 Task: Search one way flight ticket for 5 adults, 2 children, 1 infant in seat and 1 infant on lap in economy from Washington, D.c./arlington: Ronald Reagan Washington National Airport to Indianapolis: Indianapolis International Airport on 8-5-2023. Choice of flights is Emirates. Number of bags: 1 carry on bag. Price is upto 98000. Outbound departure time preference is 6:00.
Action: Mouse moved to (413, 374)
Screenshot: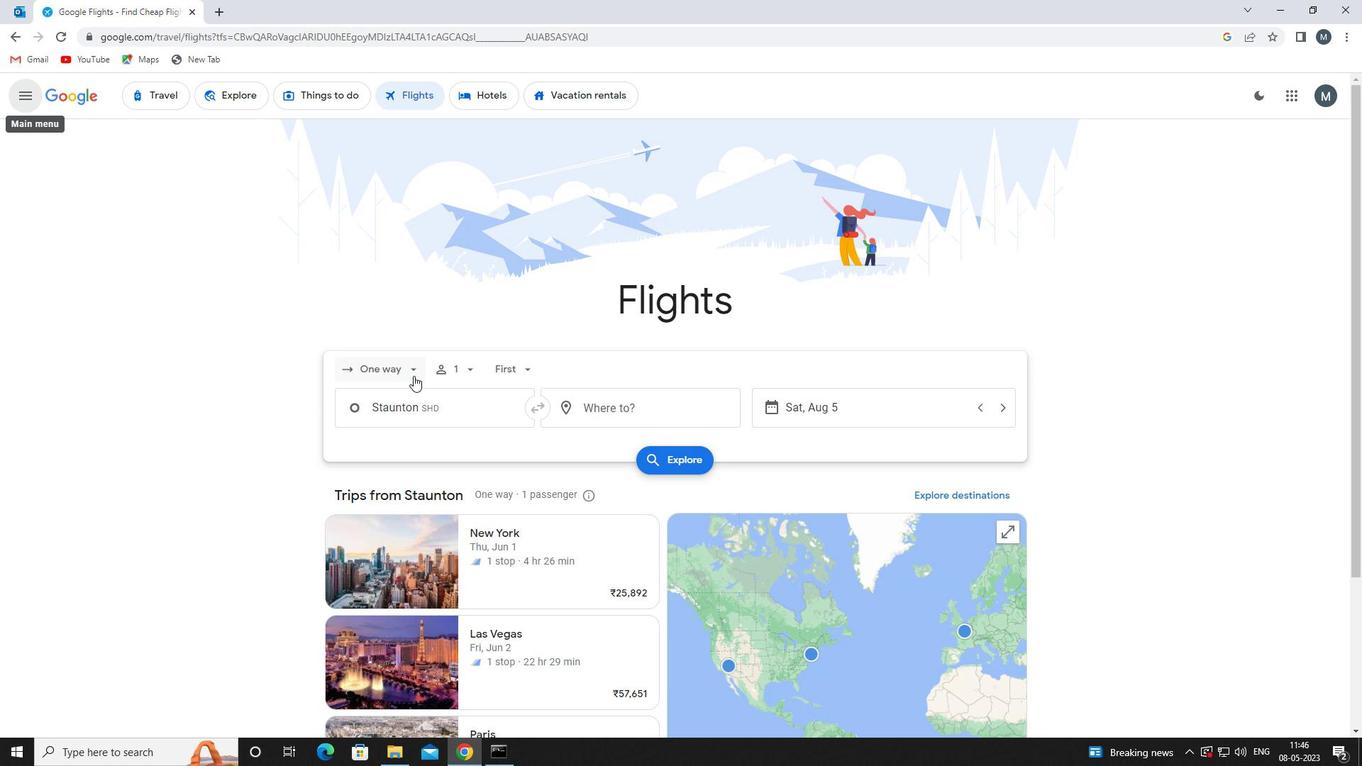 
Action: Mouse pressed left at (413, 374)
Screenshot: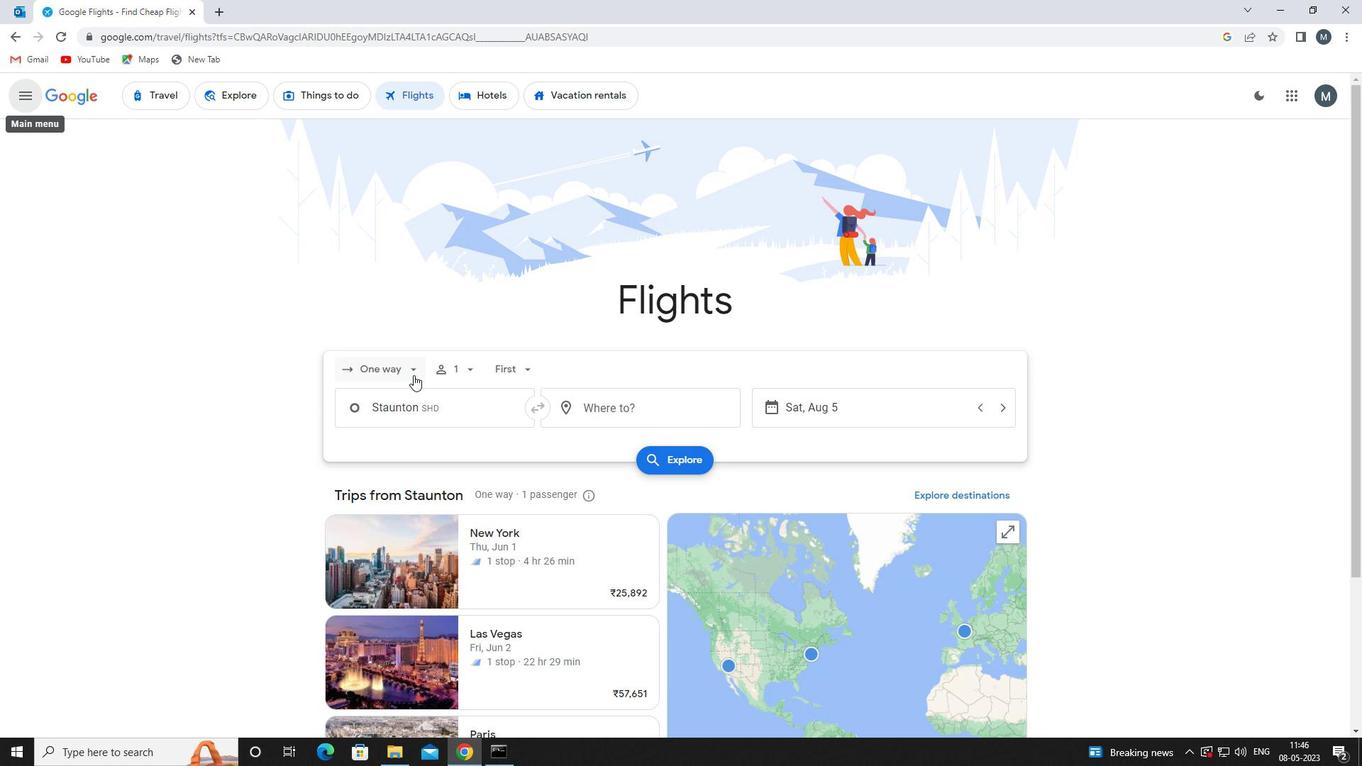 
Action: Mouse moved to (410, 436)
Screenshot: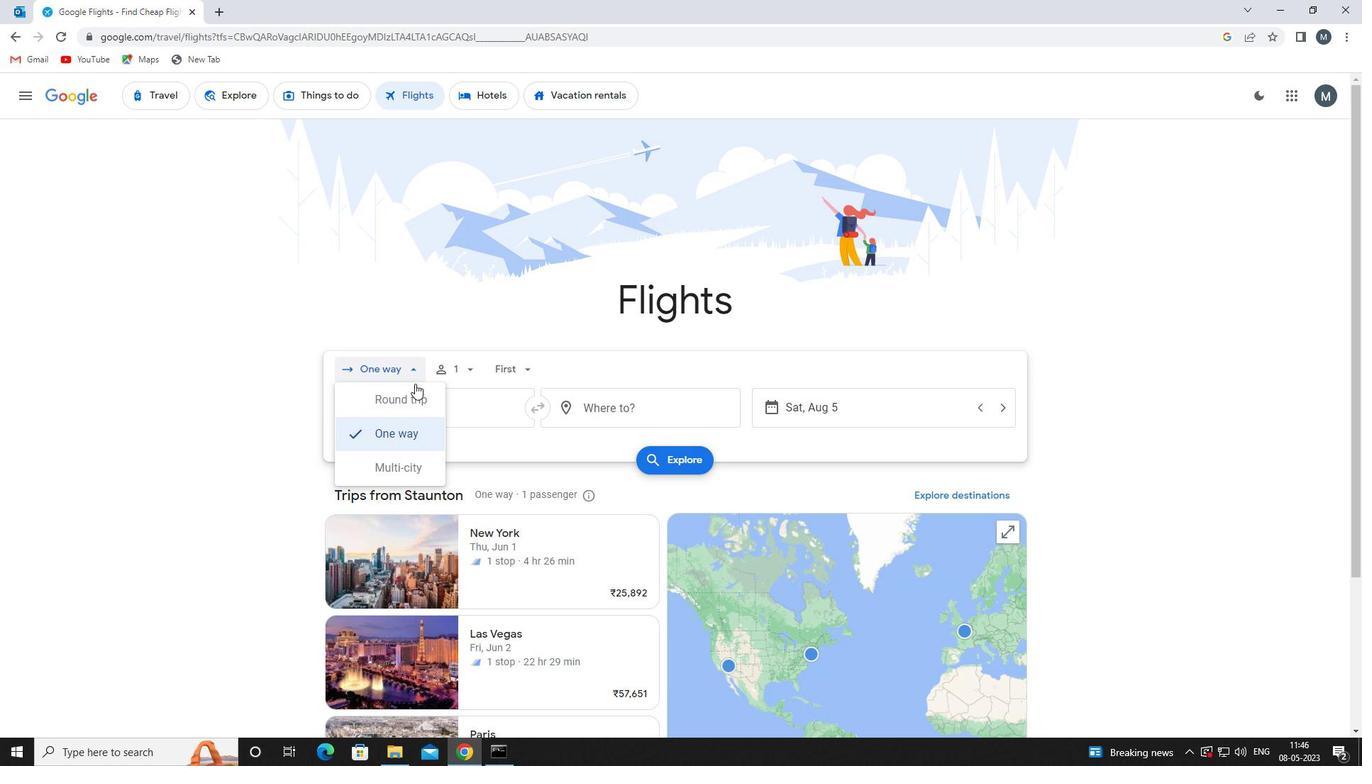 
Action: Mouse pressed left at (410, 436)
Screenshot: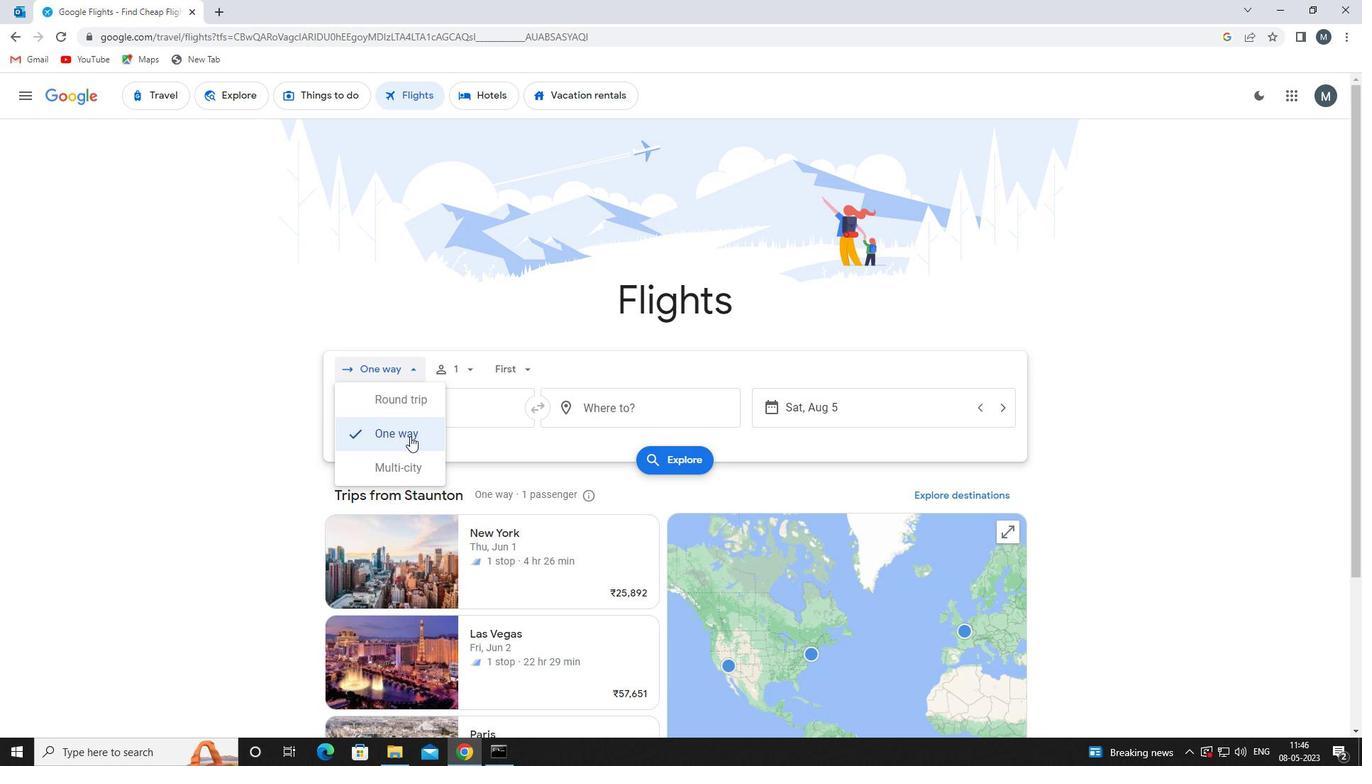 
Action: Mouse moved to (464, 365)
Screenshot: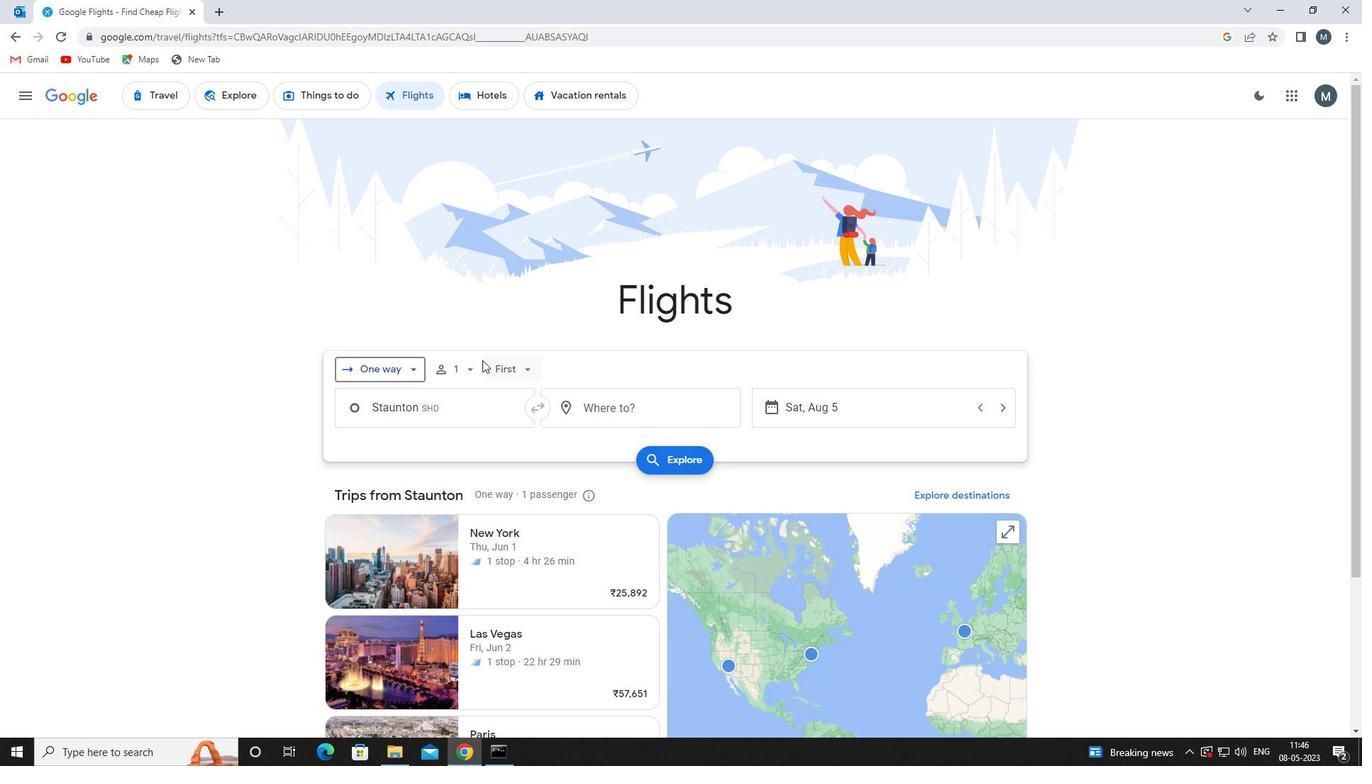
Action: Mouse pressed left at (464, 365)
Screenshot: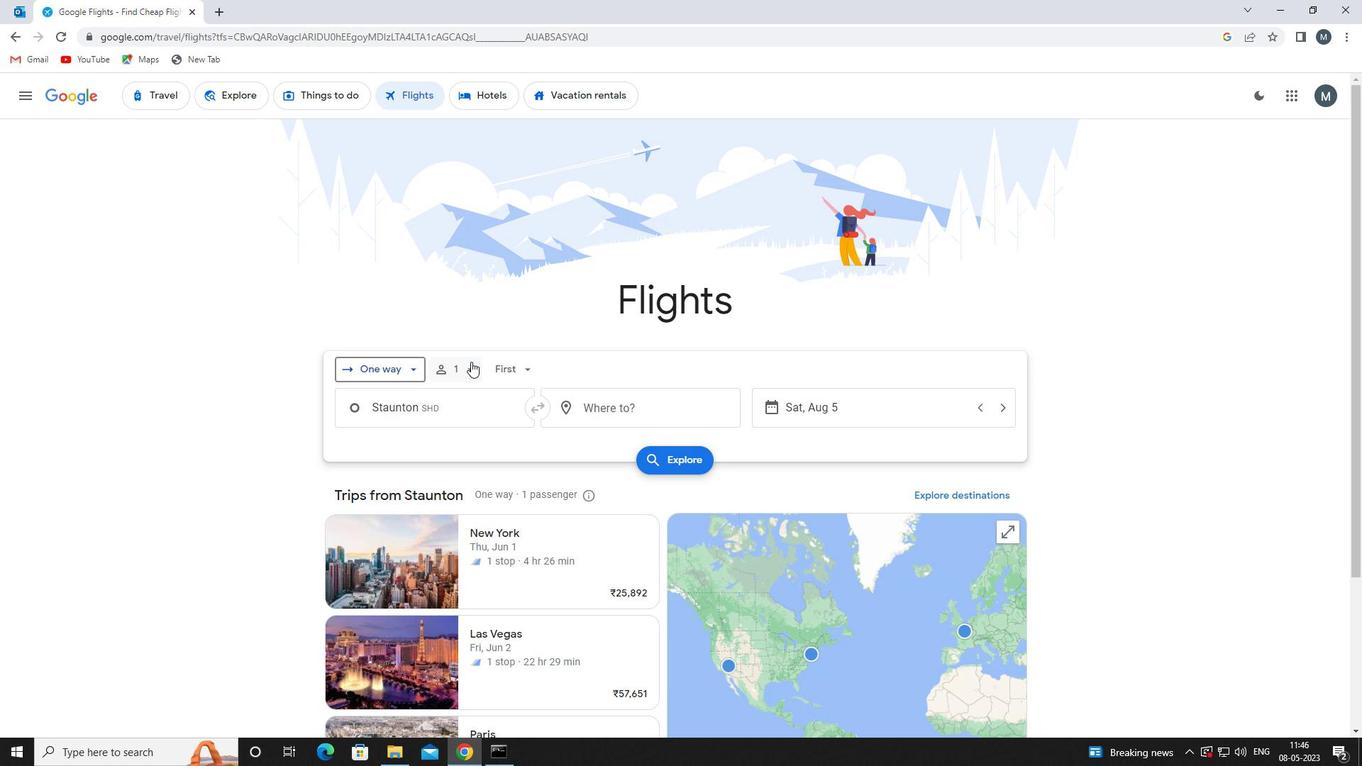 
Action: Mouse moved to (584, 408)
Screenshot: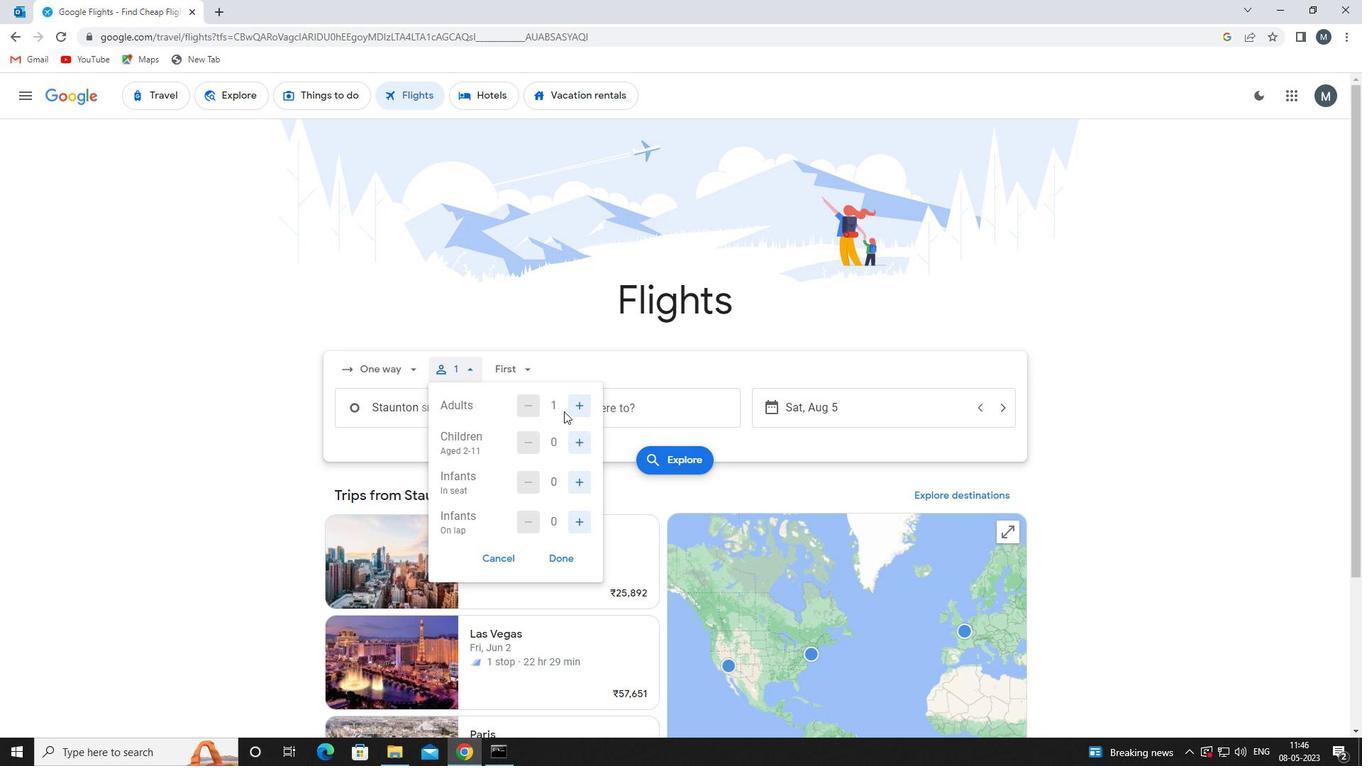 
Action: Mouse pressed left at (584, 408)
Screenshot: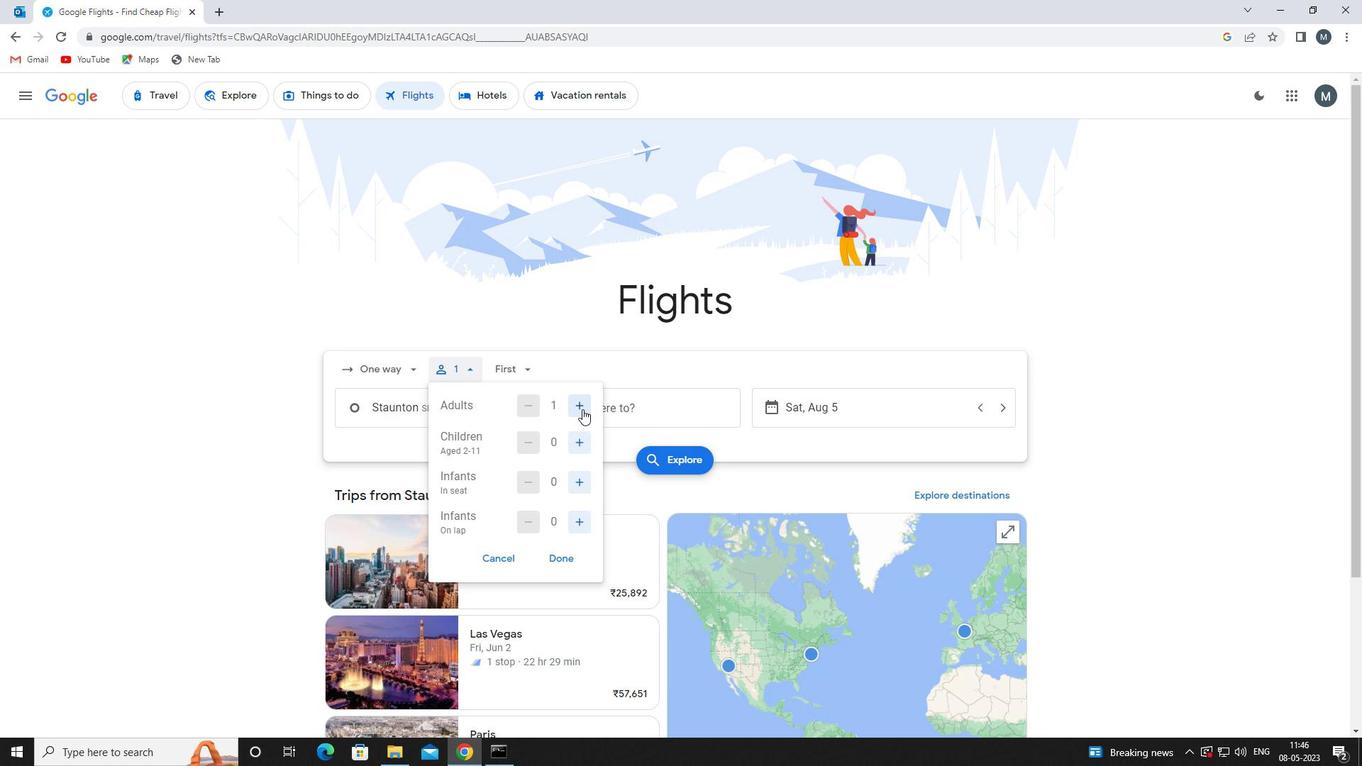 
Action: Mouse pressed left at (584, 408)
Screenshot: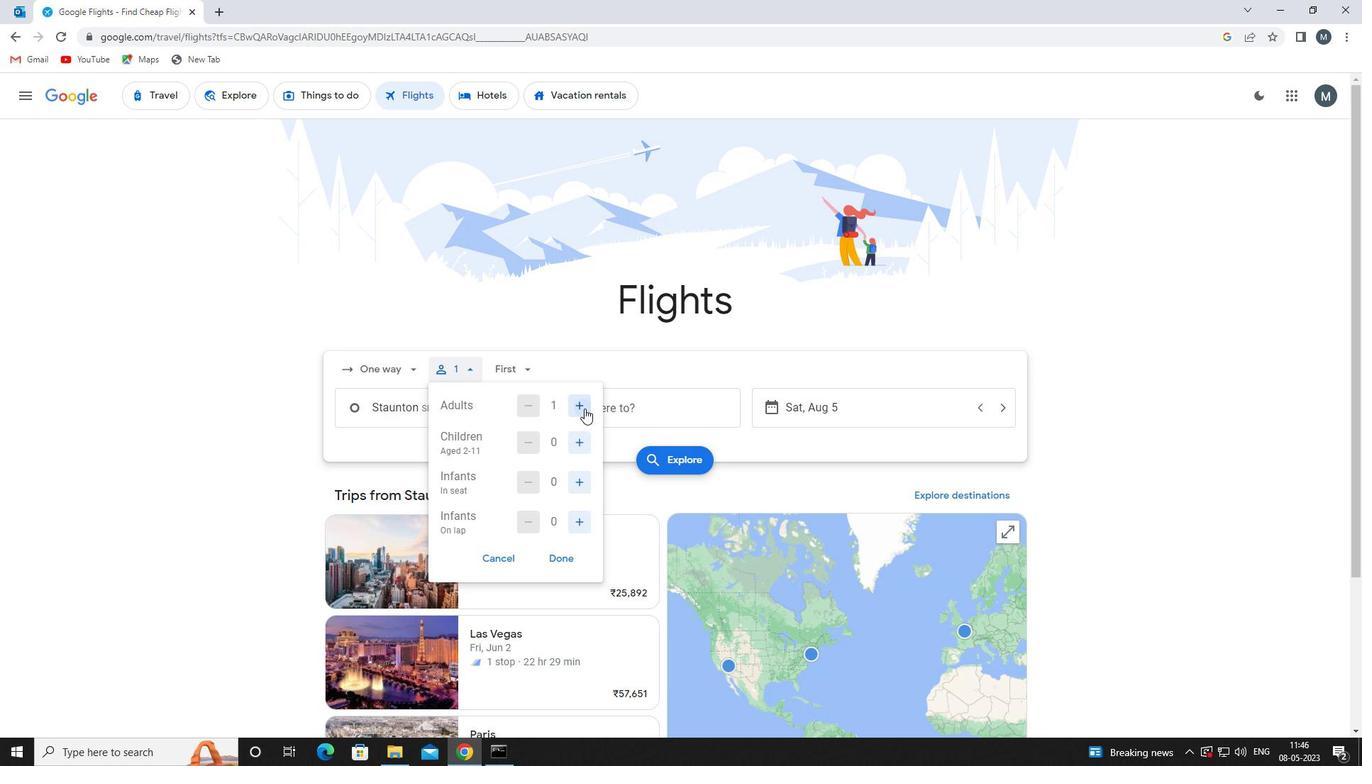 
Action: Mouse pressed left at (584, 408)
Screenshot: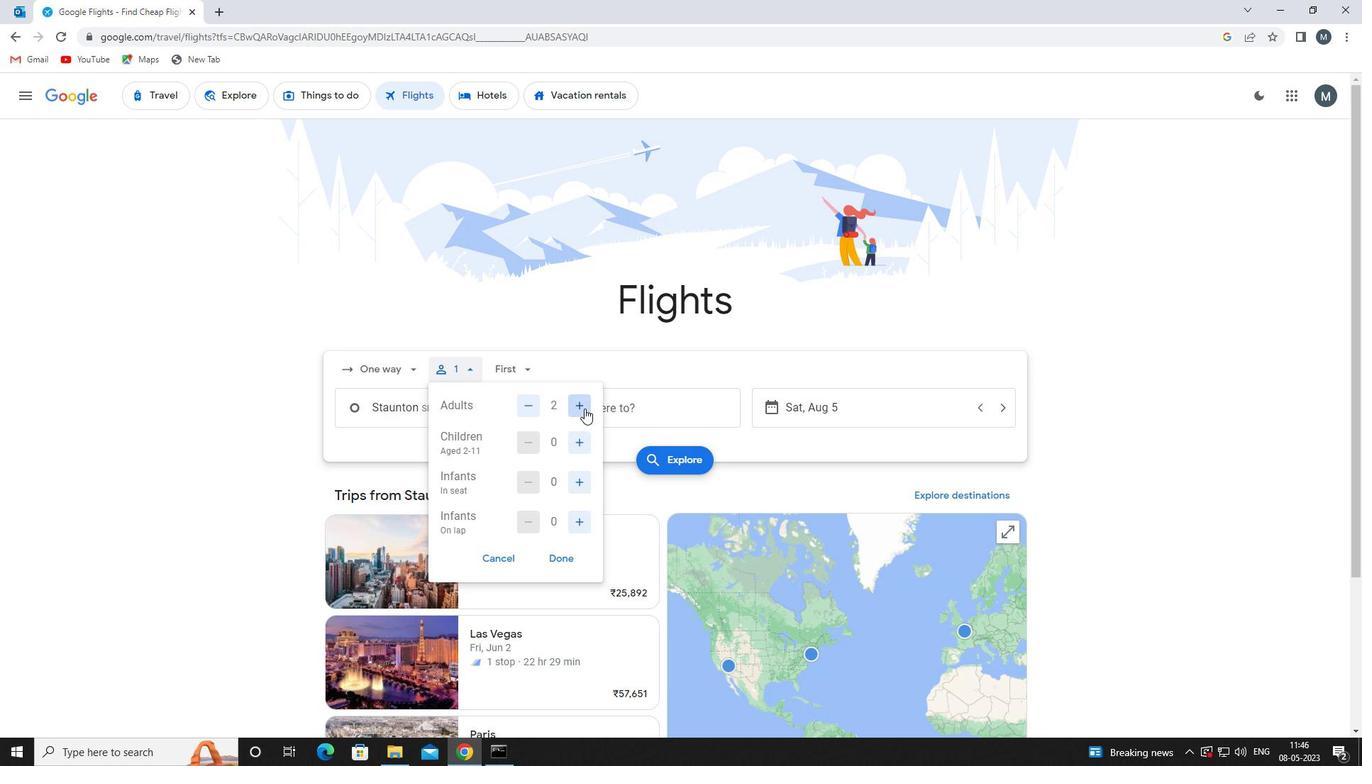 
Action: Mouse moved to (585, 408)
Screenshot: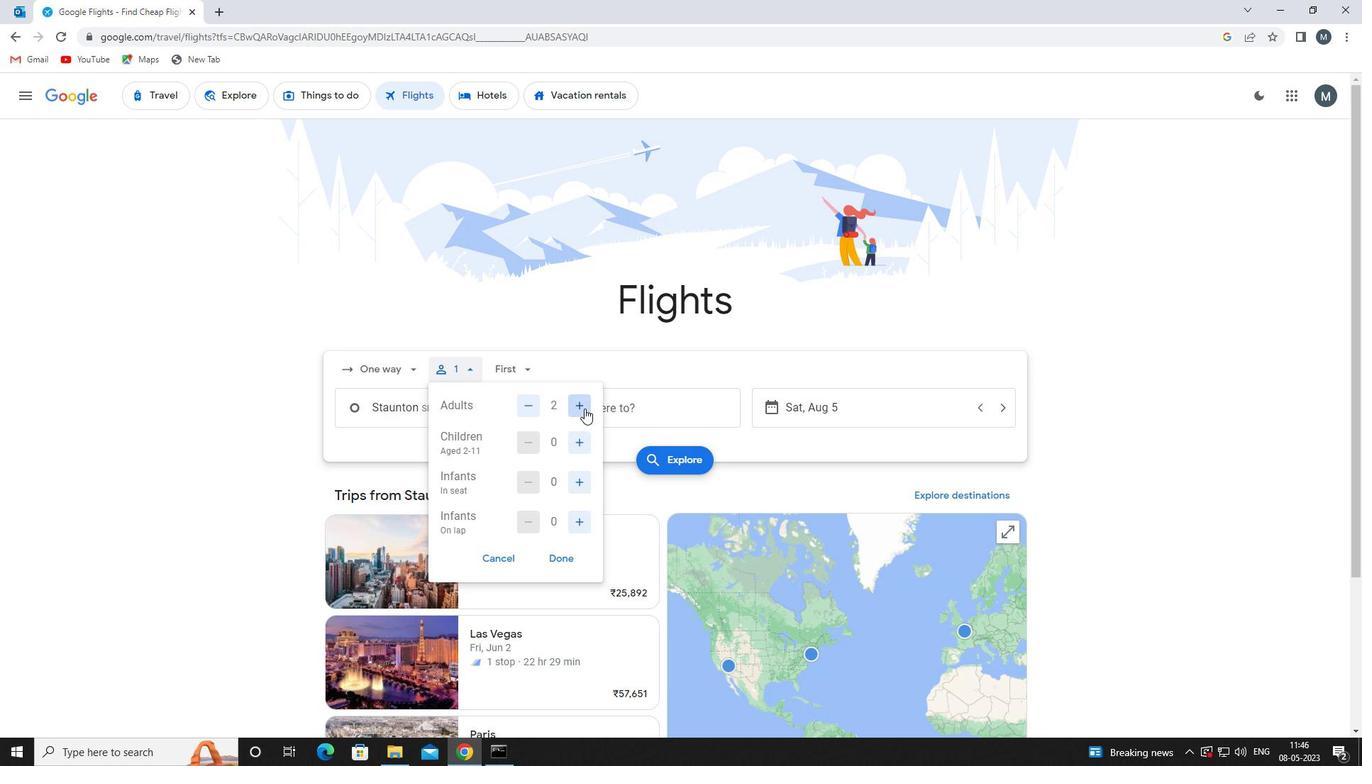 
Action: Mouse pressed left at (585, 408)
Screenshot: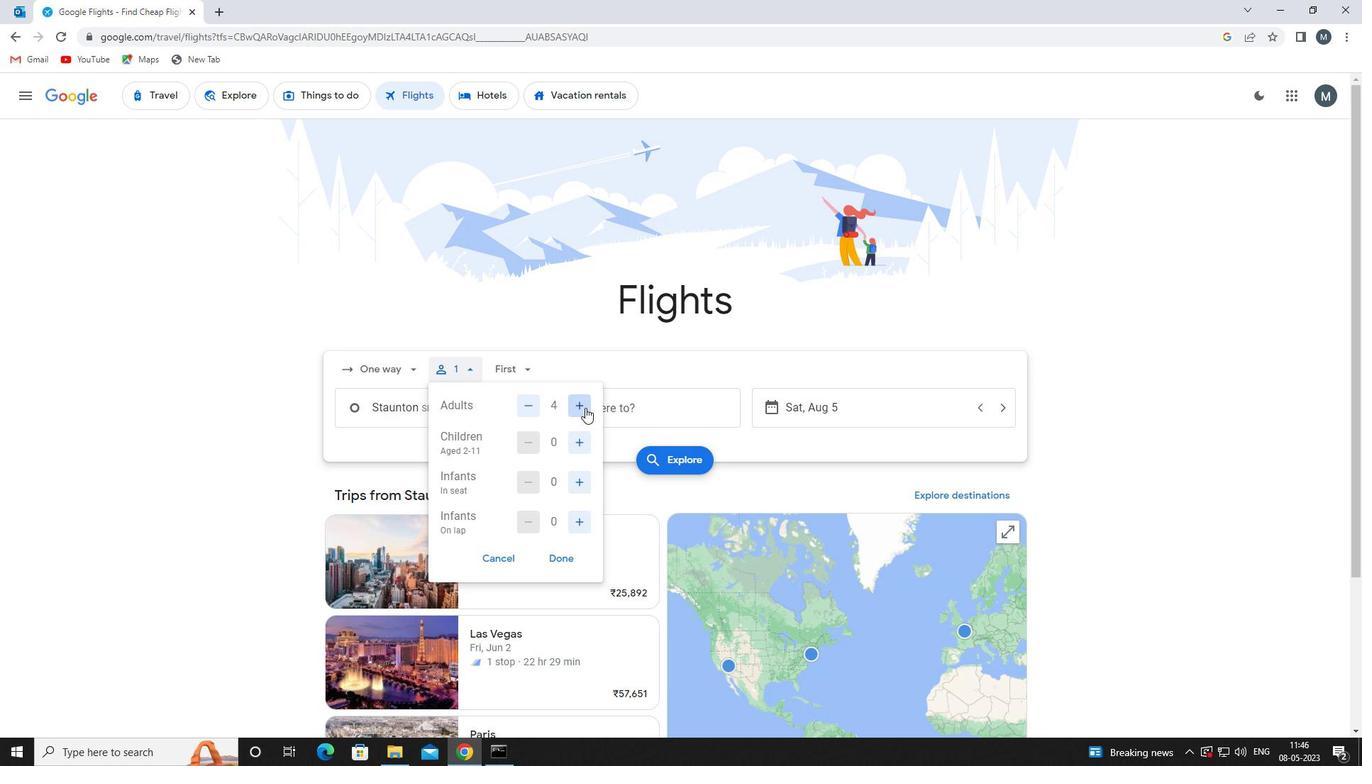 
Action: Mouse moved to (581, 440)
Screenshot: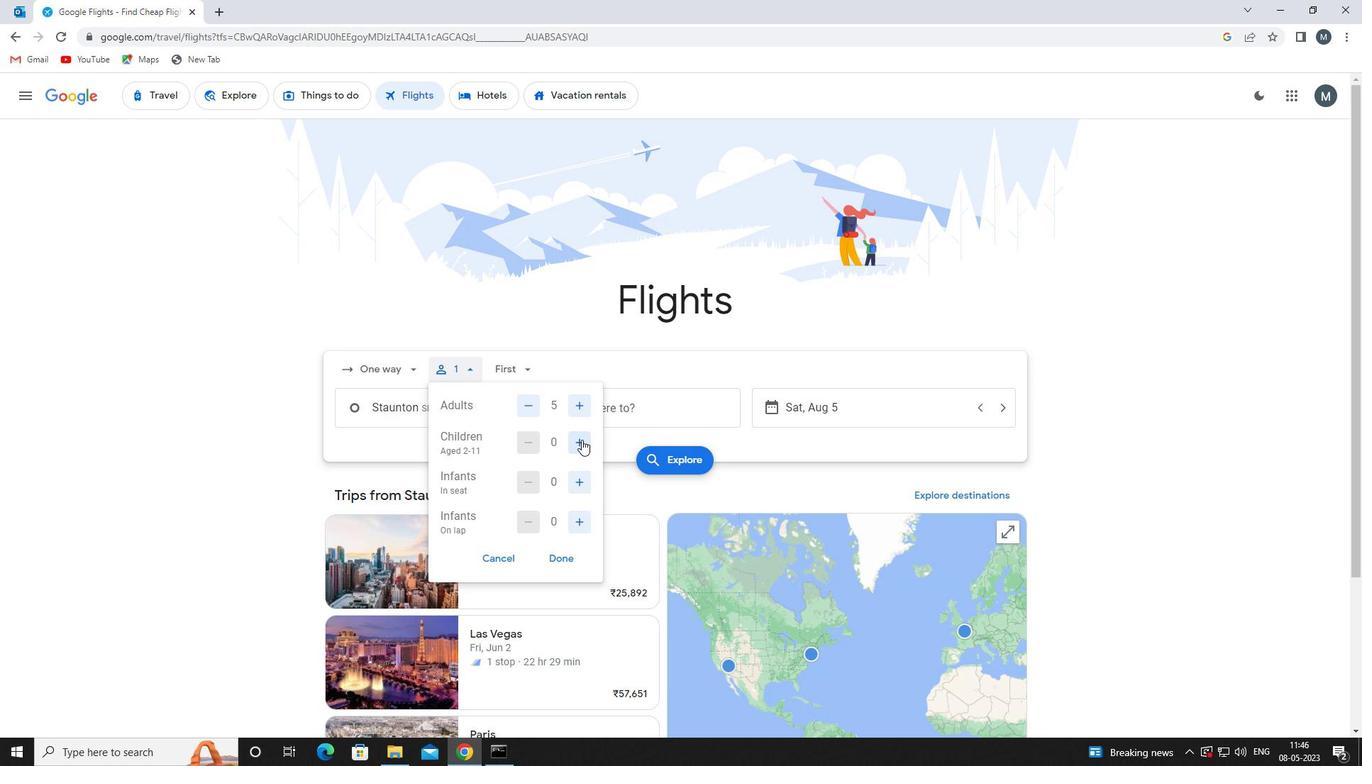 
Action: Mouse pressed left at (581, 440)
Screenshot: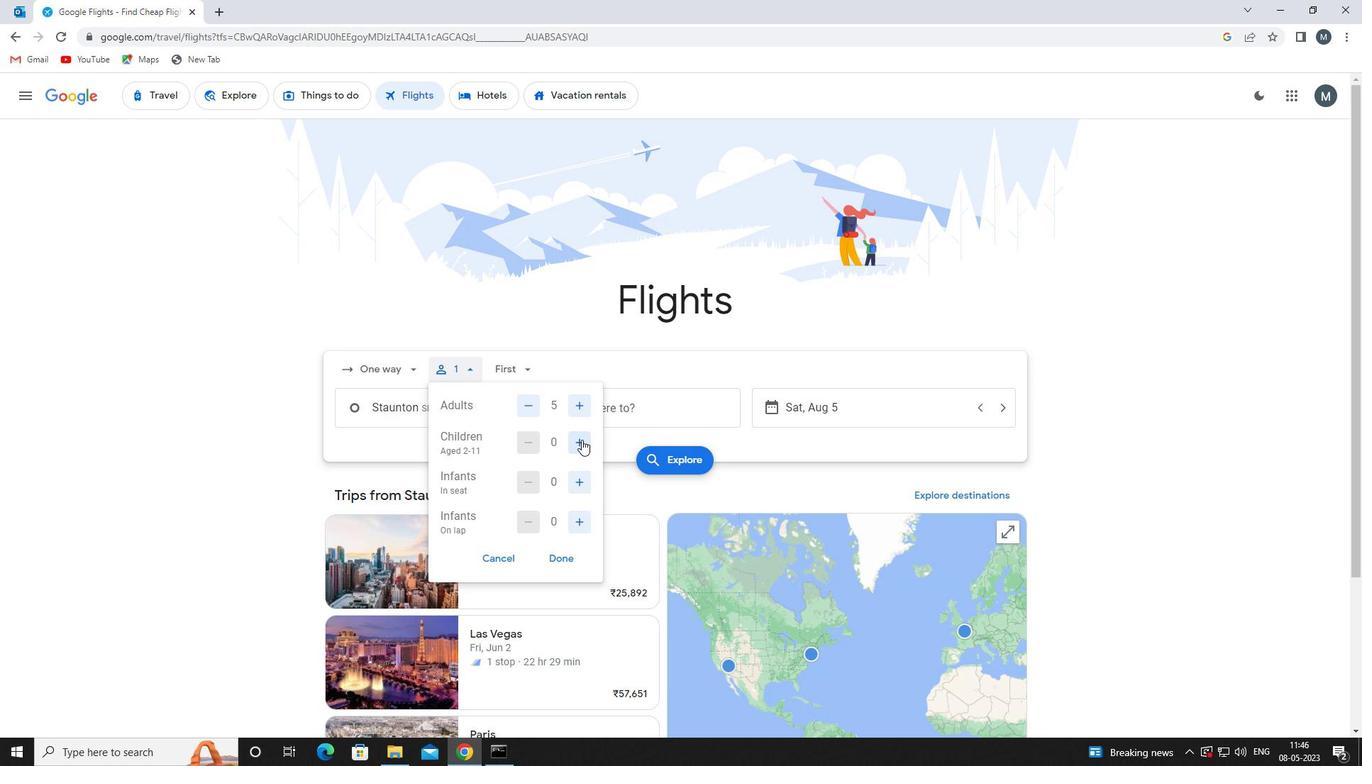 
Action: Mouse pressed left at (581, 440)
Screenshot: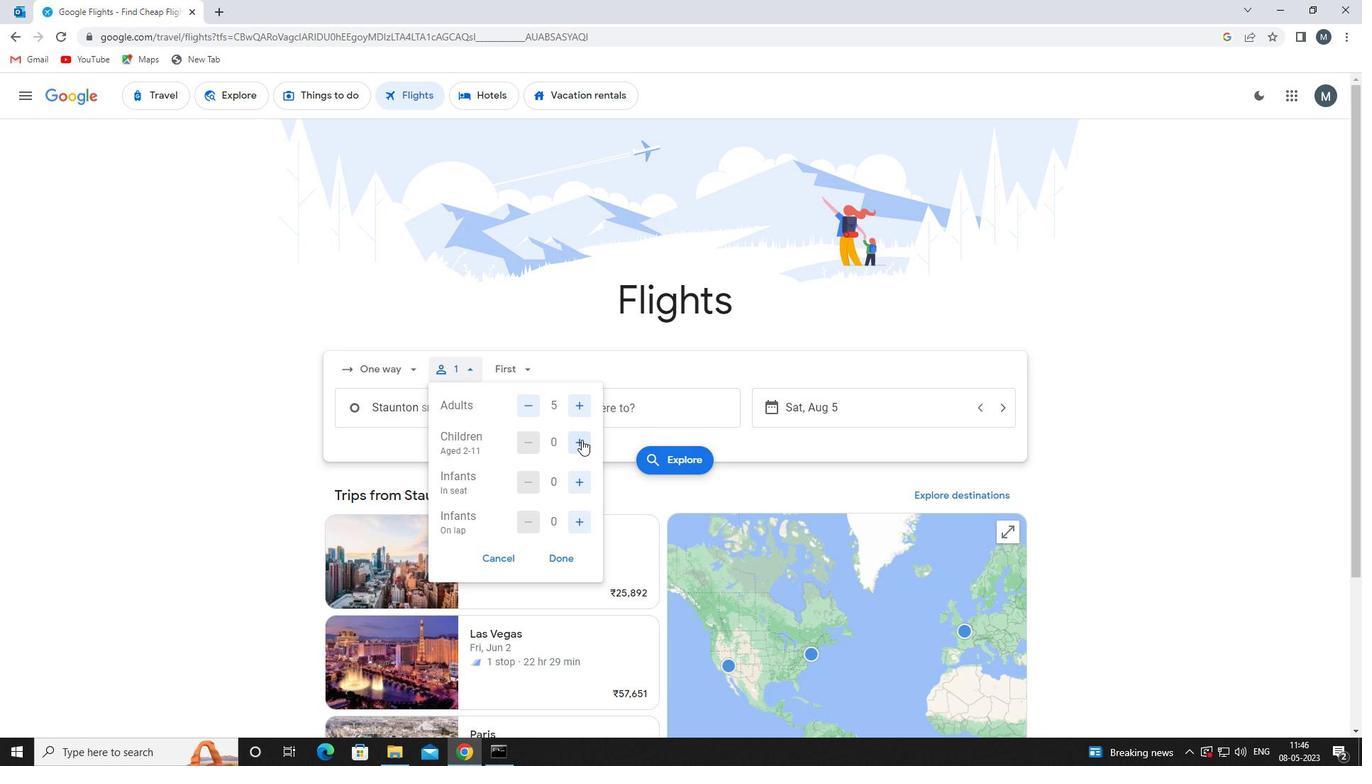 
Action: Mouse moved to (584, 479)
Screenshot: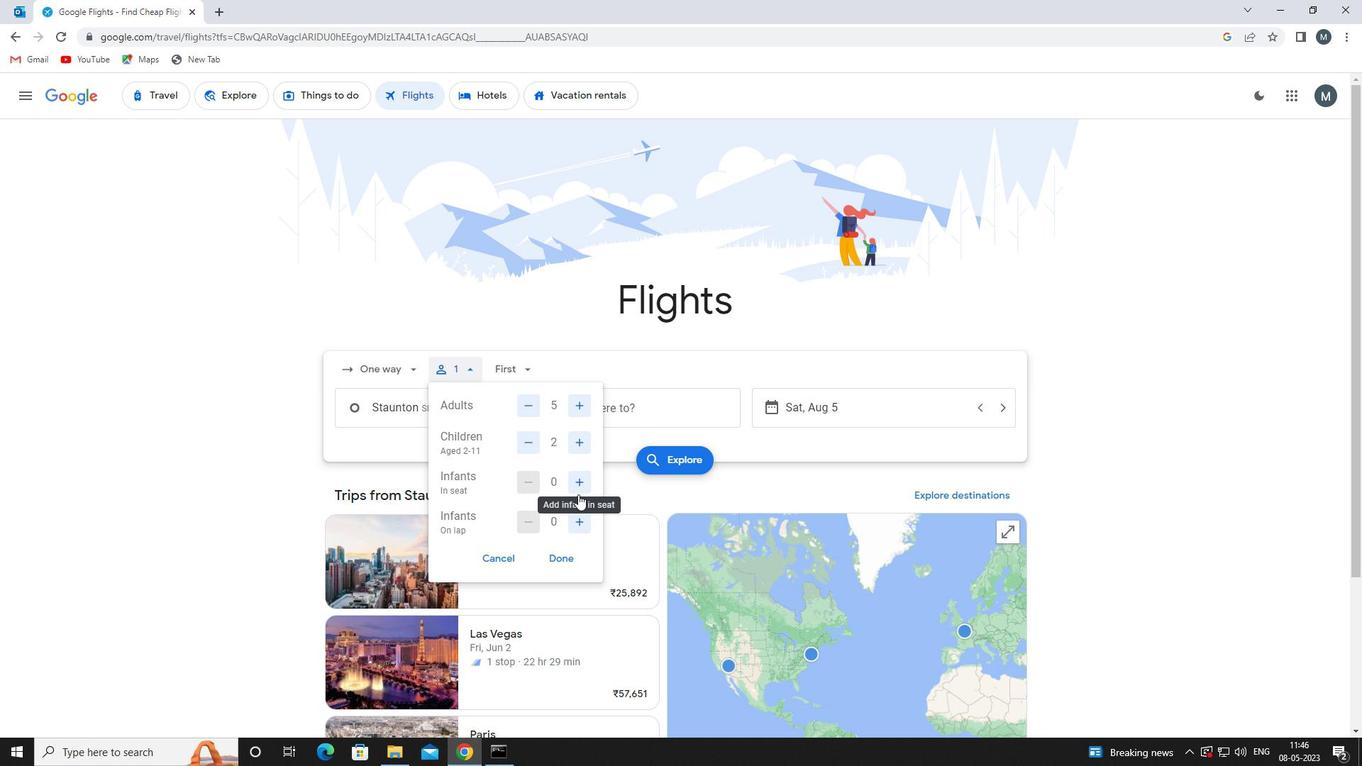 
Action: Mouse pressed left at (584, 479)
Screenshot: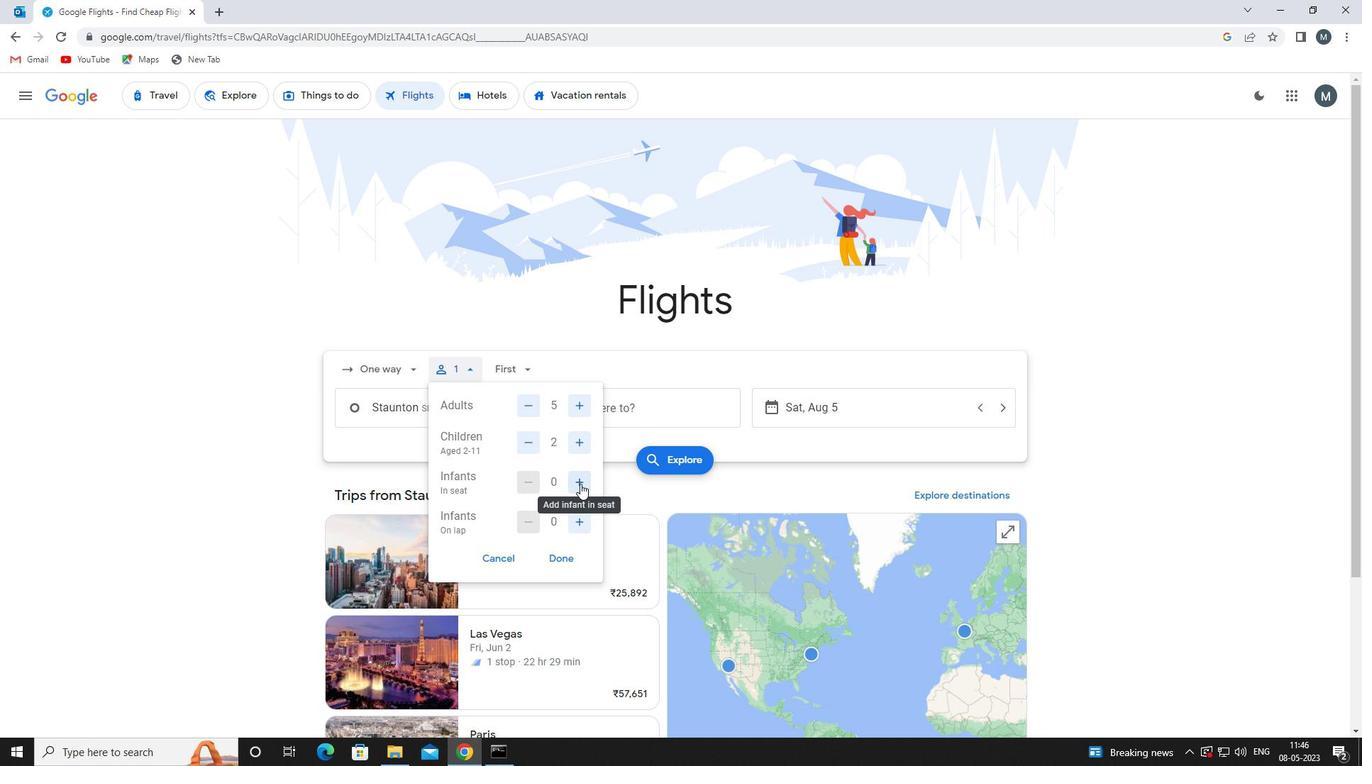 
Action: Mouse moved to (579, 528)
Screenshot: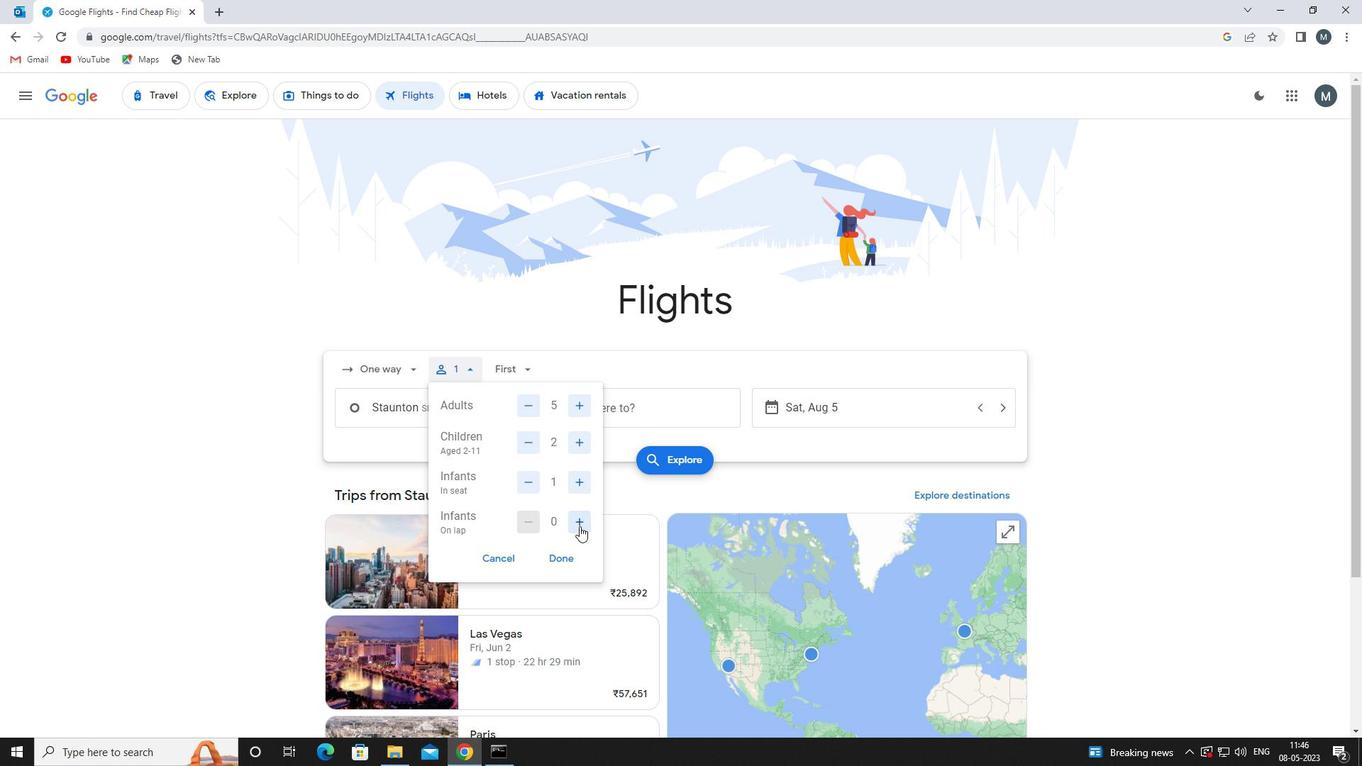 
Action: Mouse pressed left at (579, 528)
Screenshot: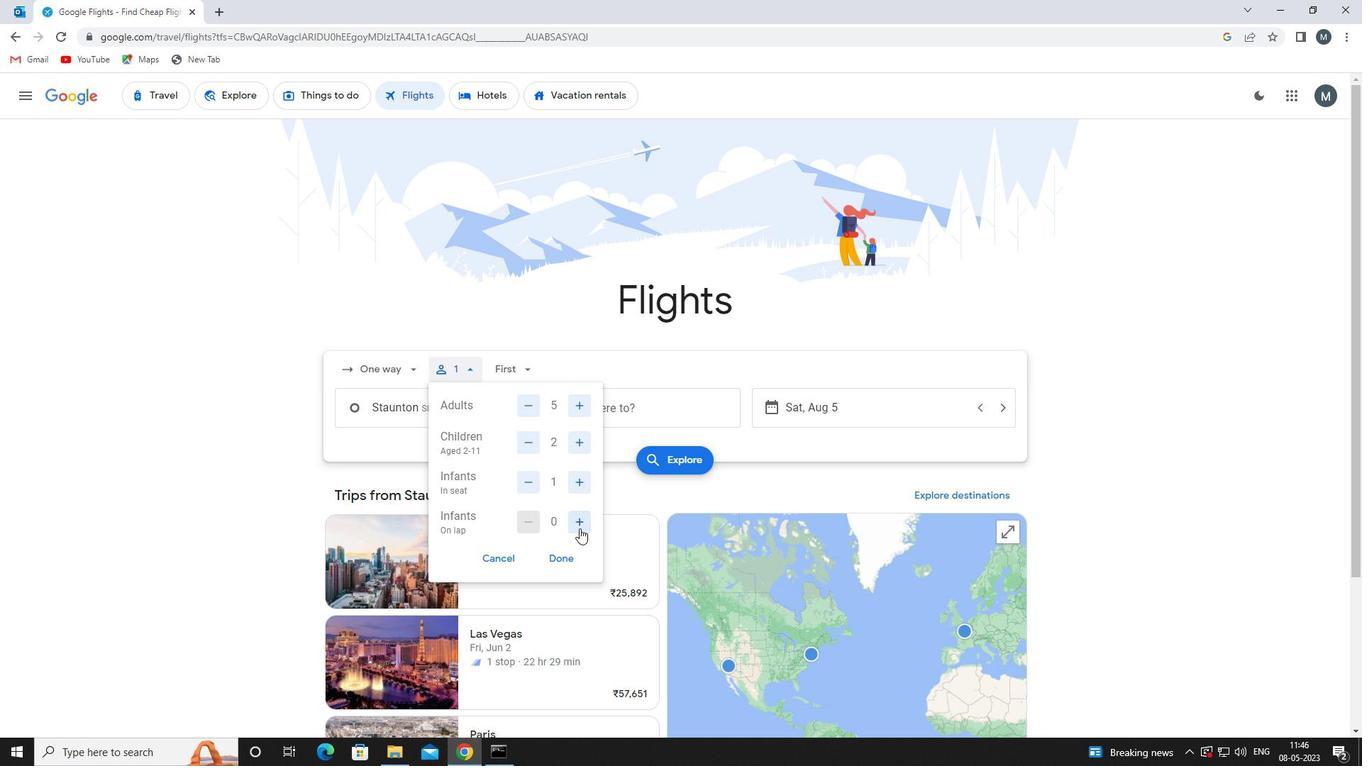
Action: Mouse moved to (558, 558)
Screenshot: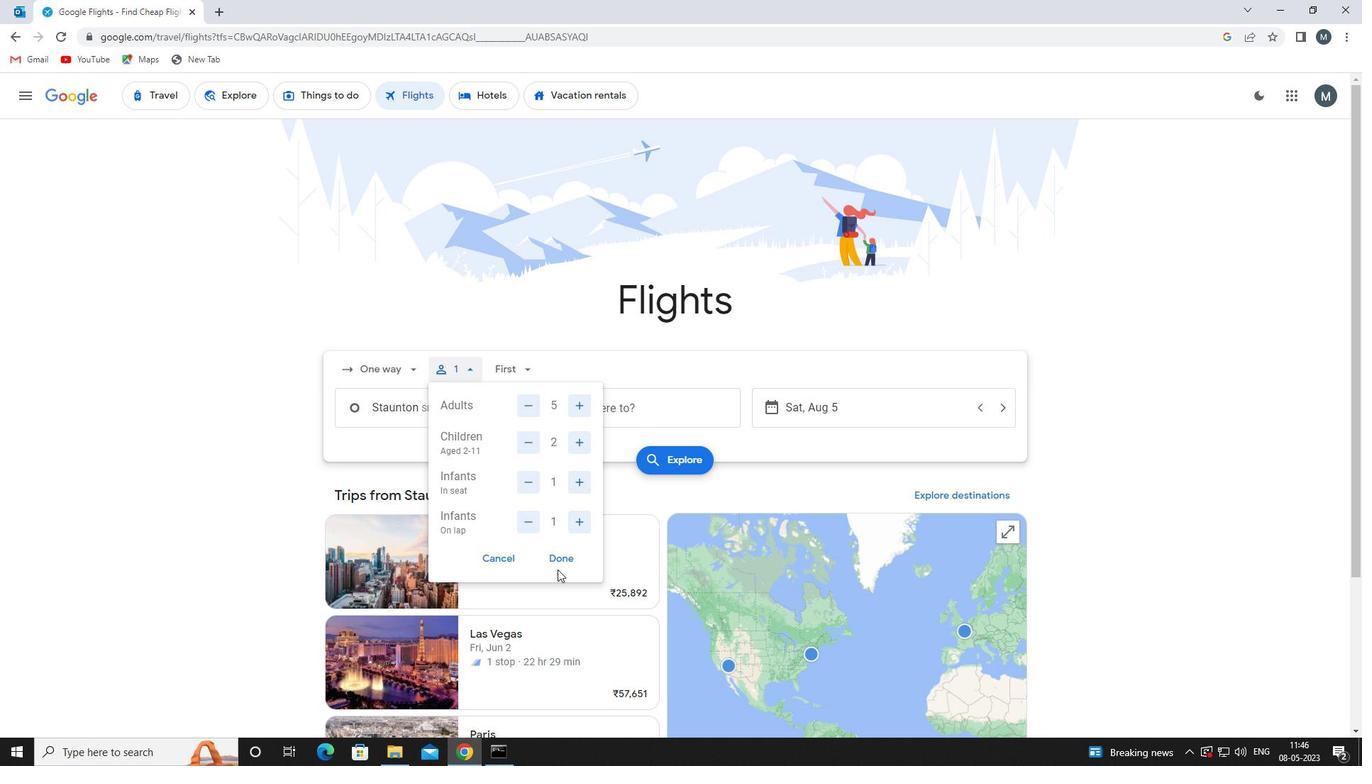 
Action: Mouse pressed left at (558, 558)
Screenshot: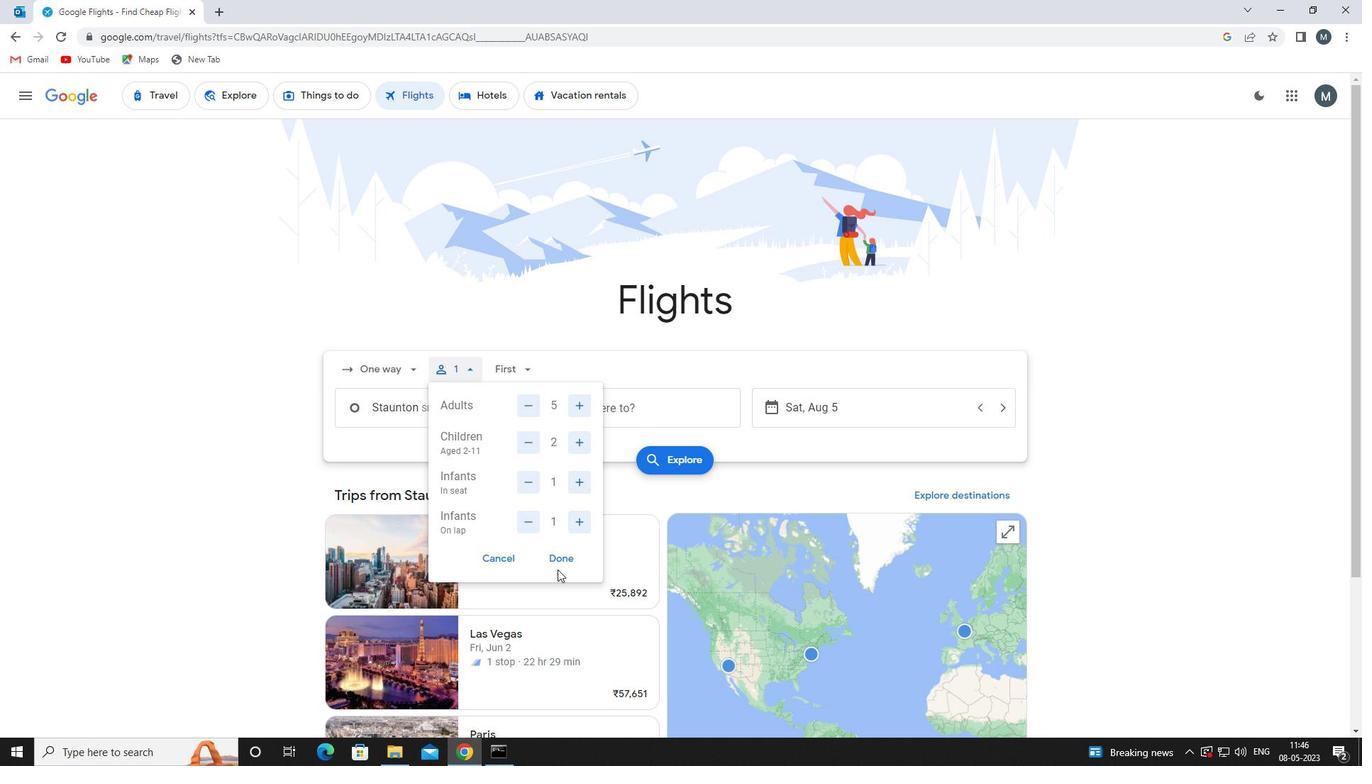 
Action: Mouse moved to (515, 375)
Screenshot: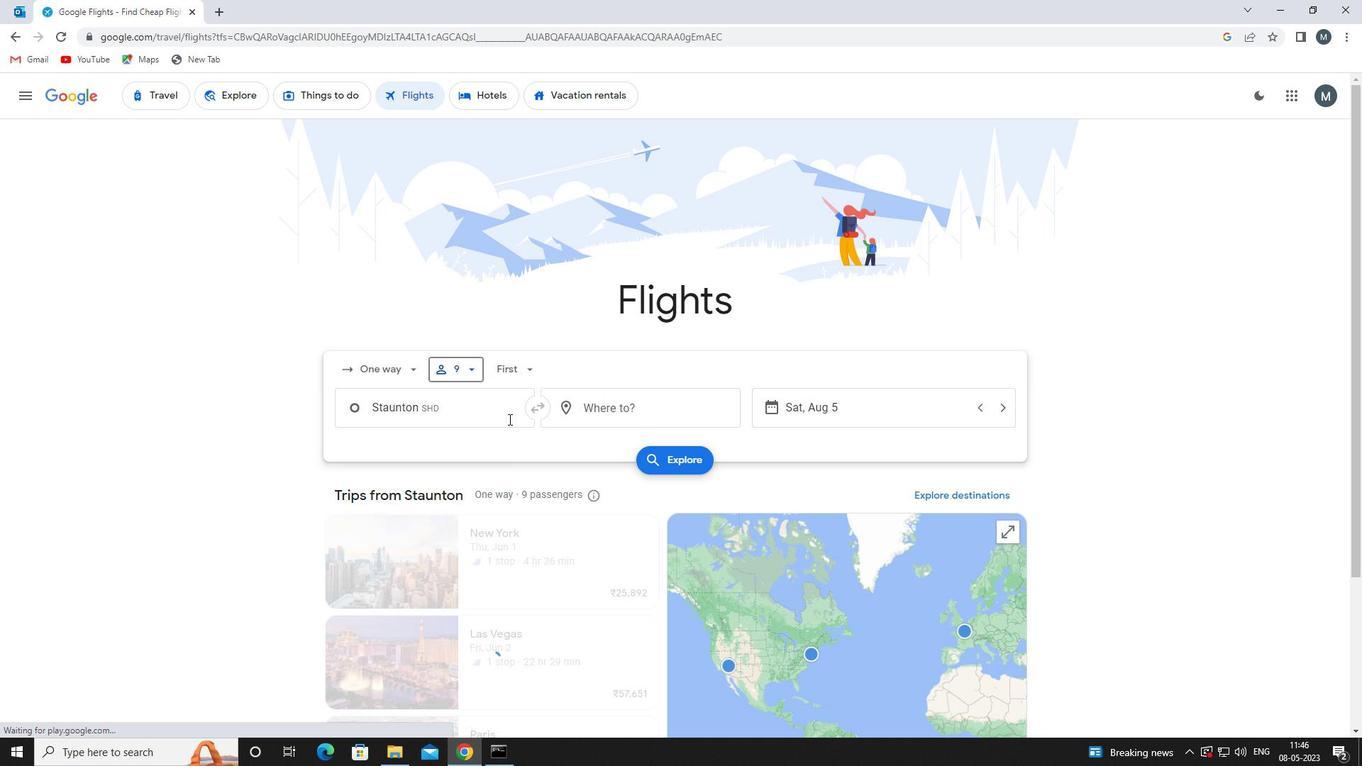 
Action: Mouse pressed left at (515, 375)
Screenshot: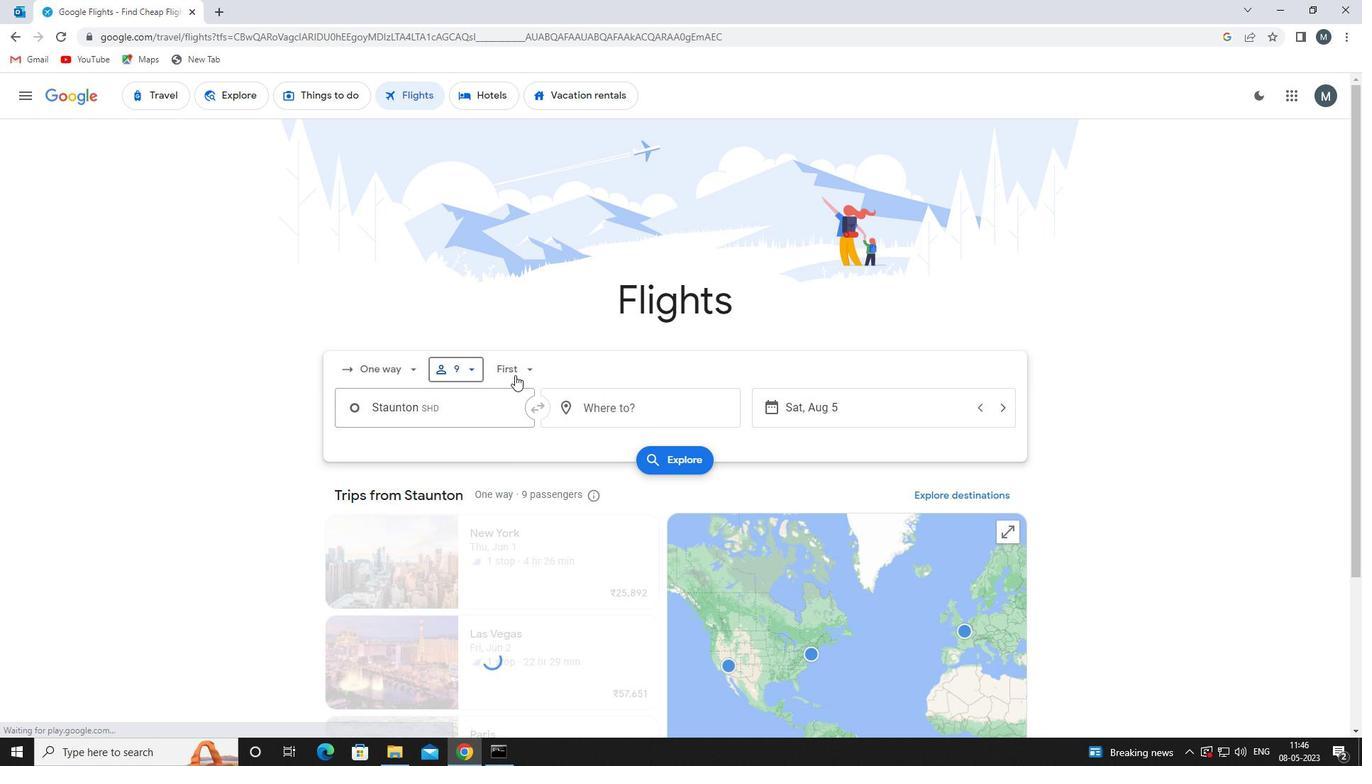 
Action: Mouse moved to (547, 399)
Screenshot: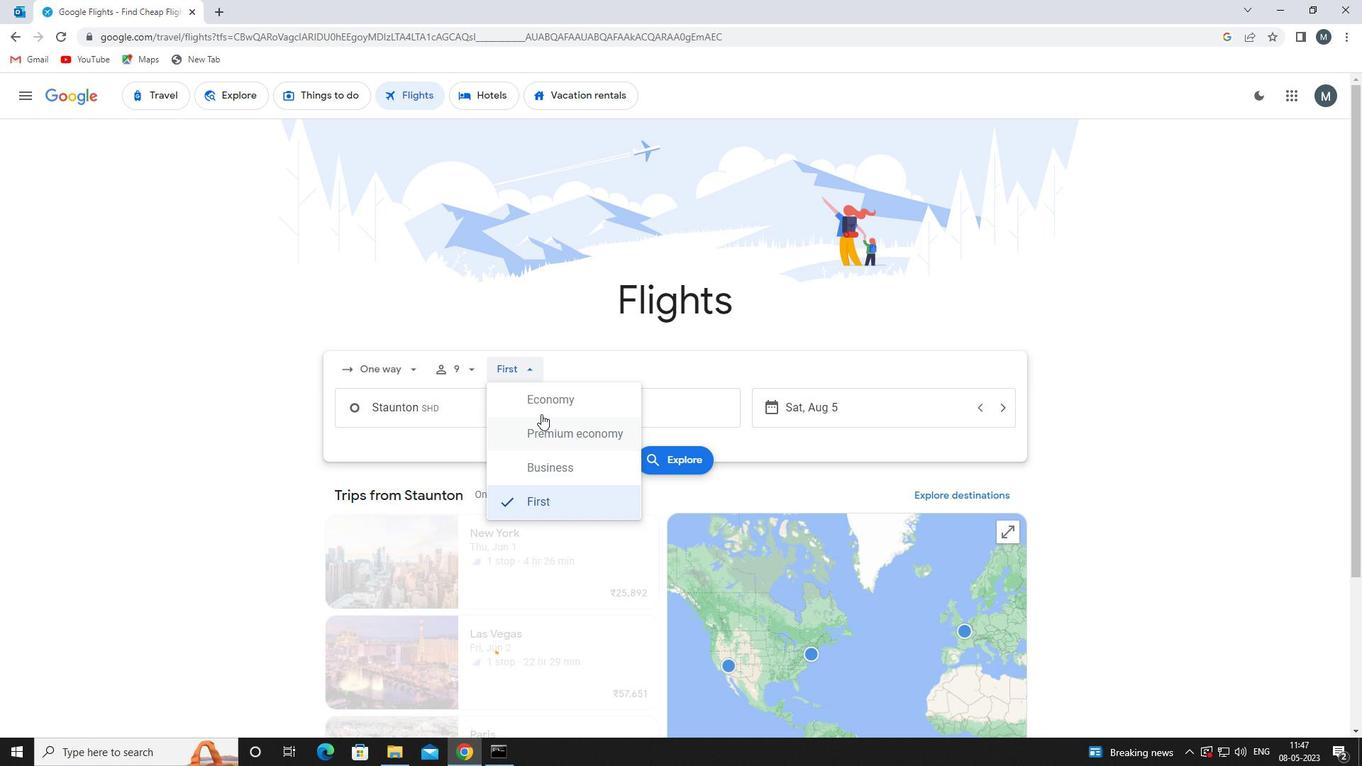 
Action: Mouse pressed left at (547, 399)
Screenshot: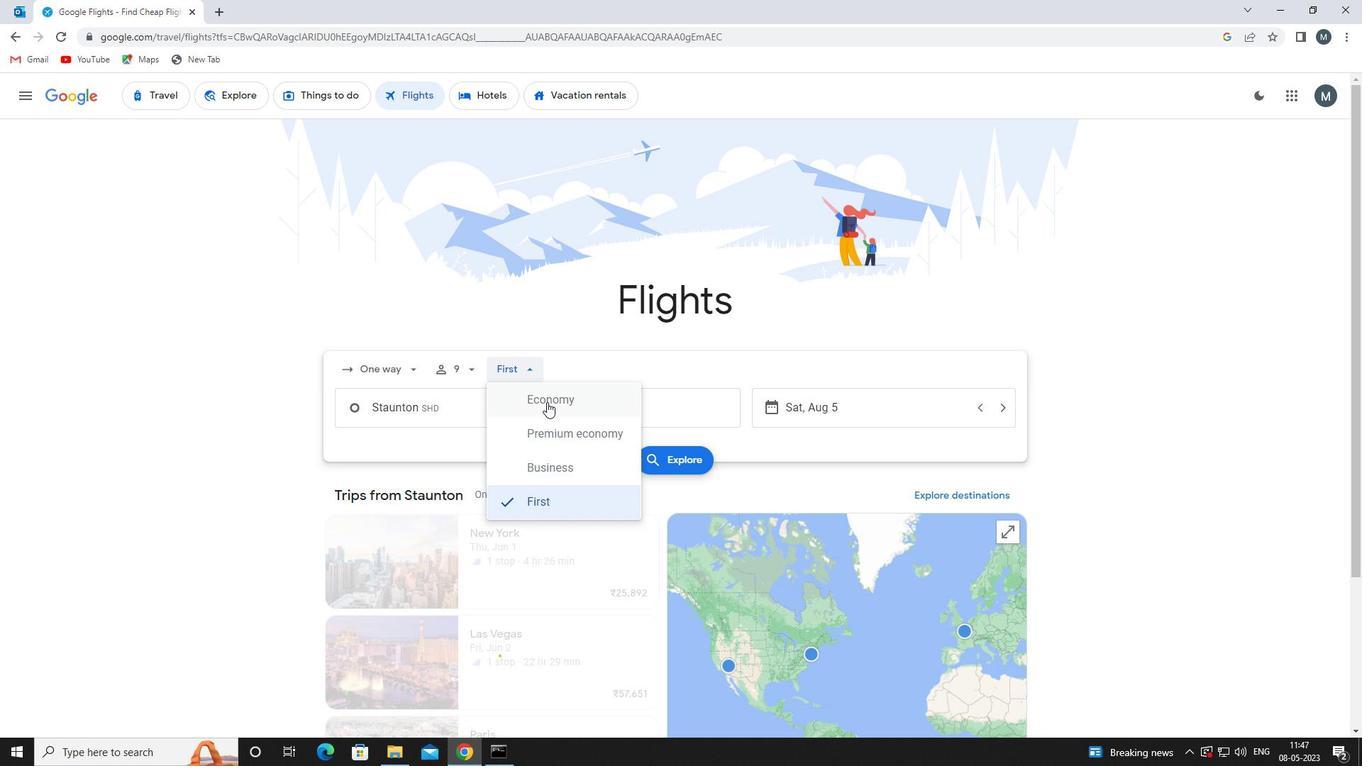 
Action: Mouse moved to (408, 409)
Screenshot: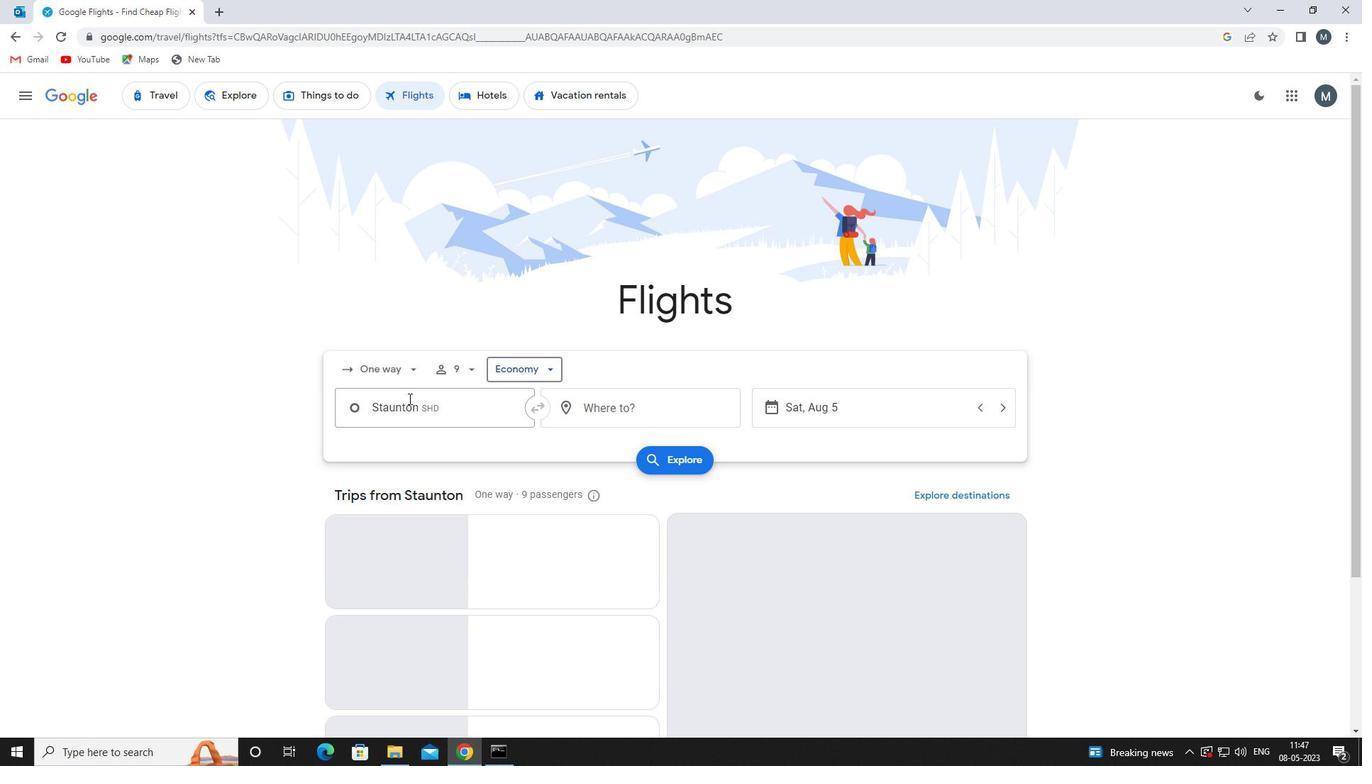
Action: Mouse pressed left at (408, 409)
Screenshot: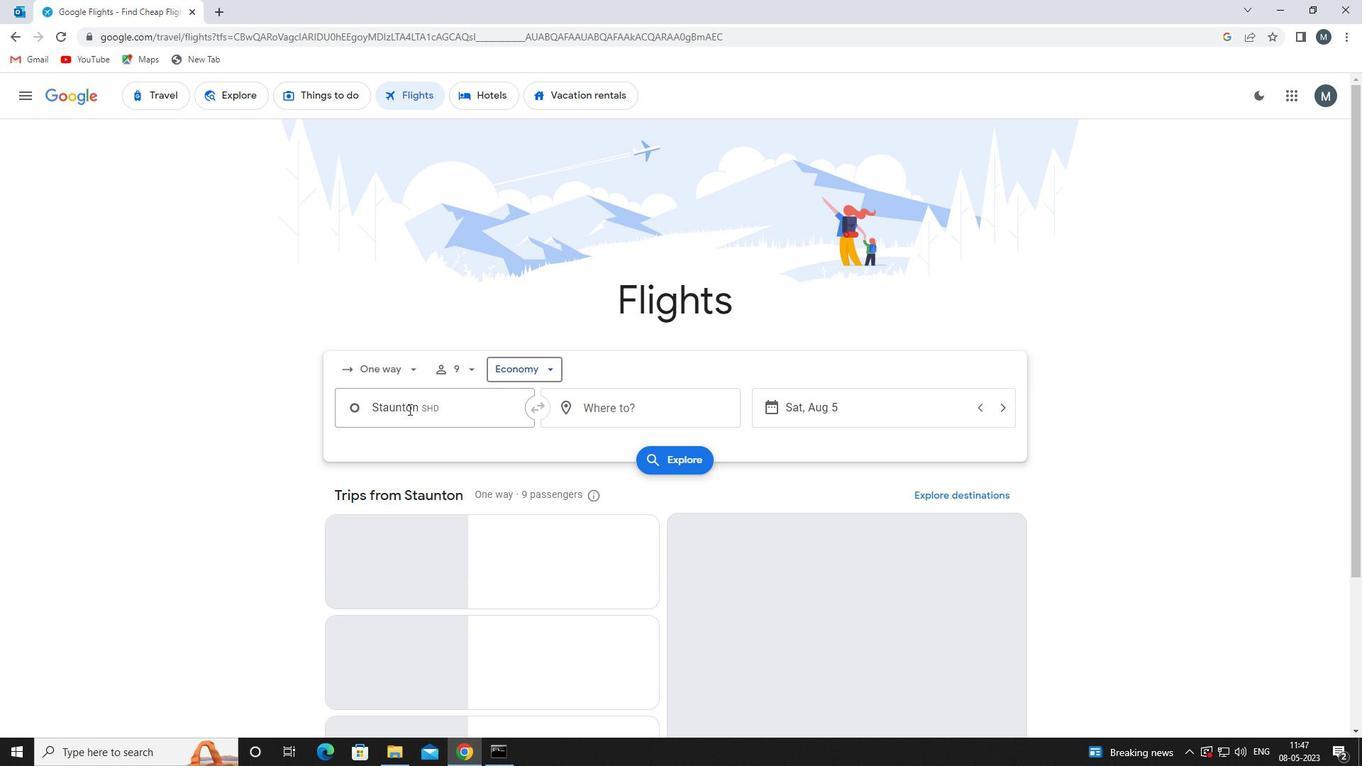 
Action: Key pressed ronald<Key.space>reg<Key.backspace>
Screenshot: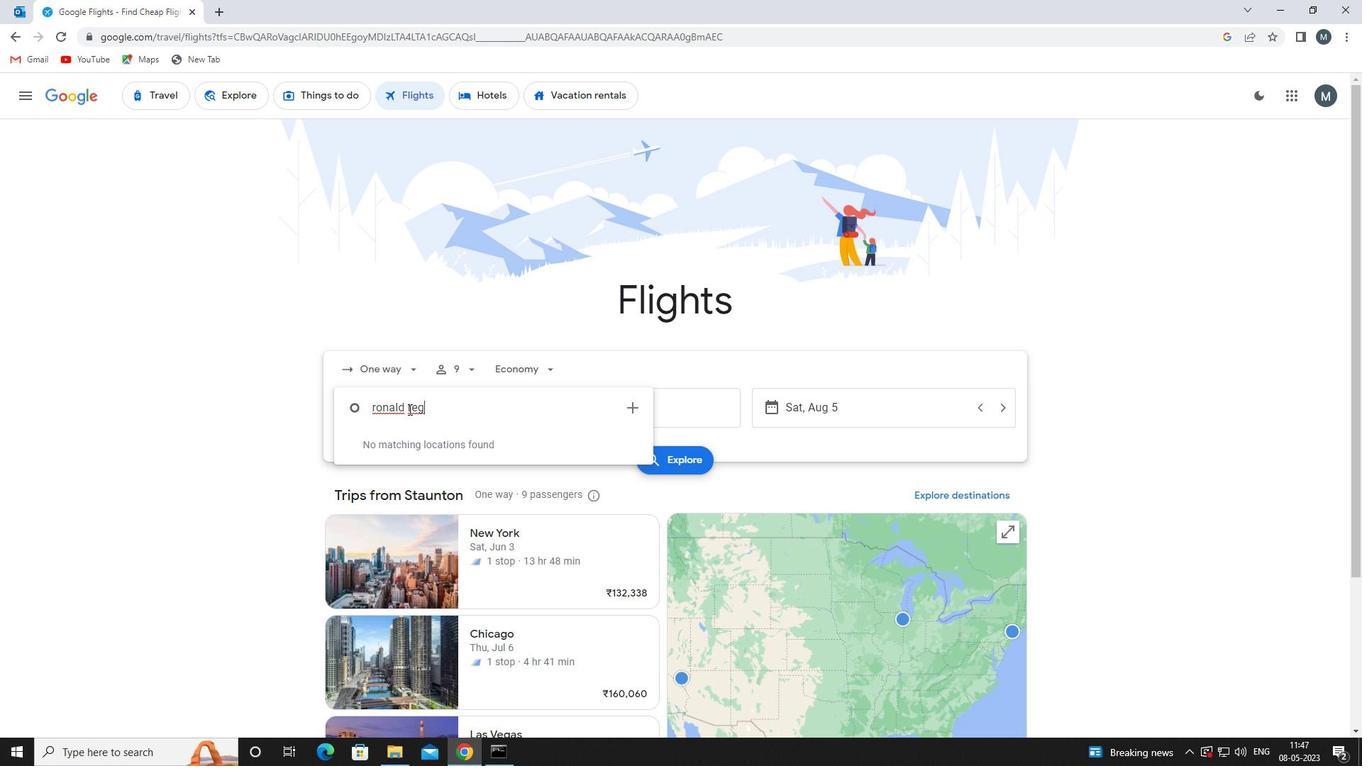 
Action: Mouse moved to (472, 454)
Screenshot: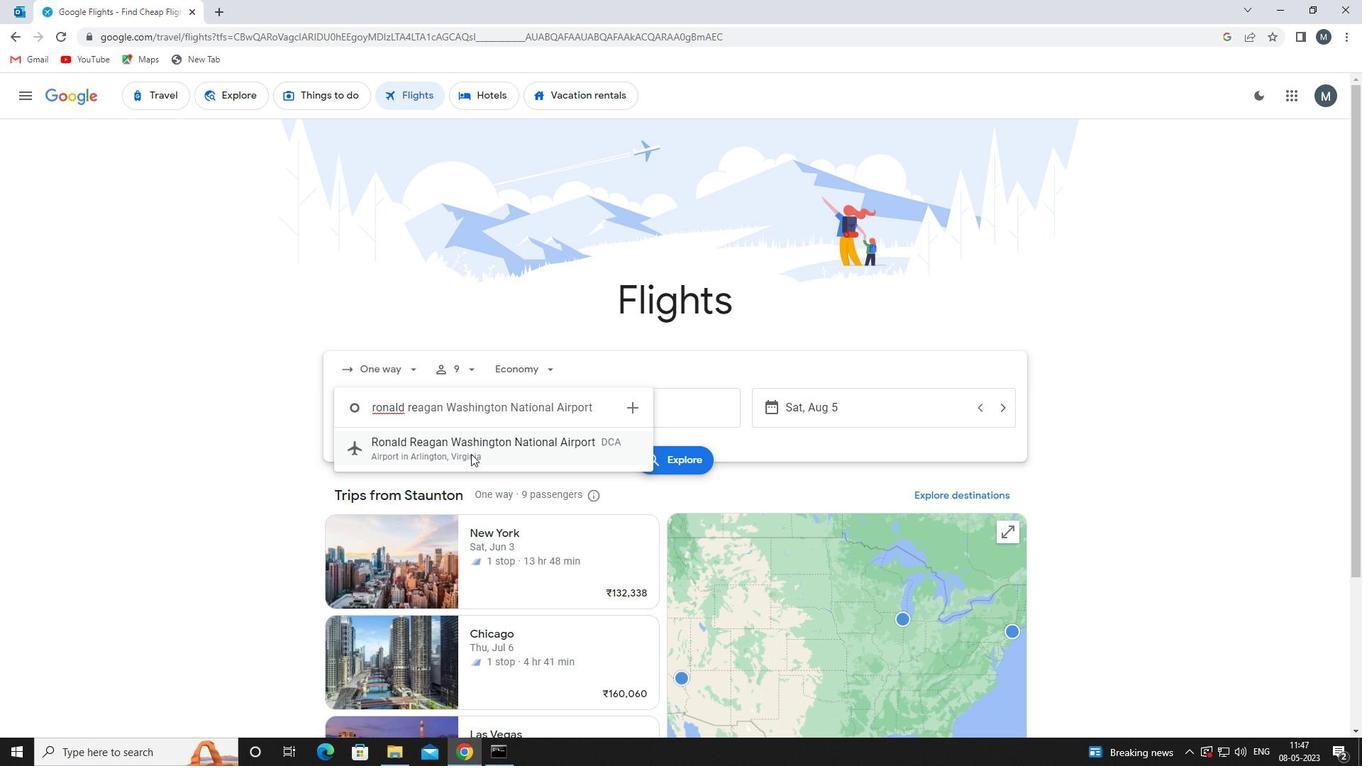 
Action: Mouse pressed left at (472, 454)
Screenshot: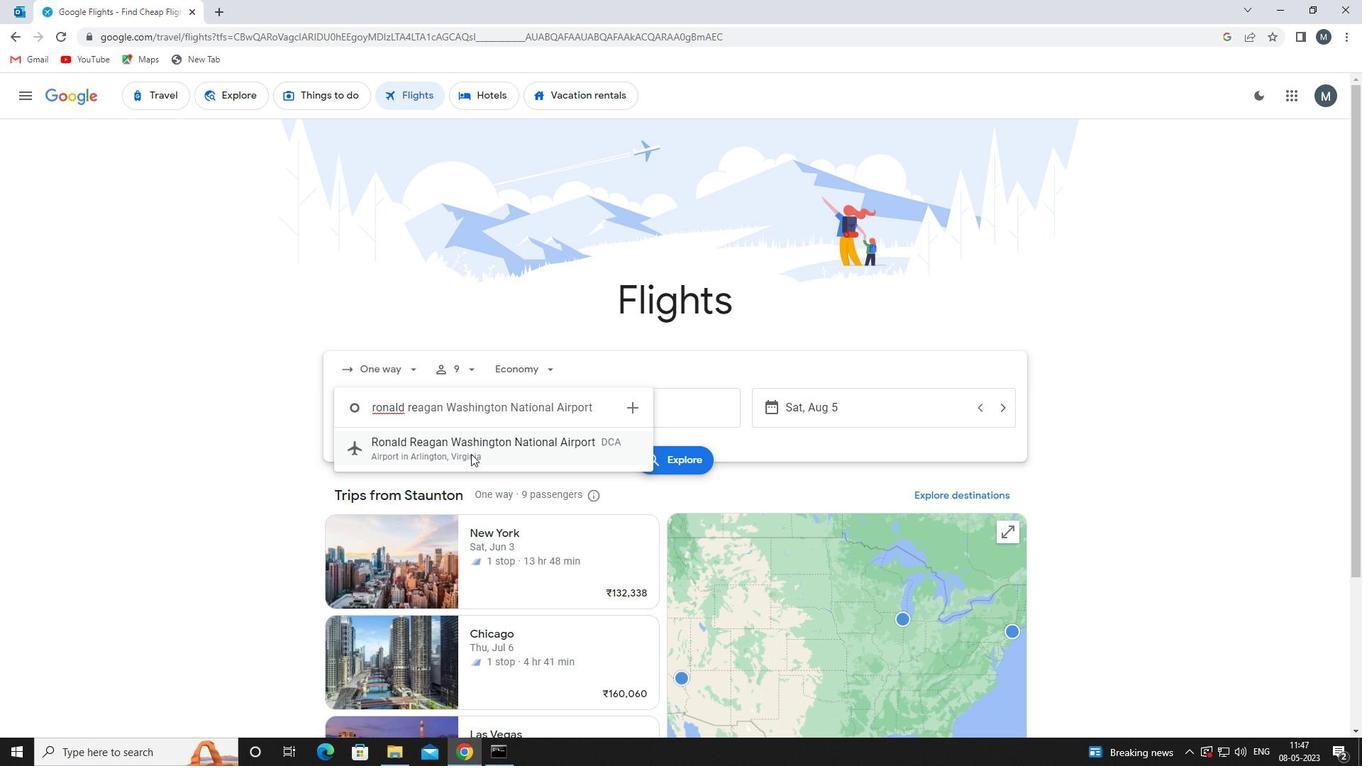 
Action: Mouse moved to (620, 413)
Screenshot: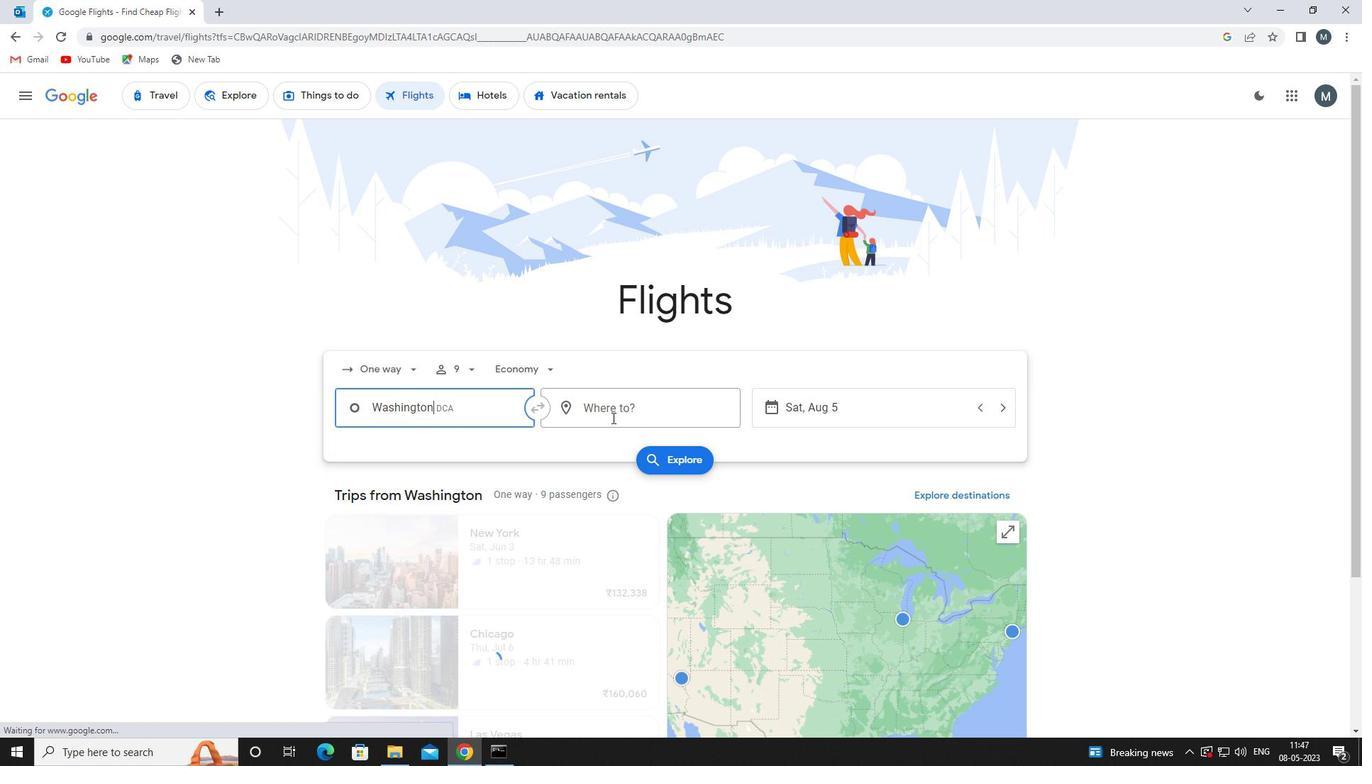 
Action: Mouse pressed left at (620, 413)
Screenshot: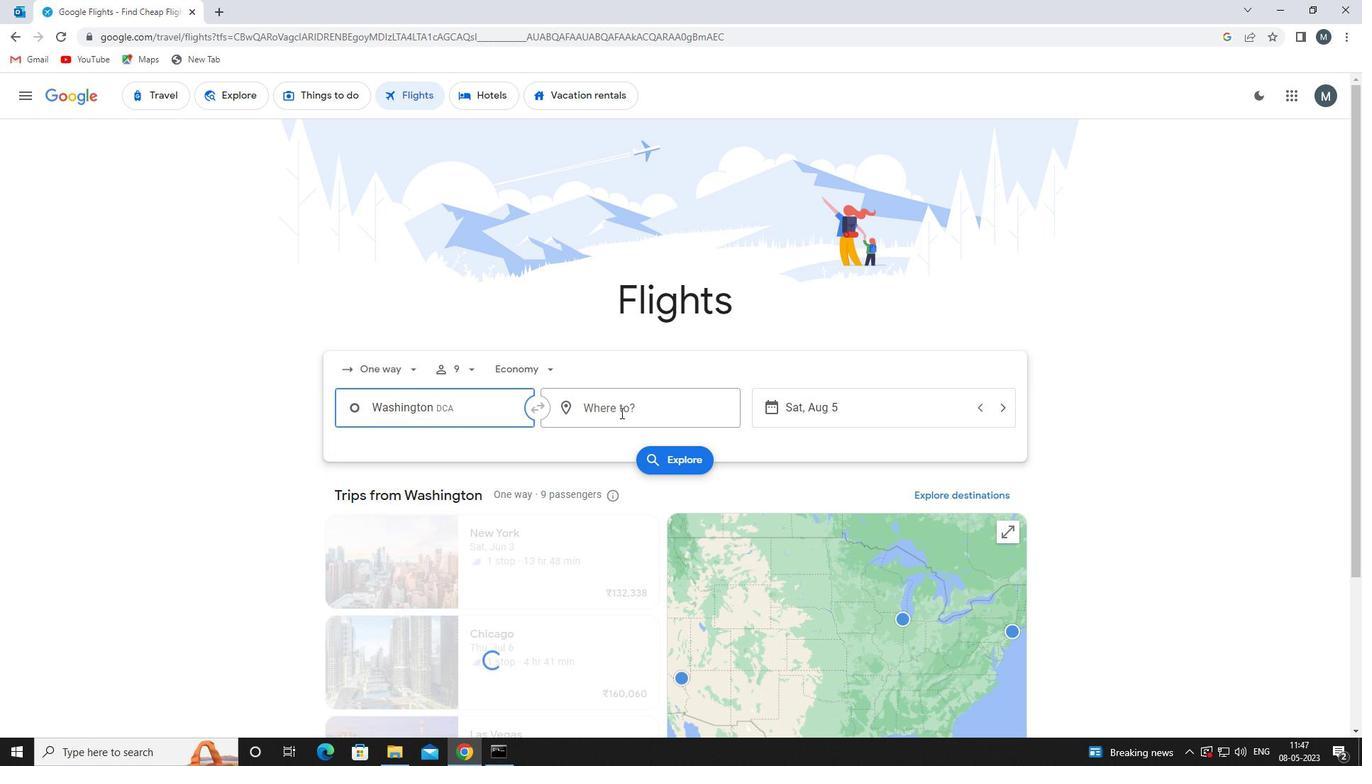 
Action: Mouse moved to (621, 413)
Screenshot: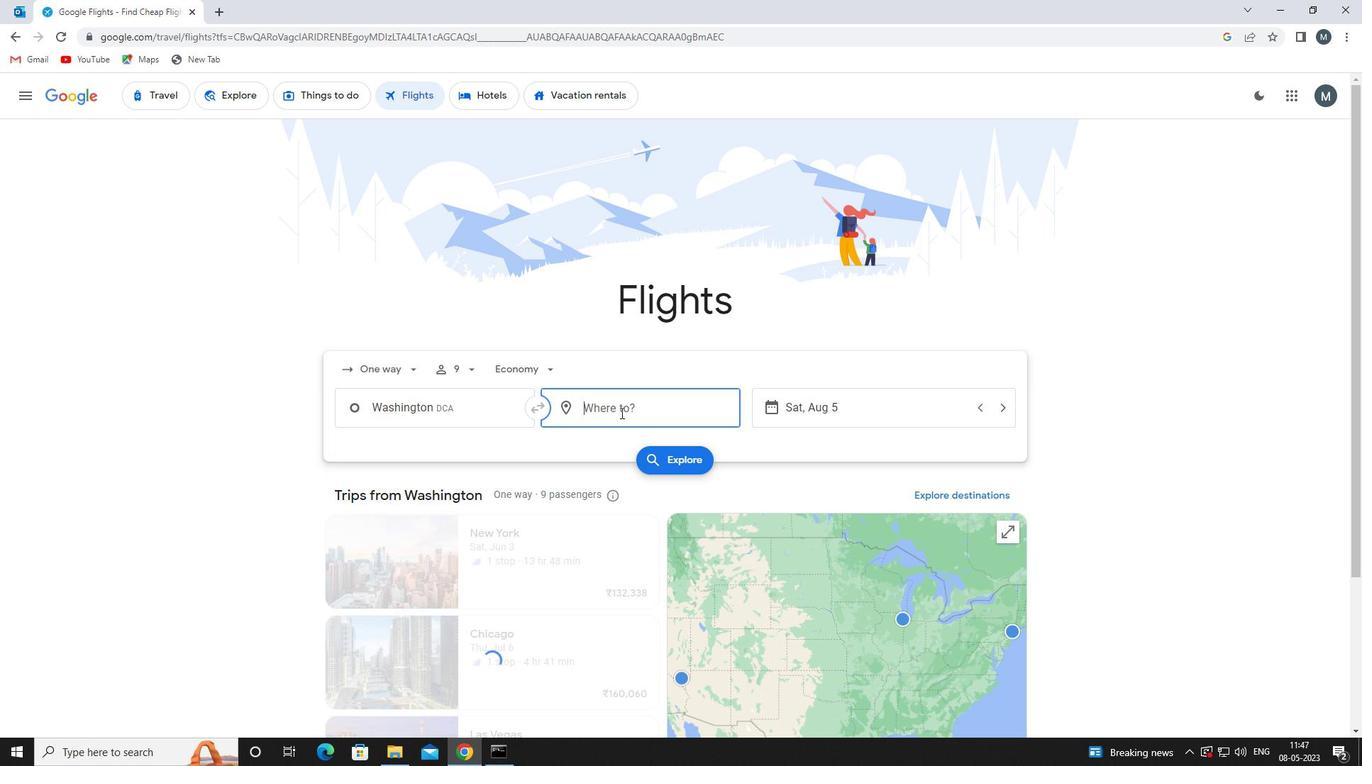 
Action: Key pressed ind
Screenshot: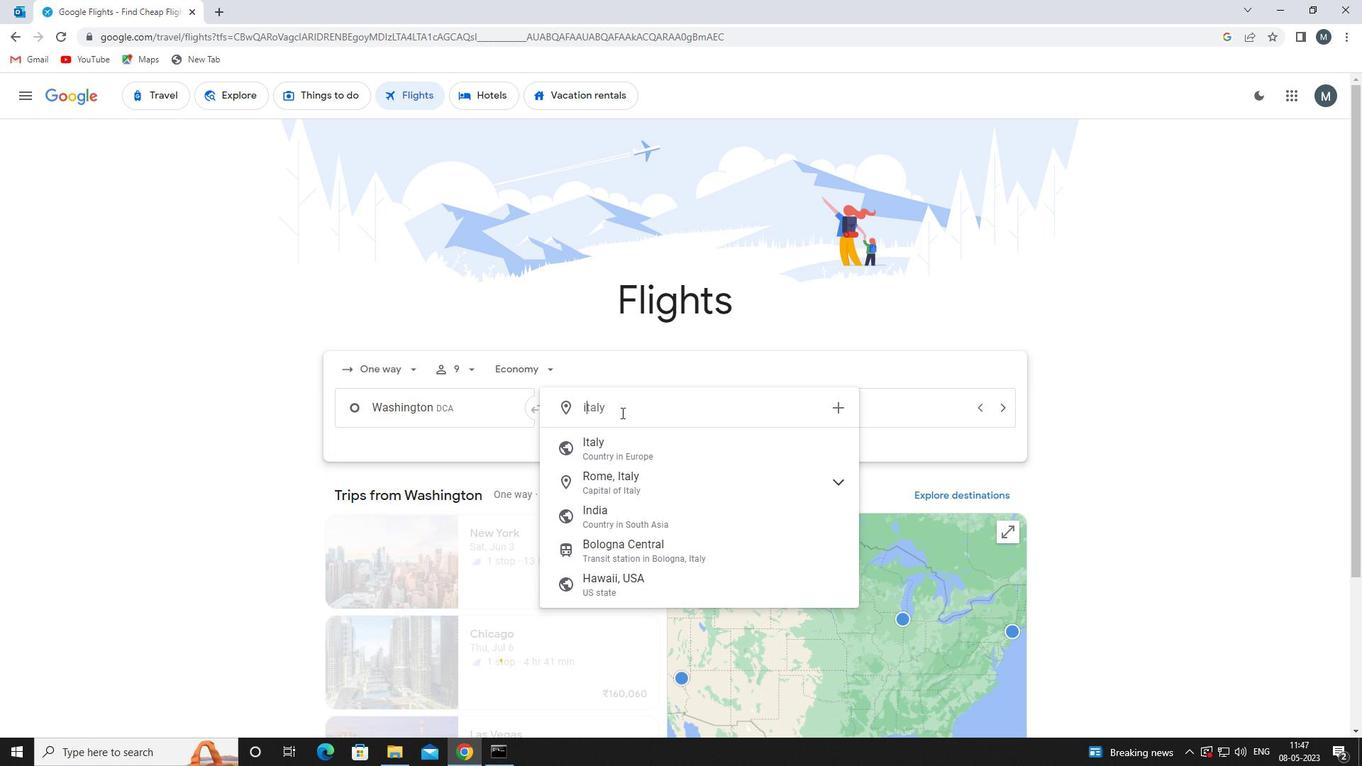 
Action: Mouse moved to (630, 462)
Screenshot: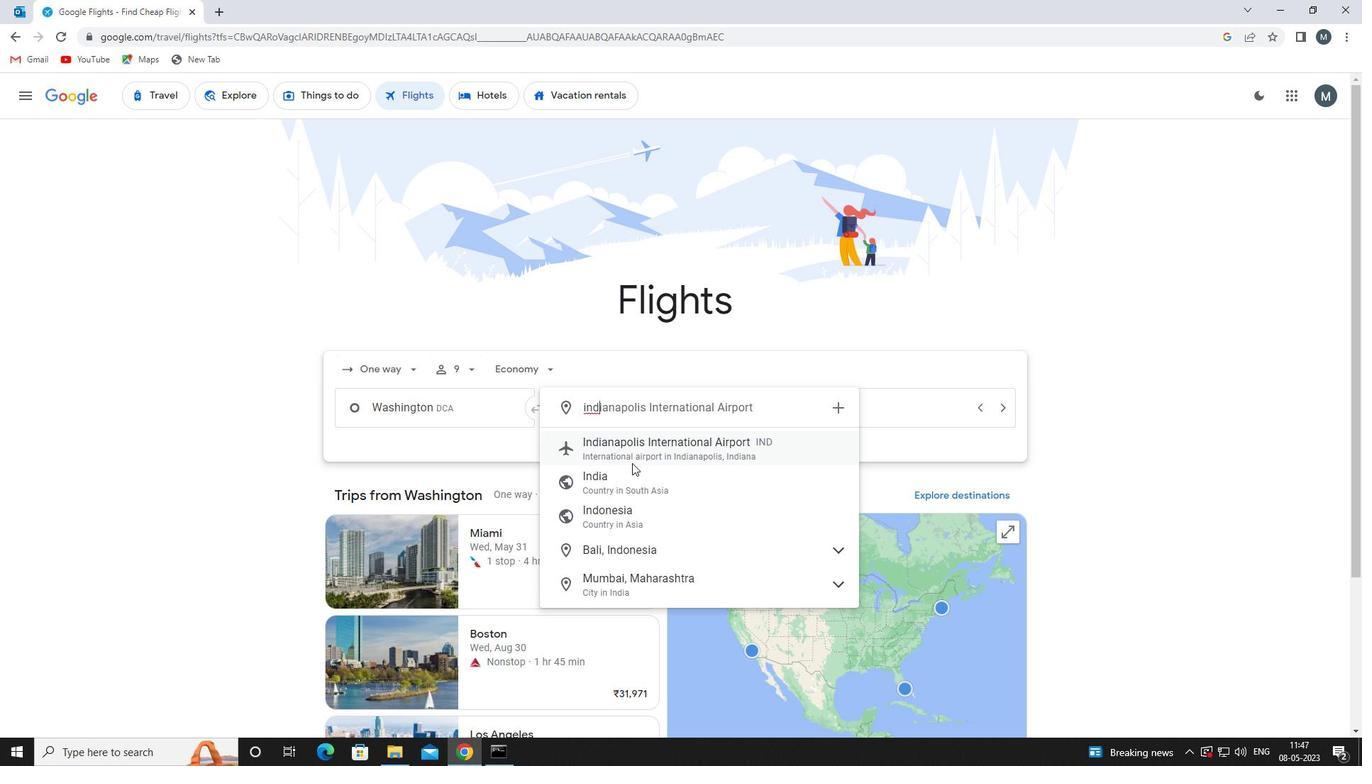 
Action: Mouse pressed left at (630, 462)
Screenshot: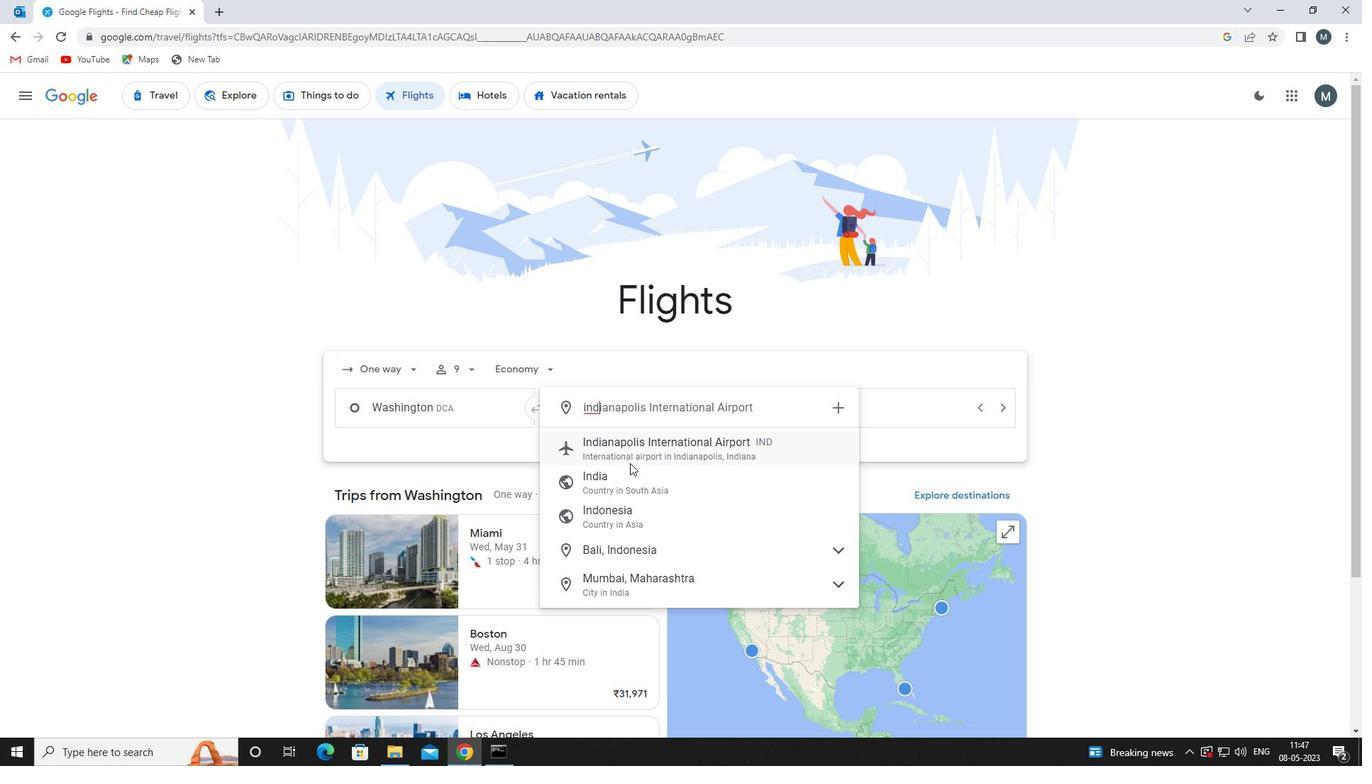 
Action: Mouse moved to (807, 398)
Screenshot: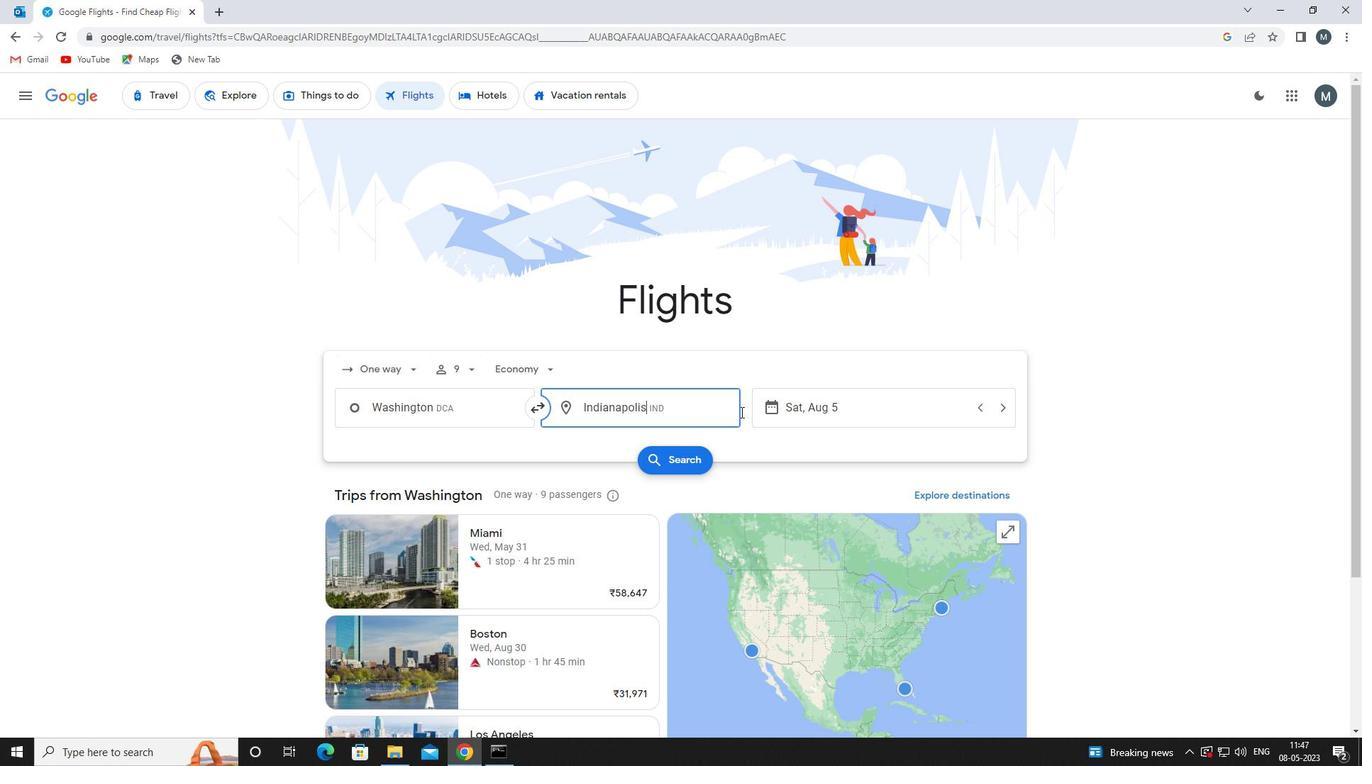 
Action: Mouse pressed left at (807, 398)
Screenshot: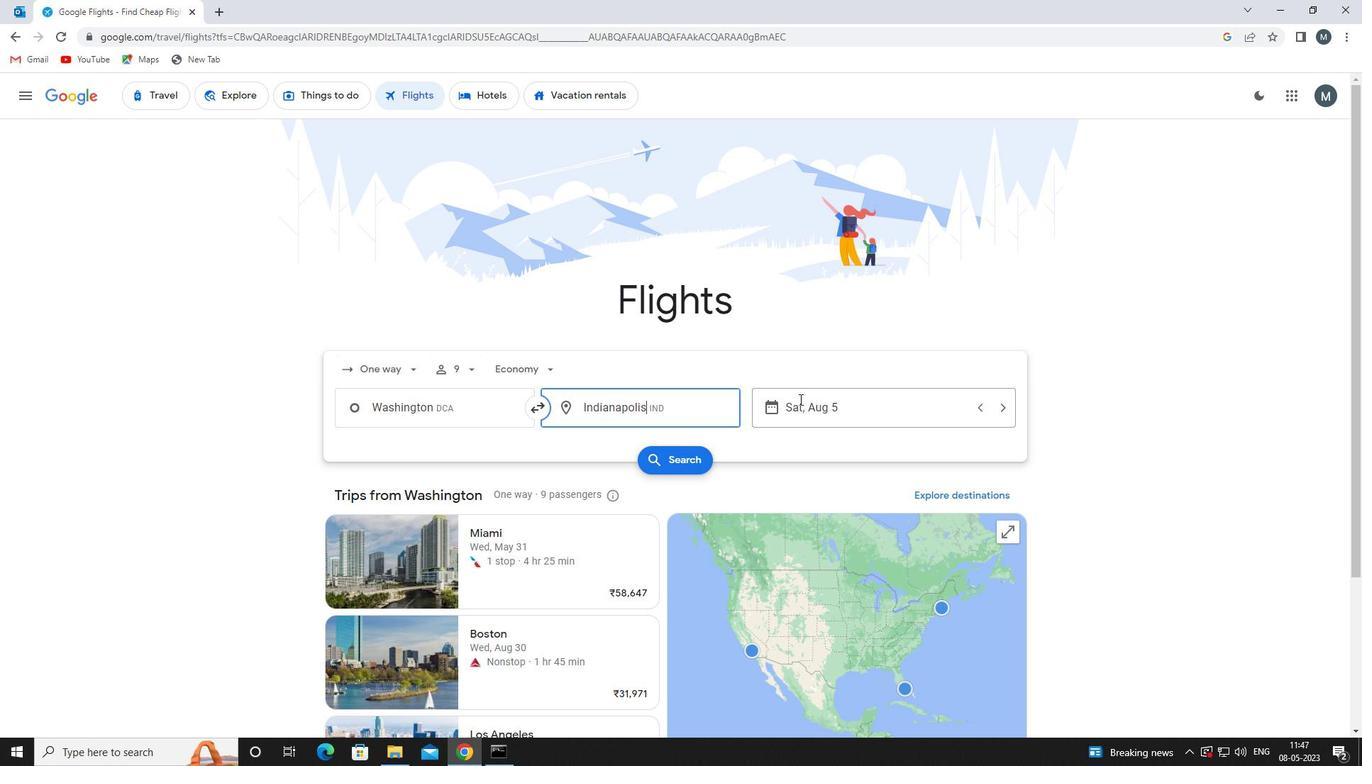 
Action: Mouse moved to (715, 482)
Screenshot: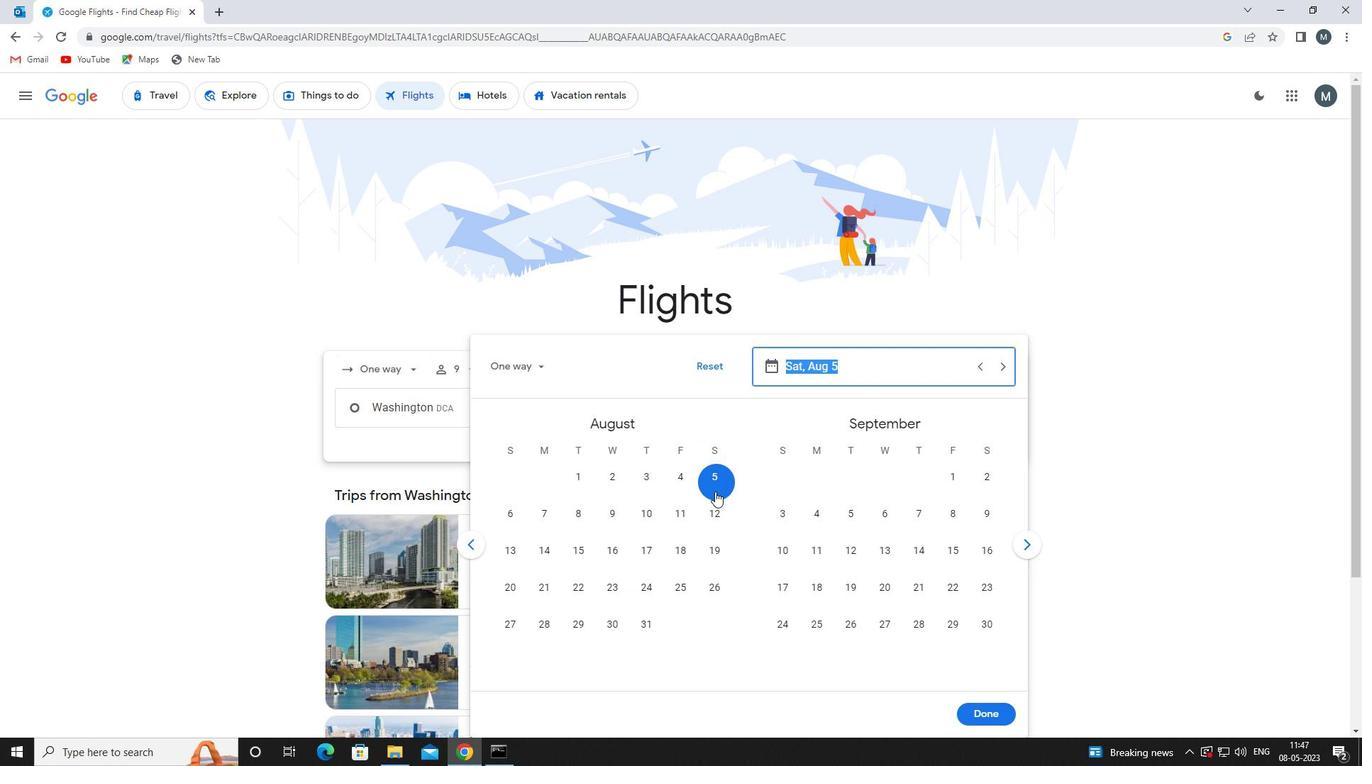 
Action: Mouse pressed left at (715, 482)
Screenshot: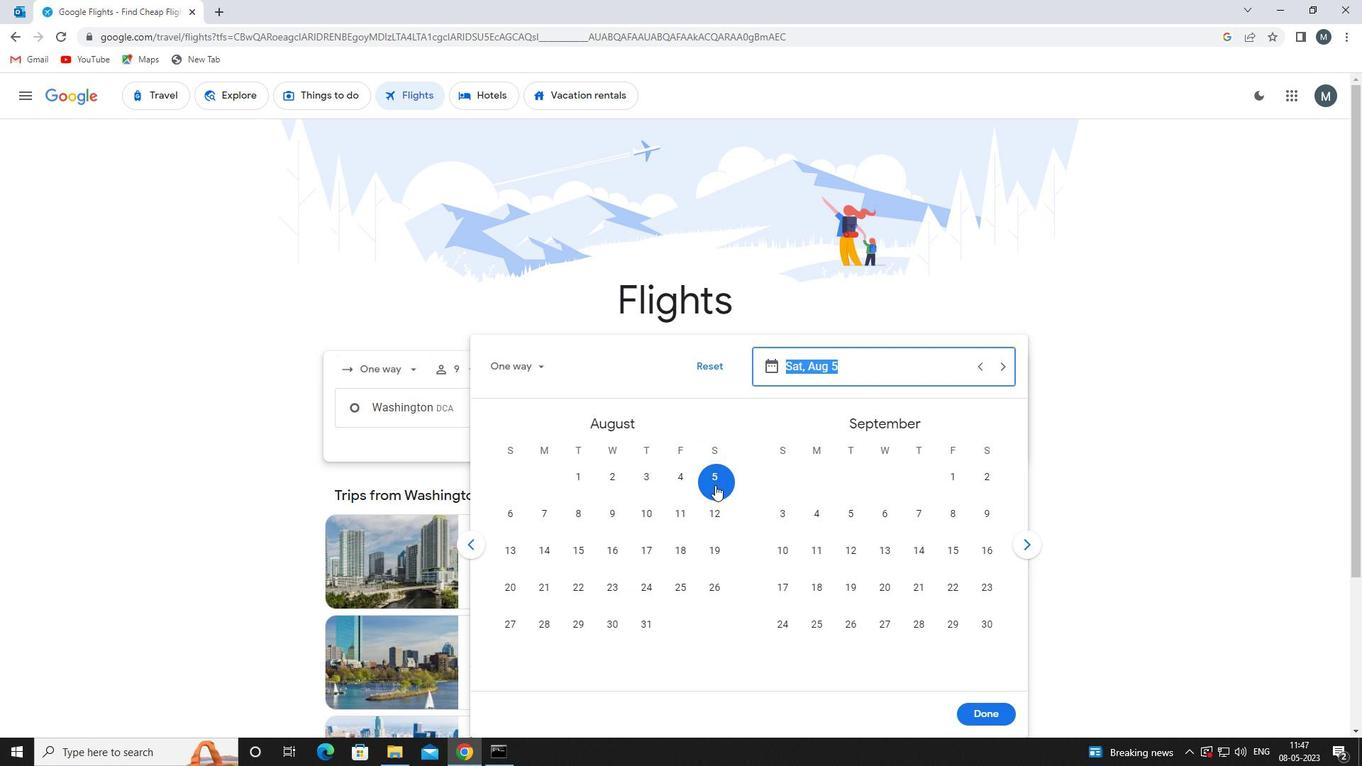 
Action: Mouse moved to (993, 715)
Screenshot: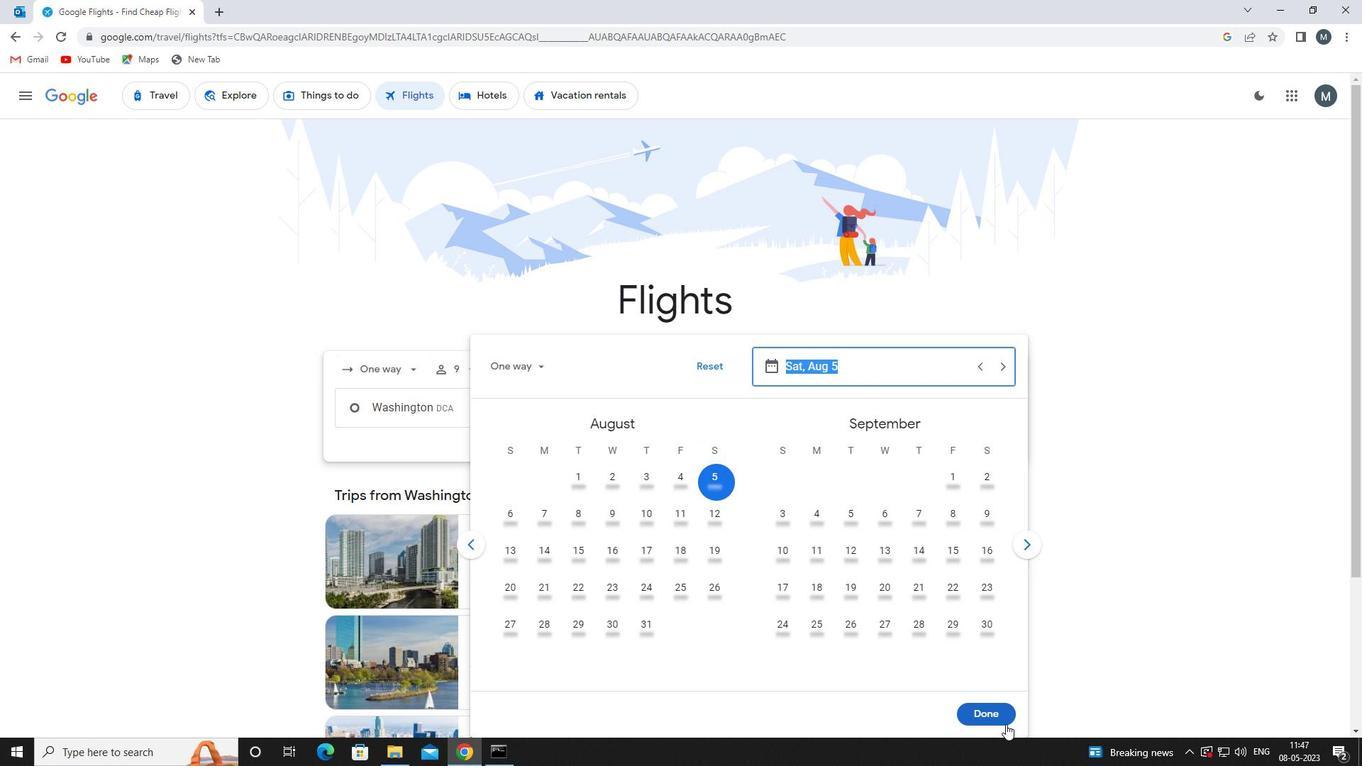
Action: Mouse pressed left at (993, 715)
Screenshot: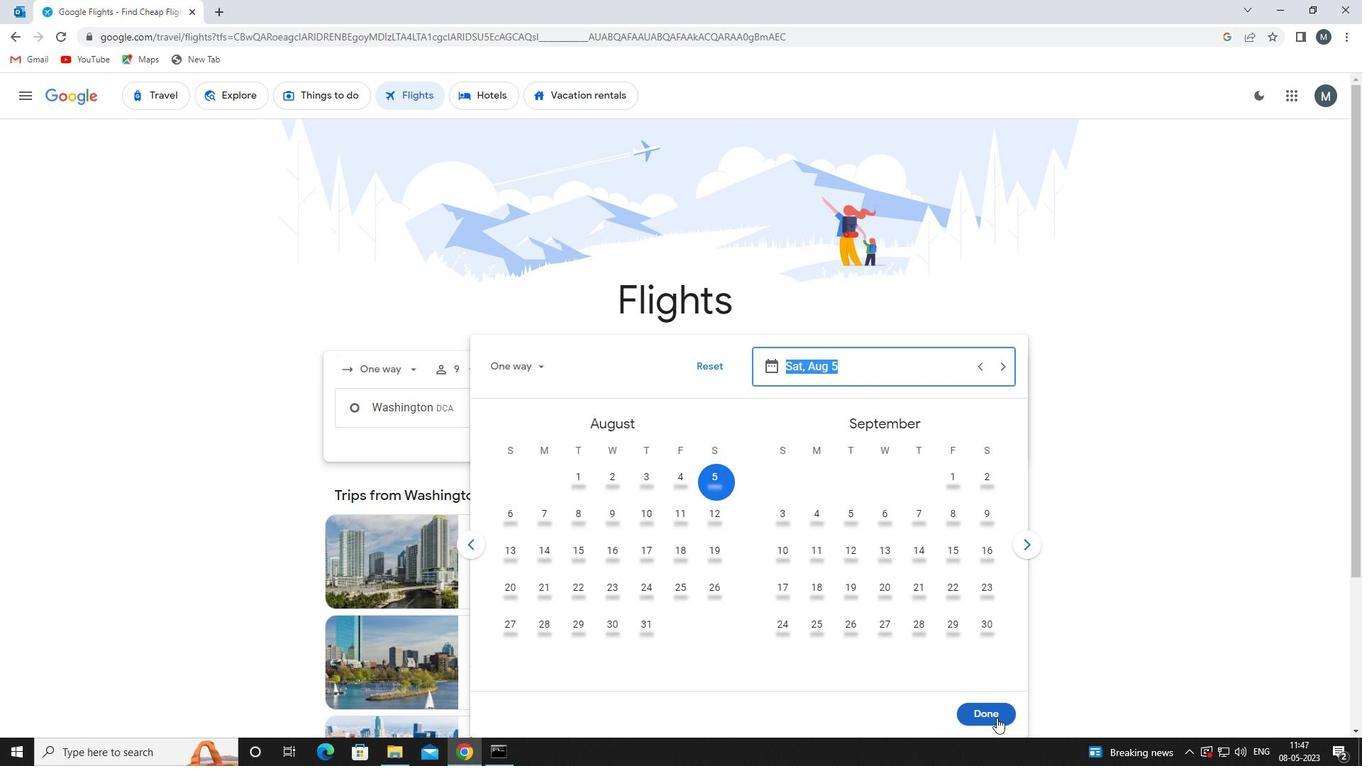 
Action: Mouse moved to (663, 462)
Screenshot: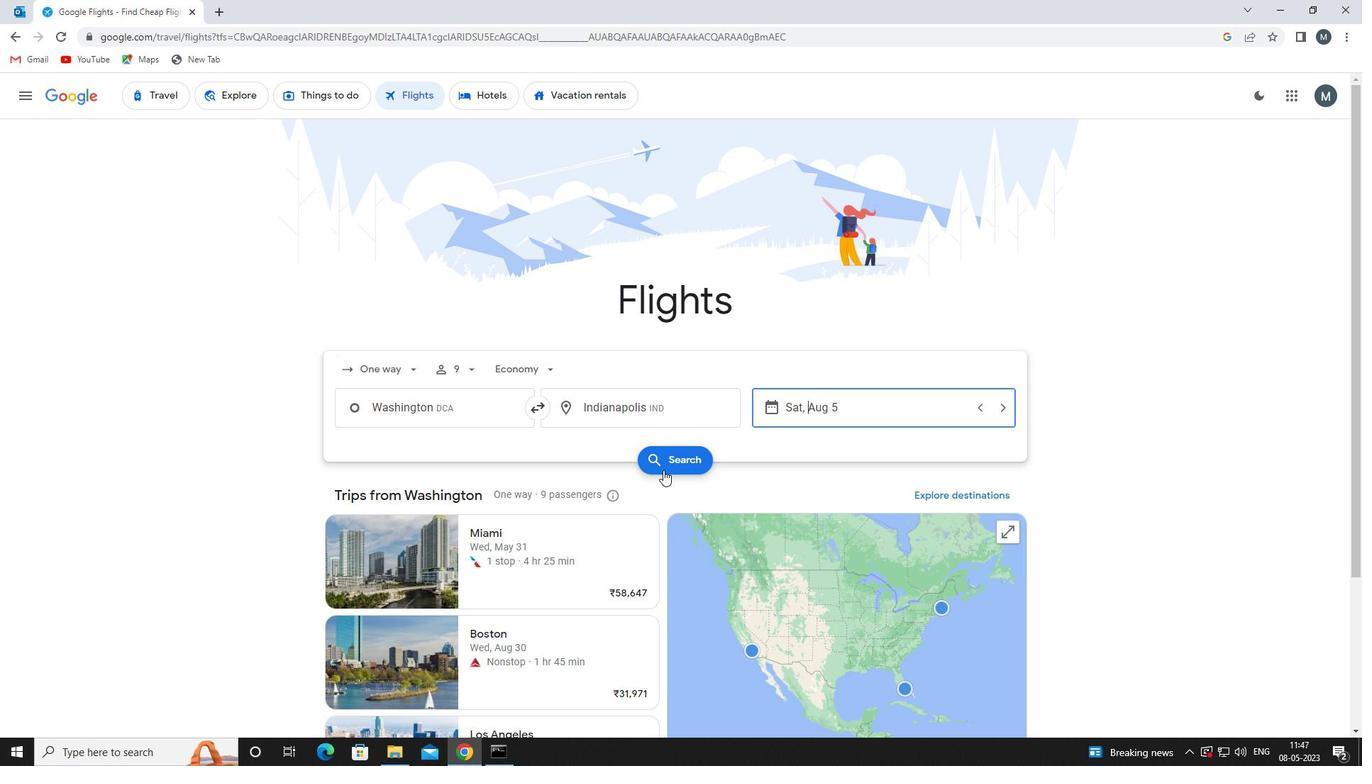 
Action: Mouse pressed left at (663, 462)
Screenshot: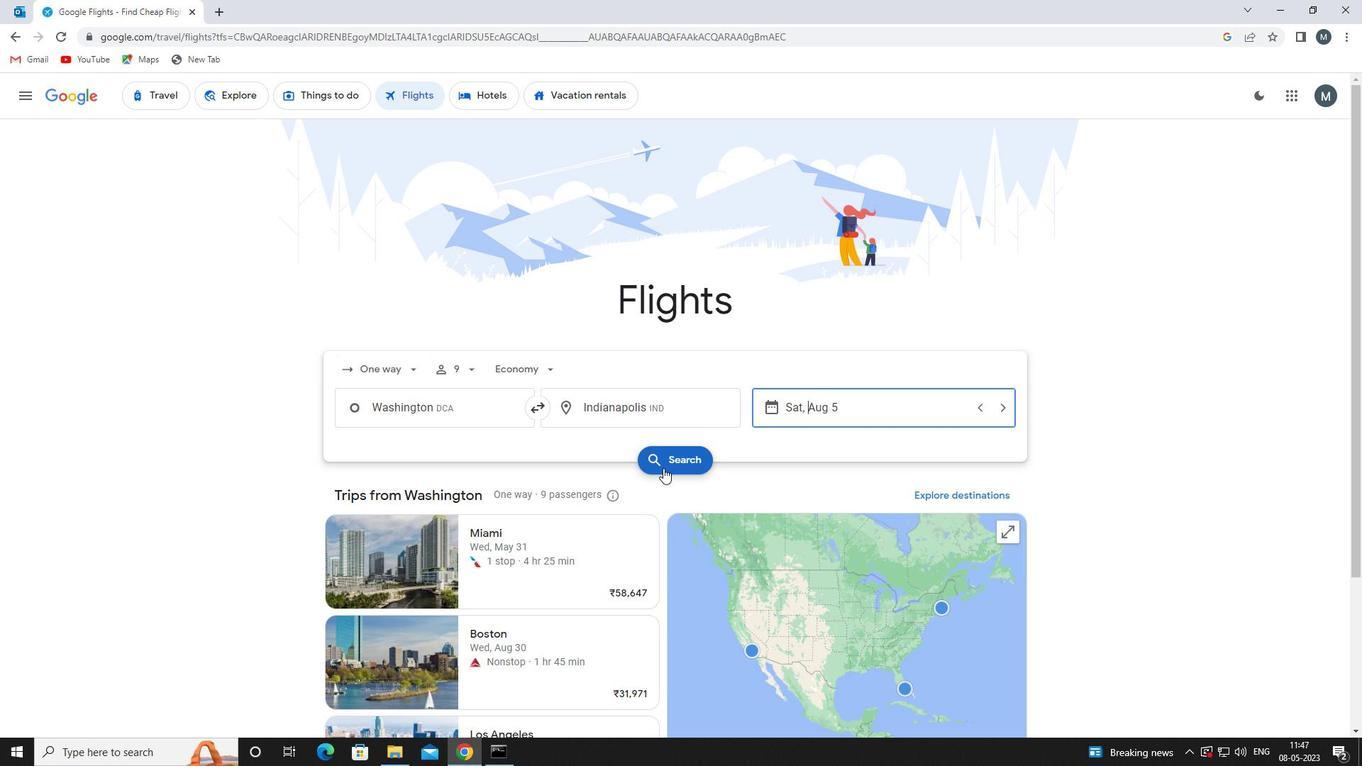 
Action: Mouse moved to (345, 229)
Screenshot: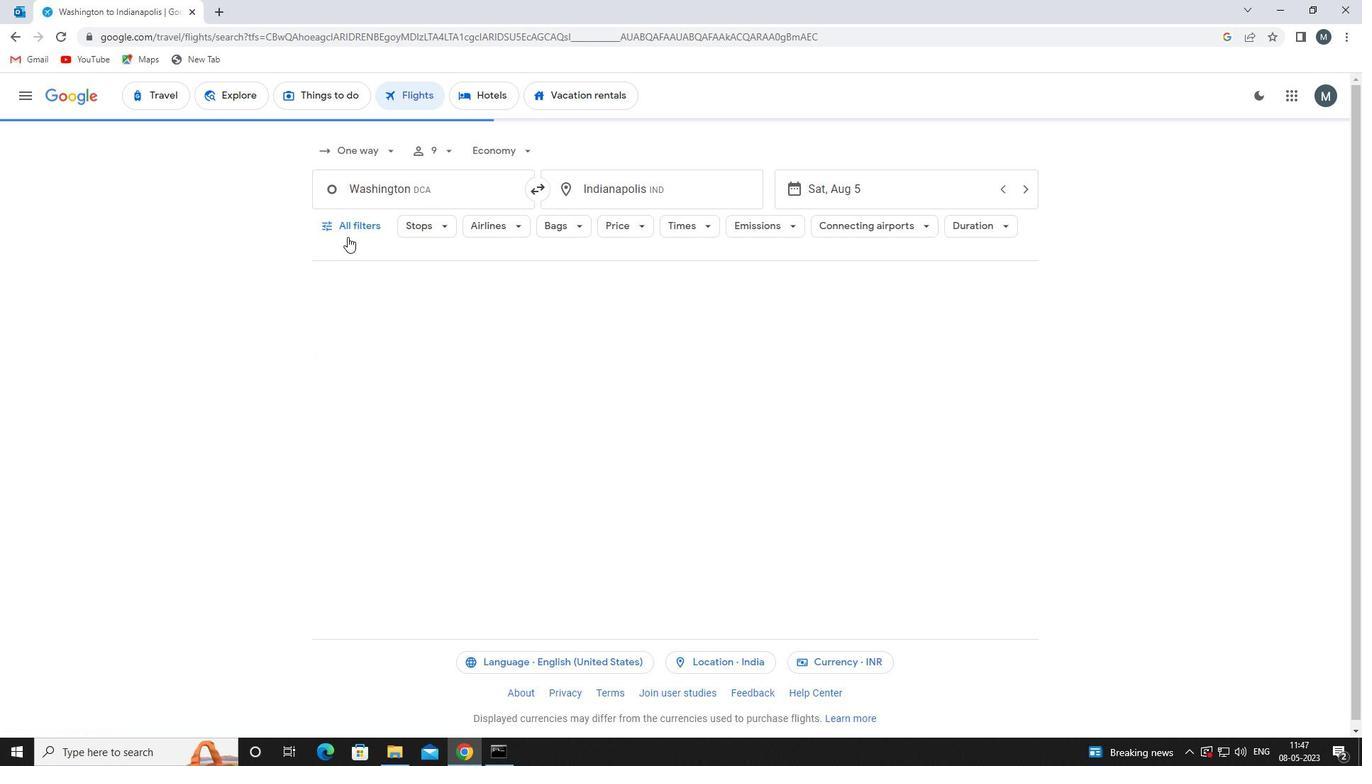 
Action: Mouse pressed left at (345, 229)
Screenshot: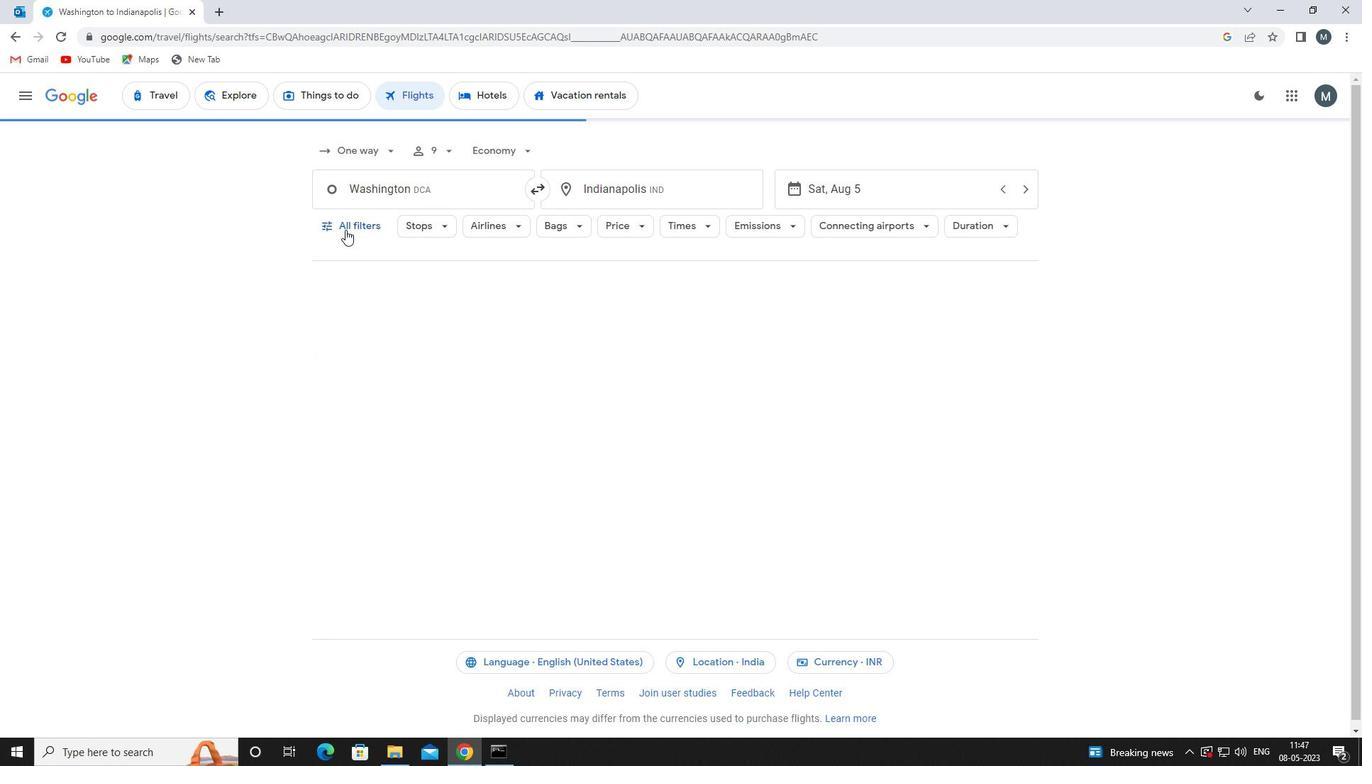 
Action: Mouse moved to (362, 315)
Screenshot: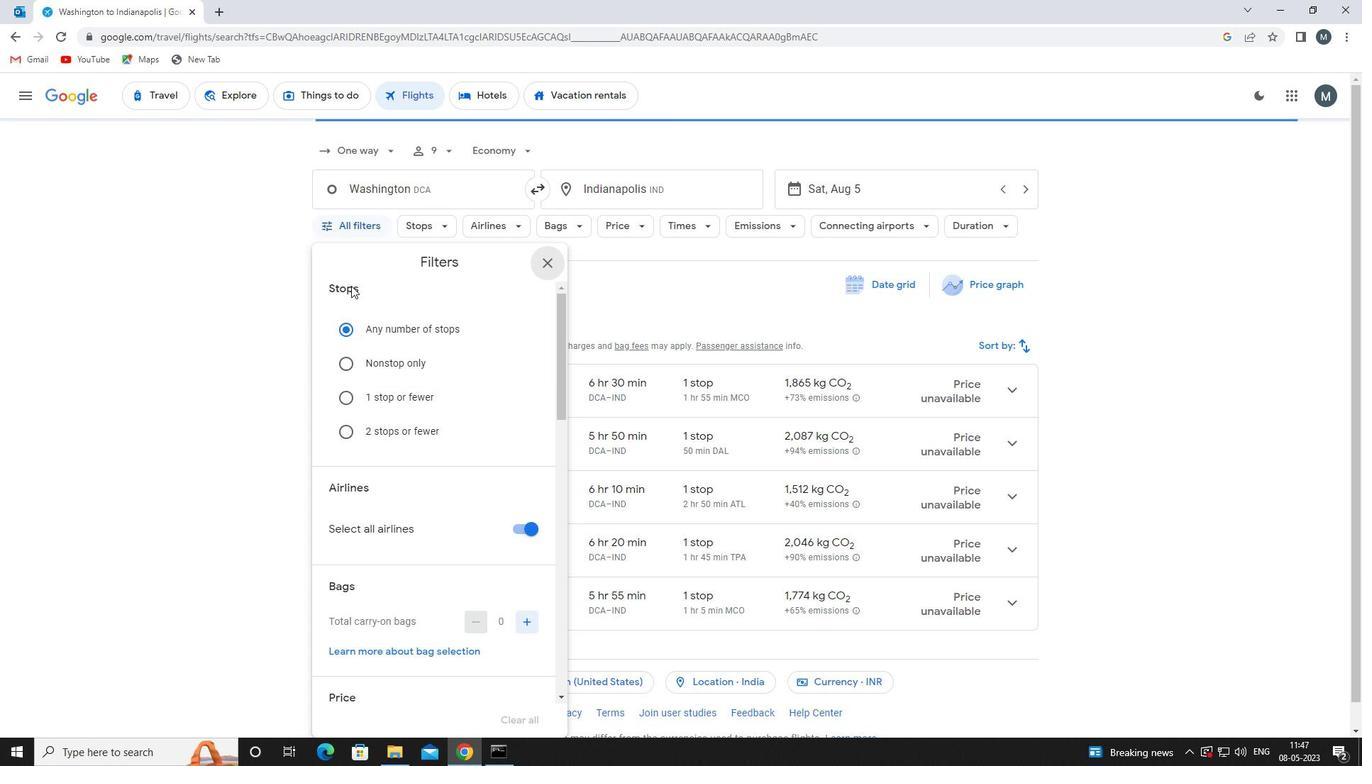 
Action: Mouse scrolled (362, 314) with delta (0, 0)
Screenshot: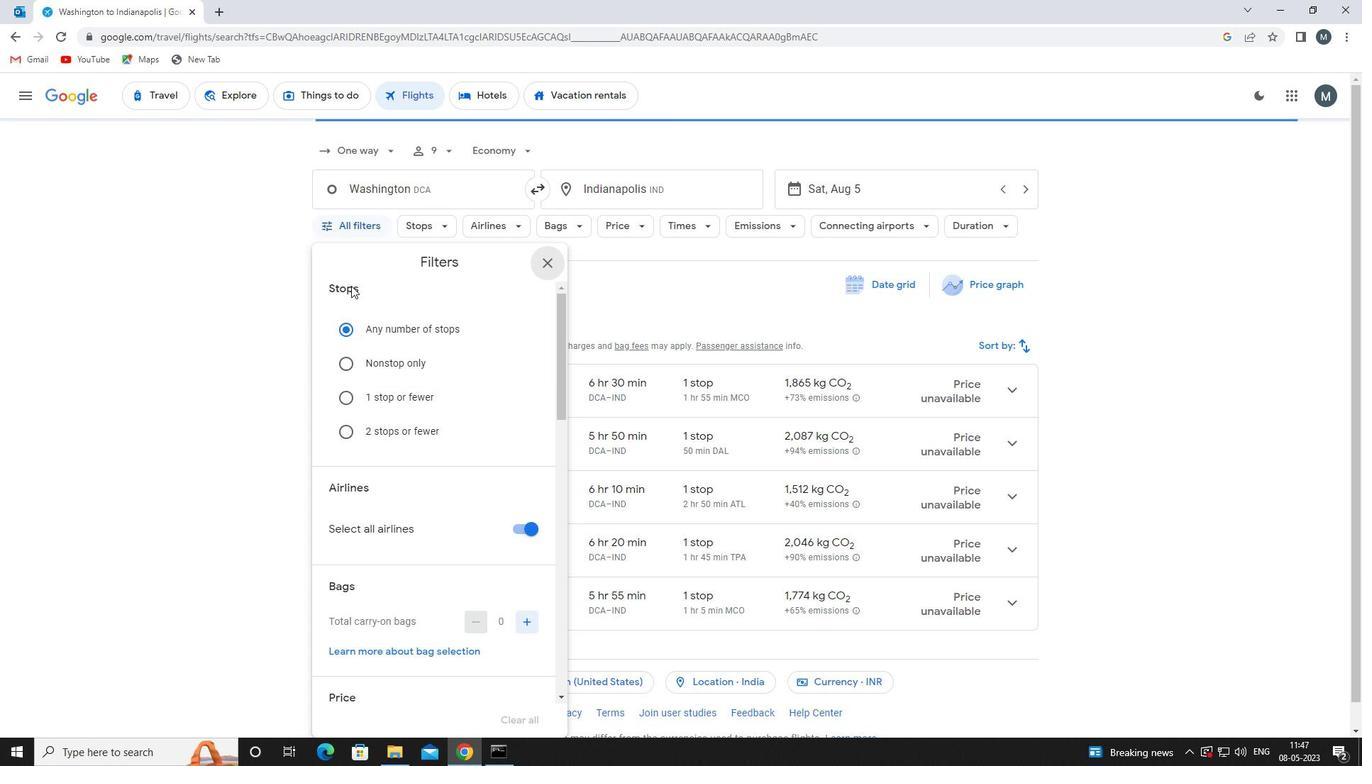 
Action: Mouse moved to (365, 337)
Screenshot: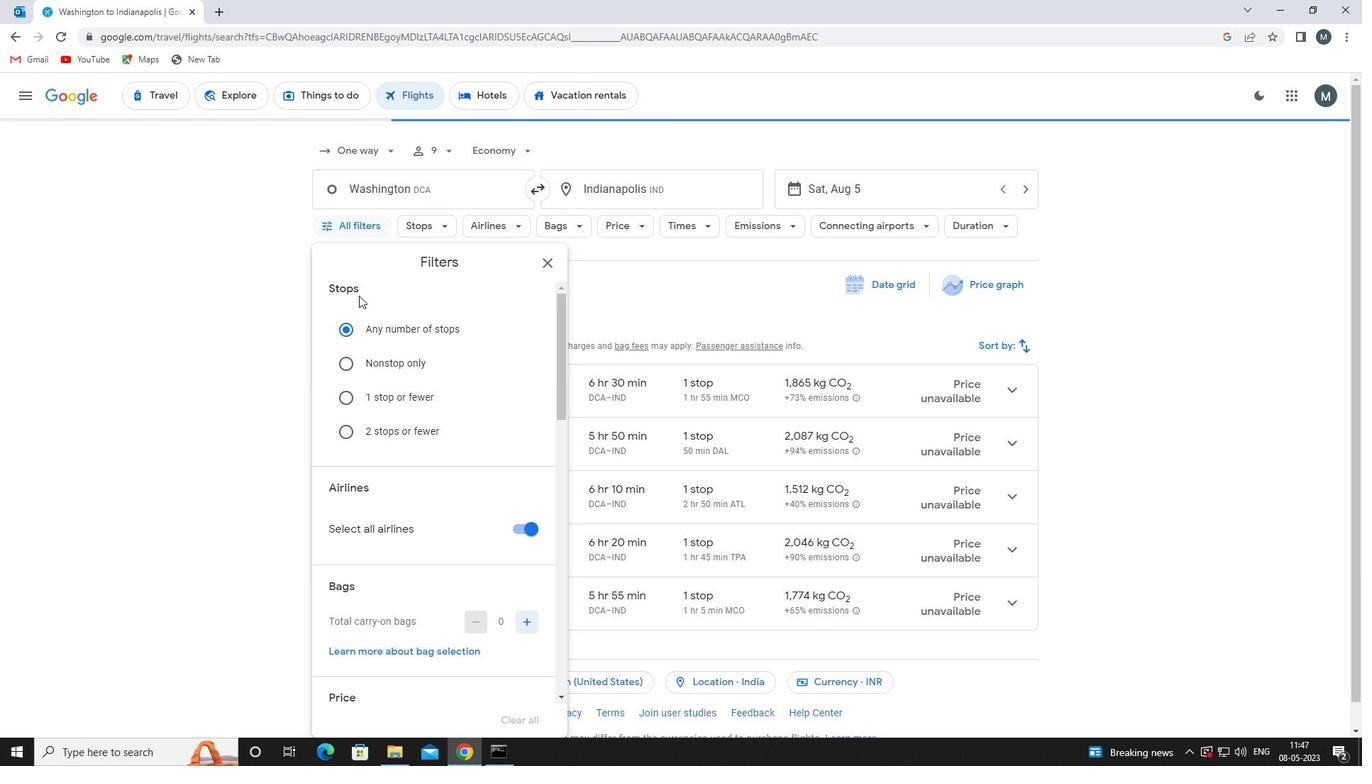 
Action: Mouse scrolled (365, 336) with delta (0, 0)
Screenshot: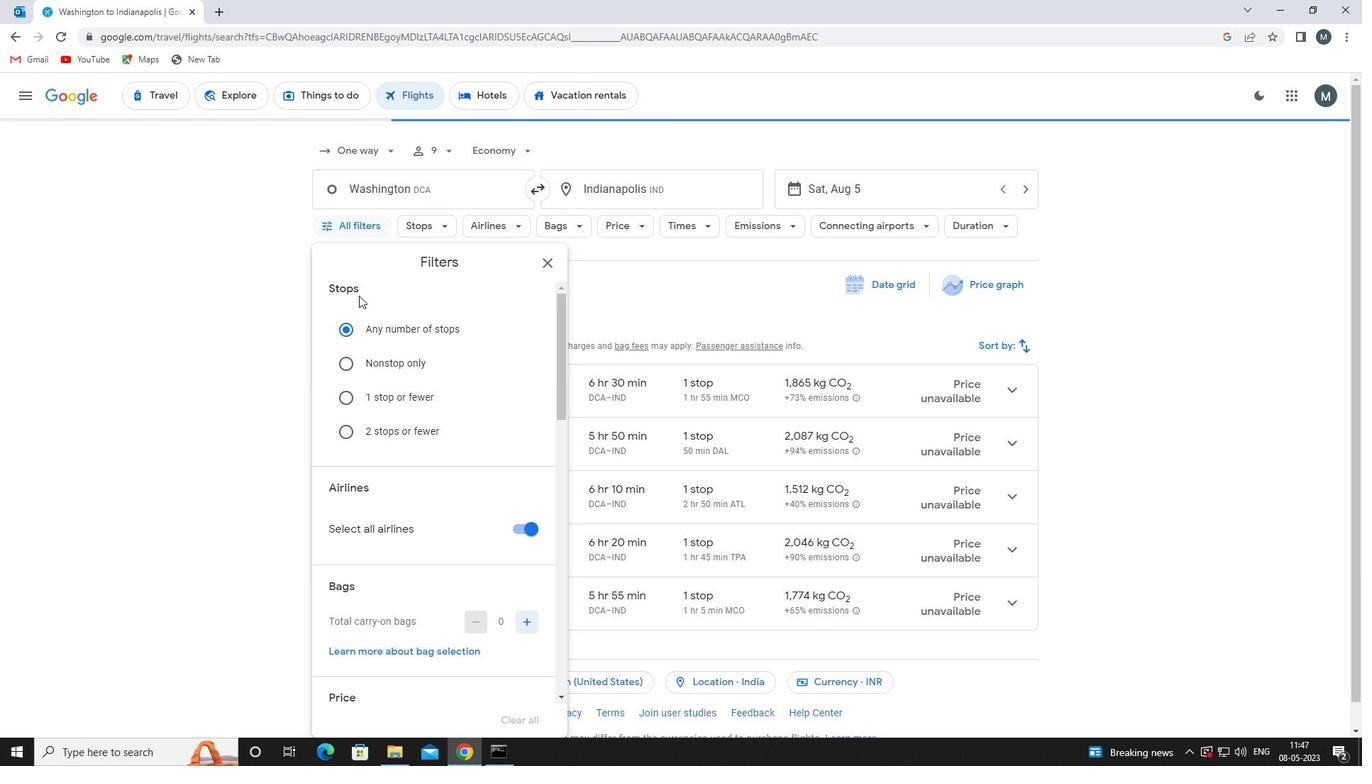 
Action: Mouse moved to (539, 386)
Screenshot: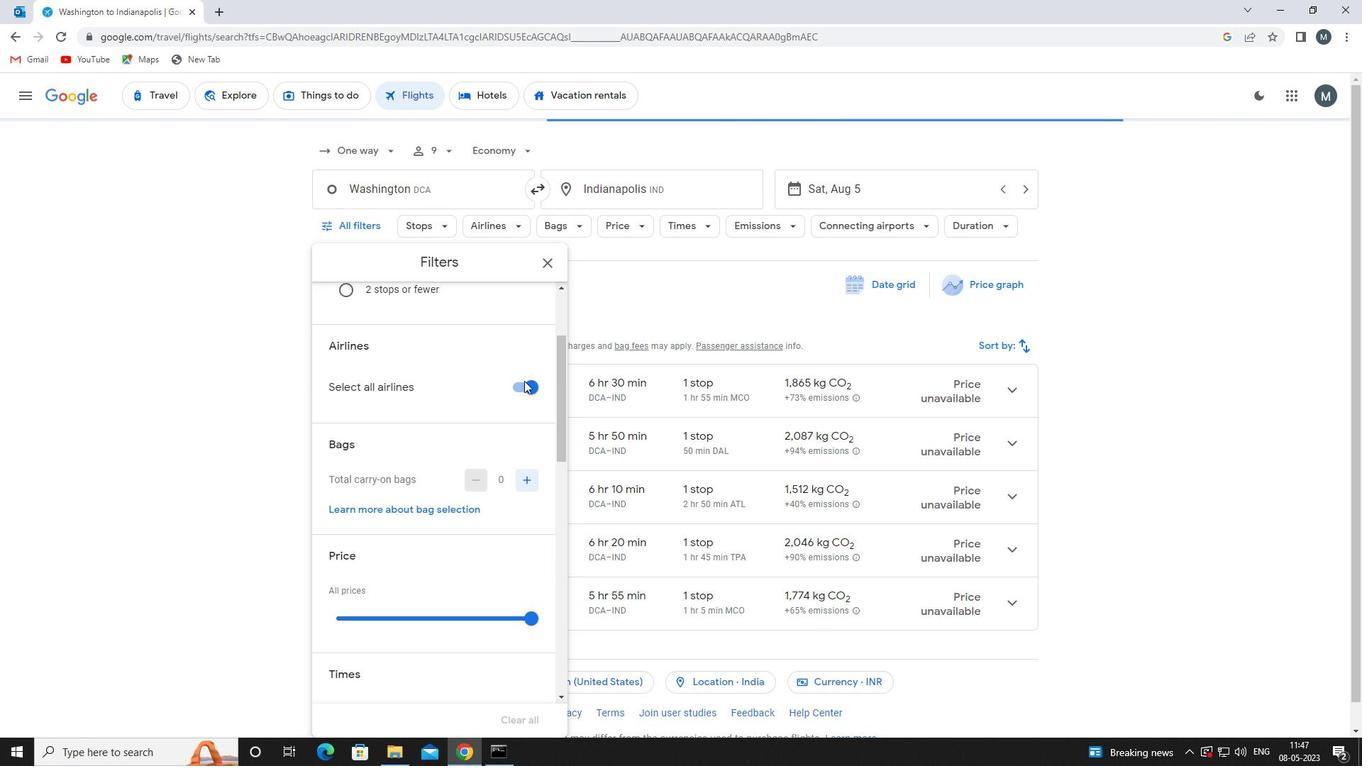 
Action: Mouse pressed left at (539, 386)
Screenshot: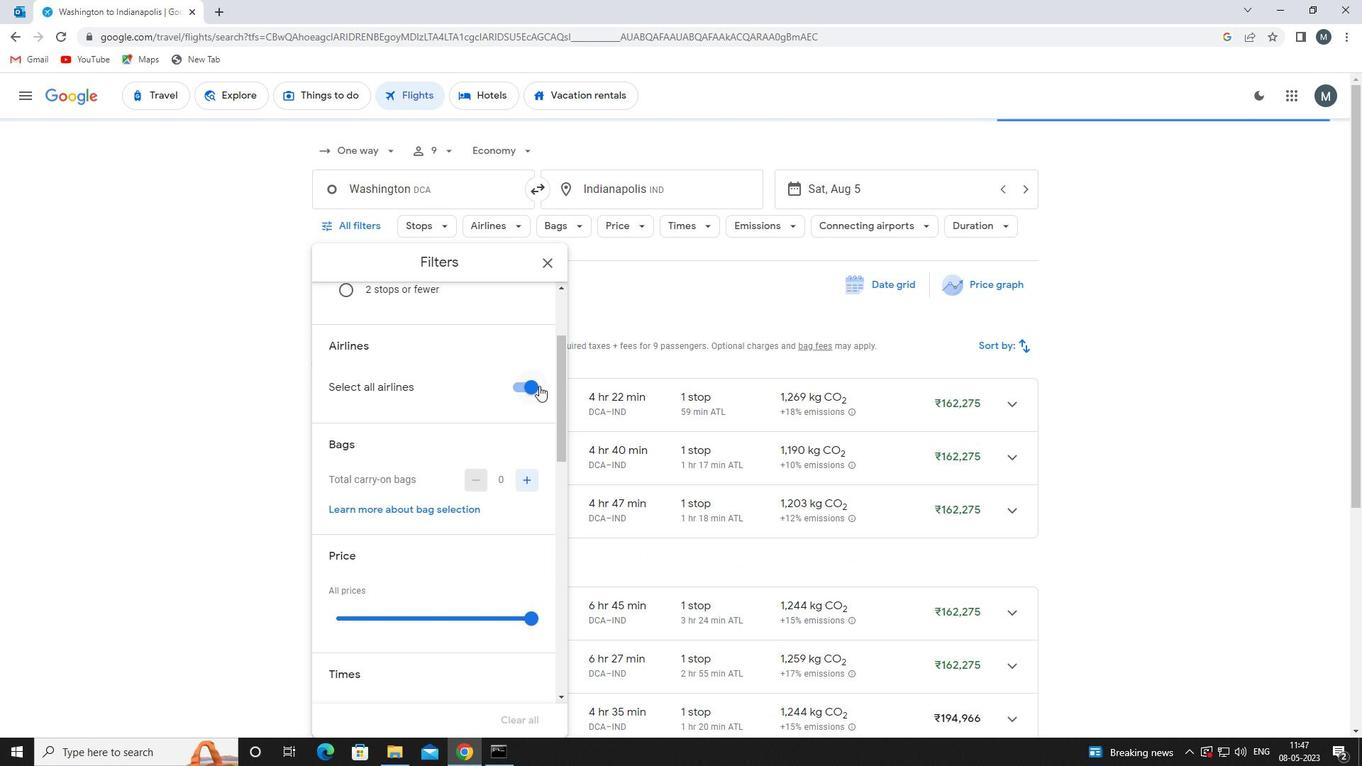 
Action: Mouse moved to (520, 386)
Screenshot: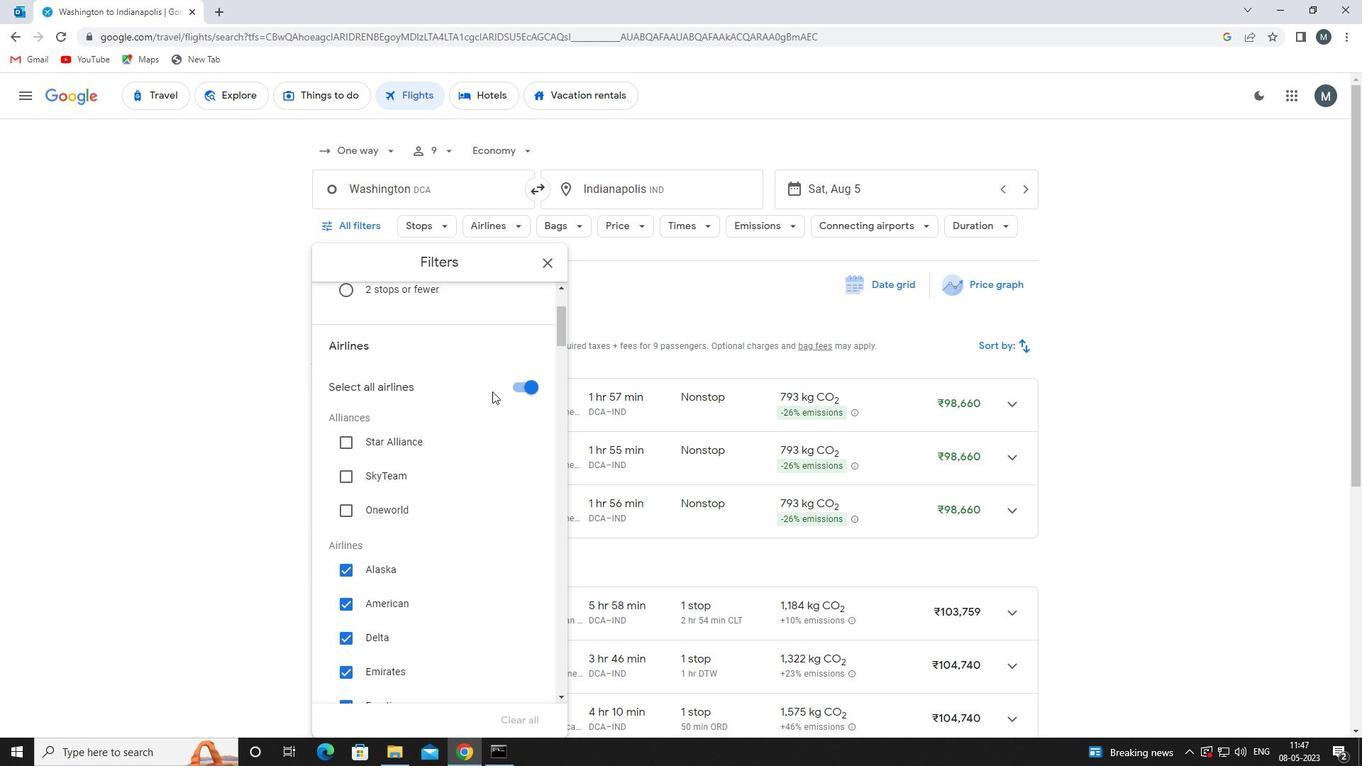 
Action: Mouse pressed left at (520, 386)
Screenshot: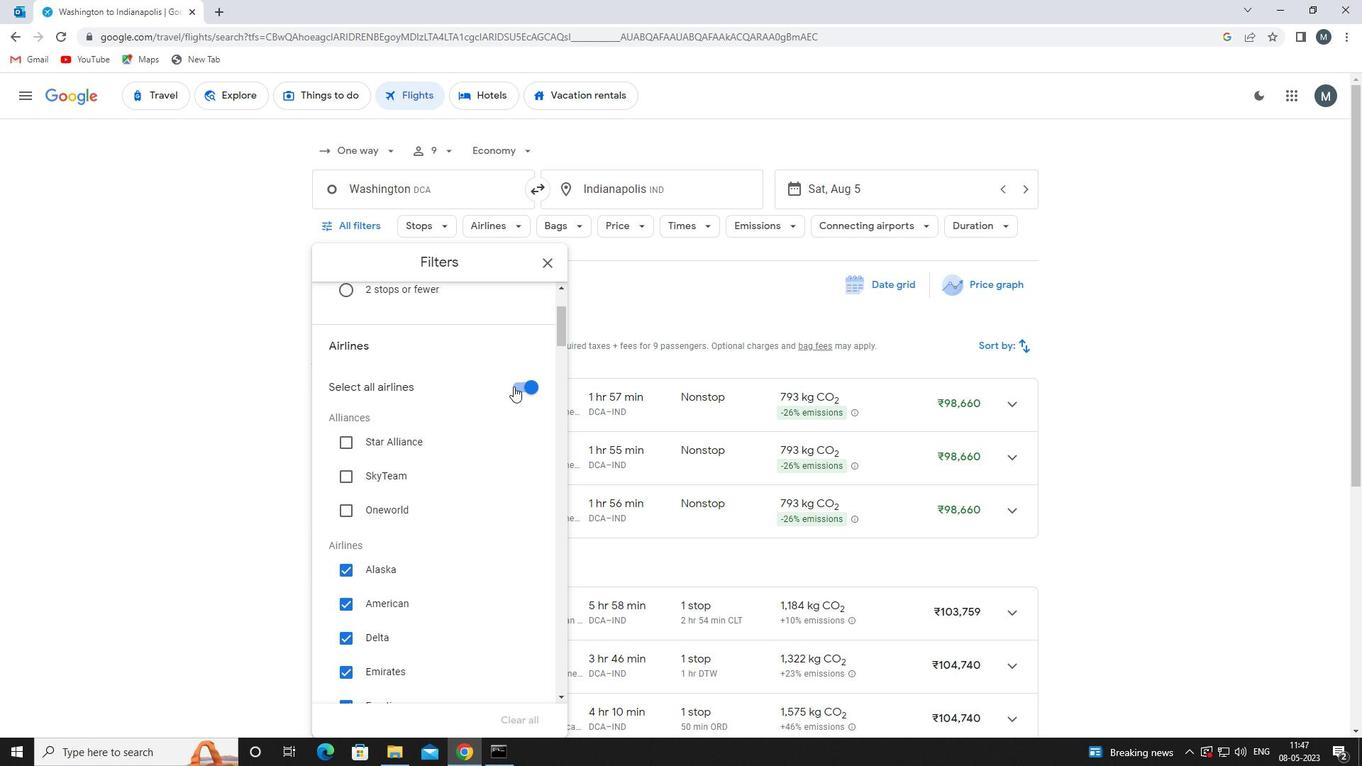 
Action: Mouse moved to (452, 425)
Screenshot: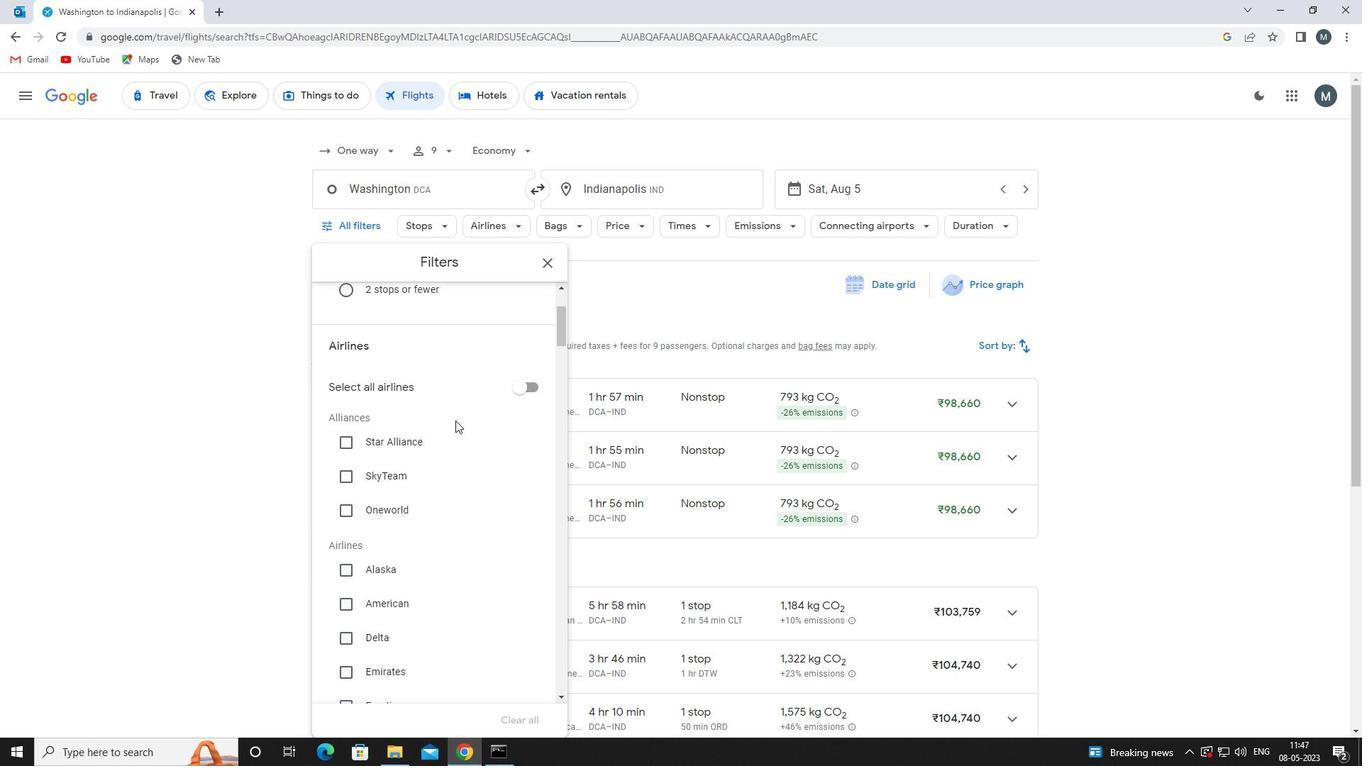 
Action: Mouse scrolled (452, 425) with delta (0, 0)
Screenshot: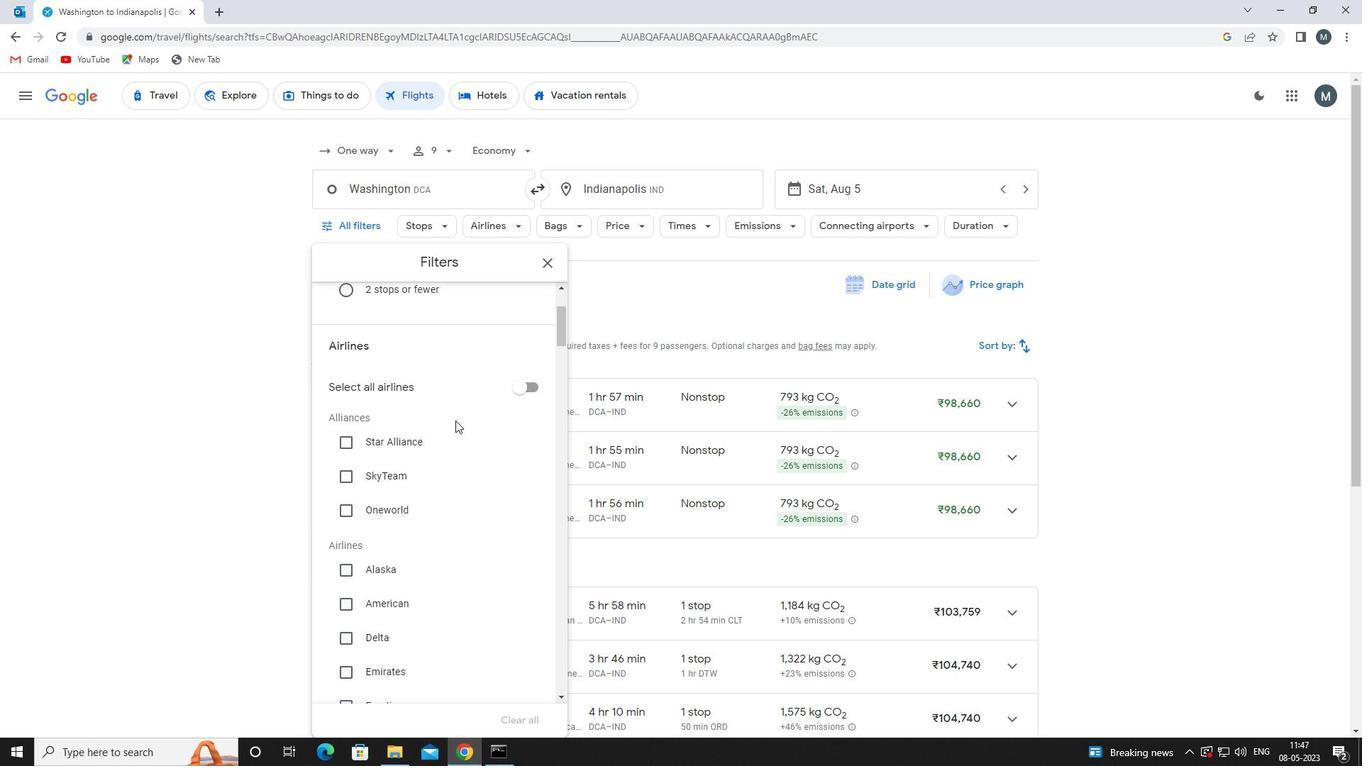 
Action: Mouse moved to (450, 430)
Screenshot: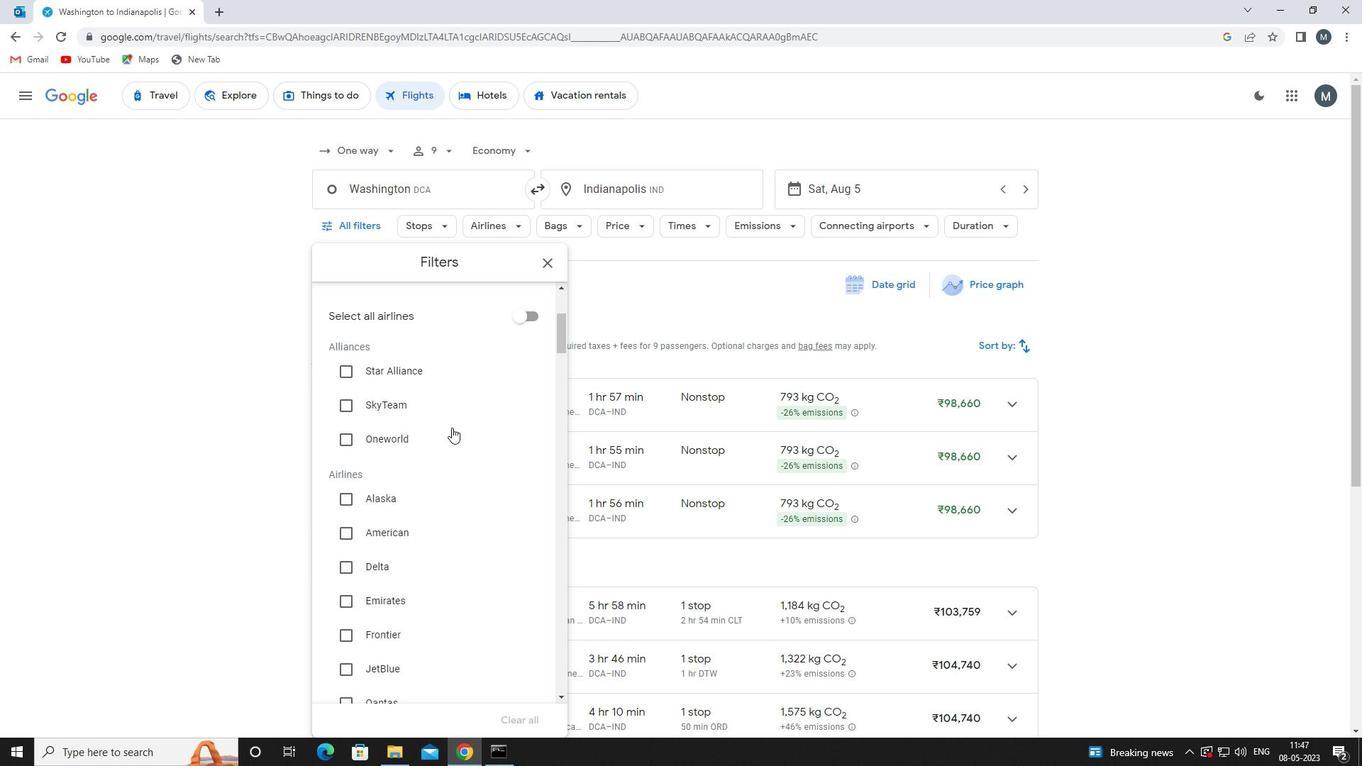 
Action: Mouse scrolled (450, 429) with delta (0, 0)
Screenshot: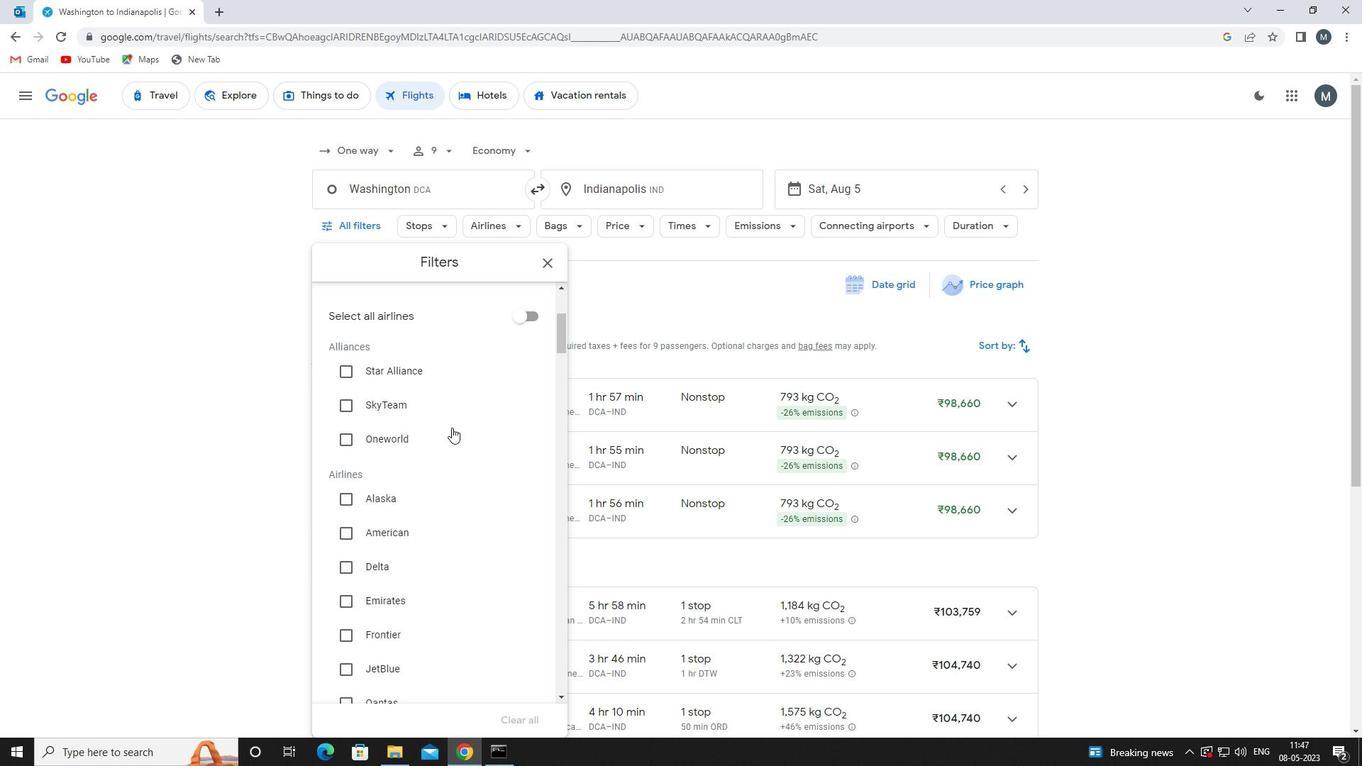
Action: Mouse moved to (447, 437)
Screenshot: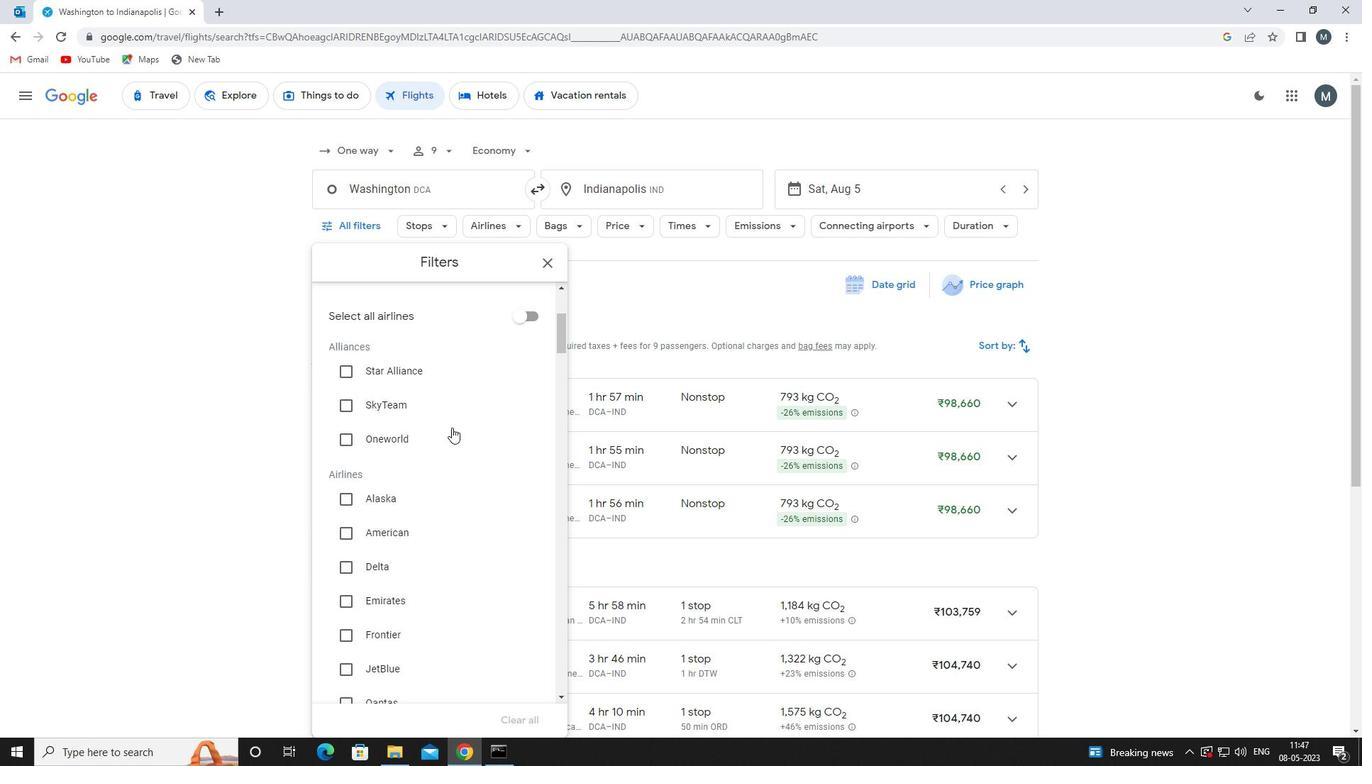 
Action: Mouse scrolled (447, 437) with delta (0, 0)
Screenshot: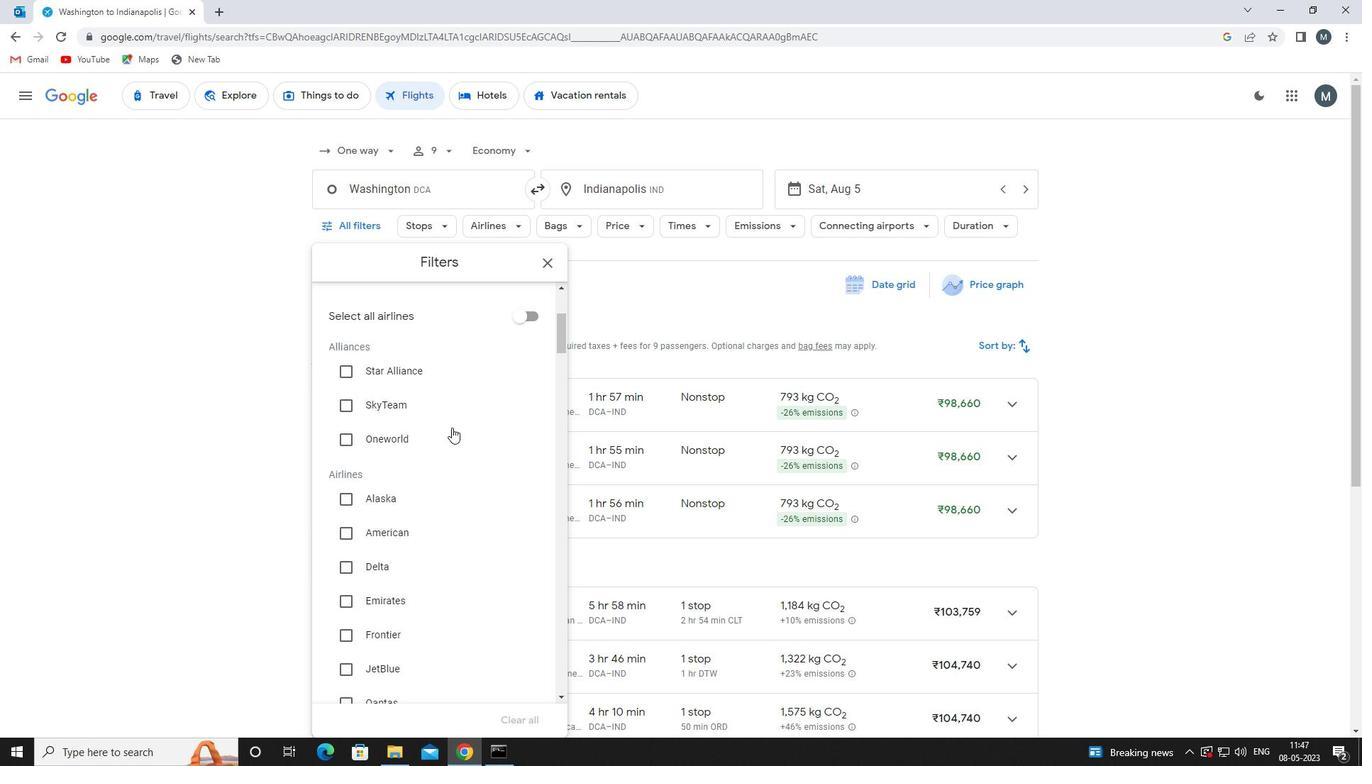 
Action: Mouse moved to (419, 467)
Screenshot: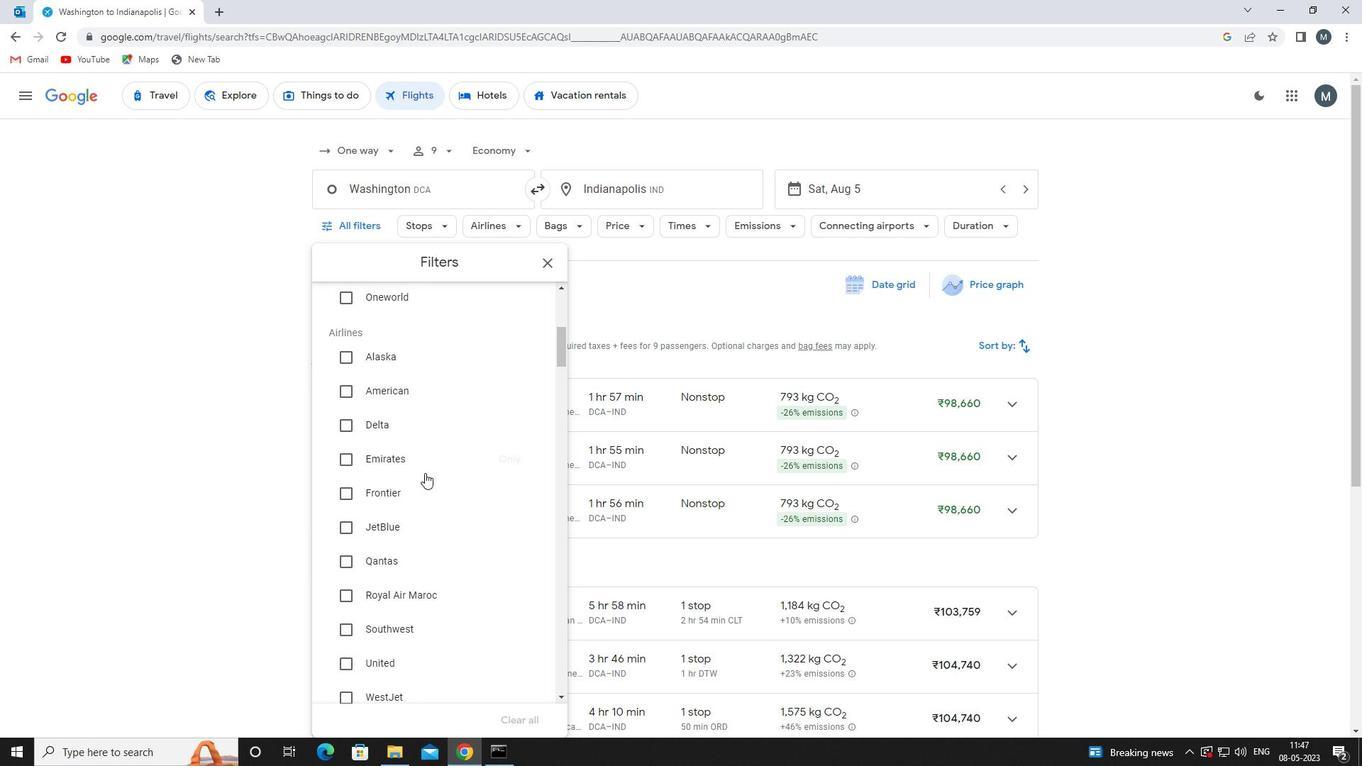 
Action: Mouse pressed left at (419, 467)
Screenshot: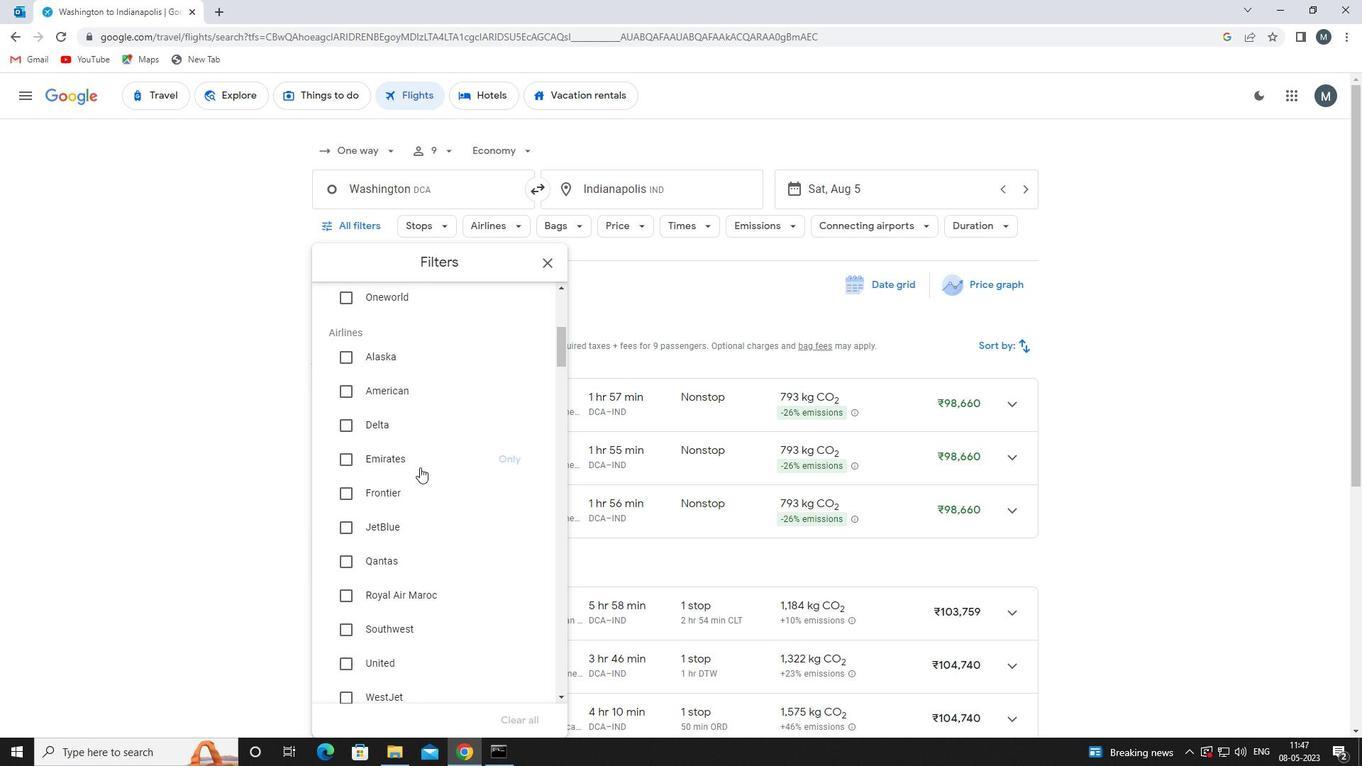 
Action: Mouse moved to (421, 459)
Screenshot: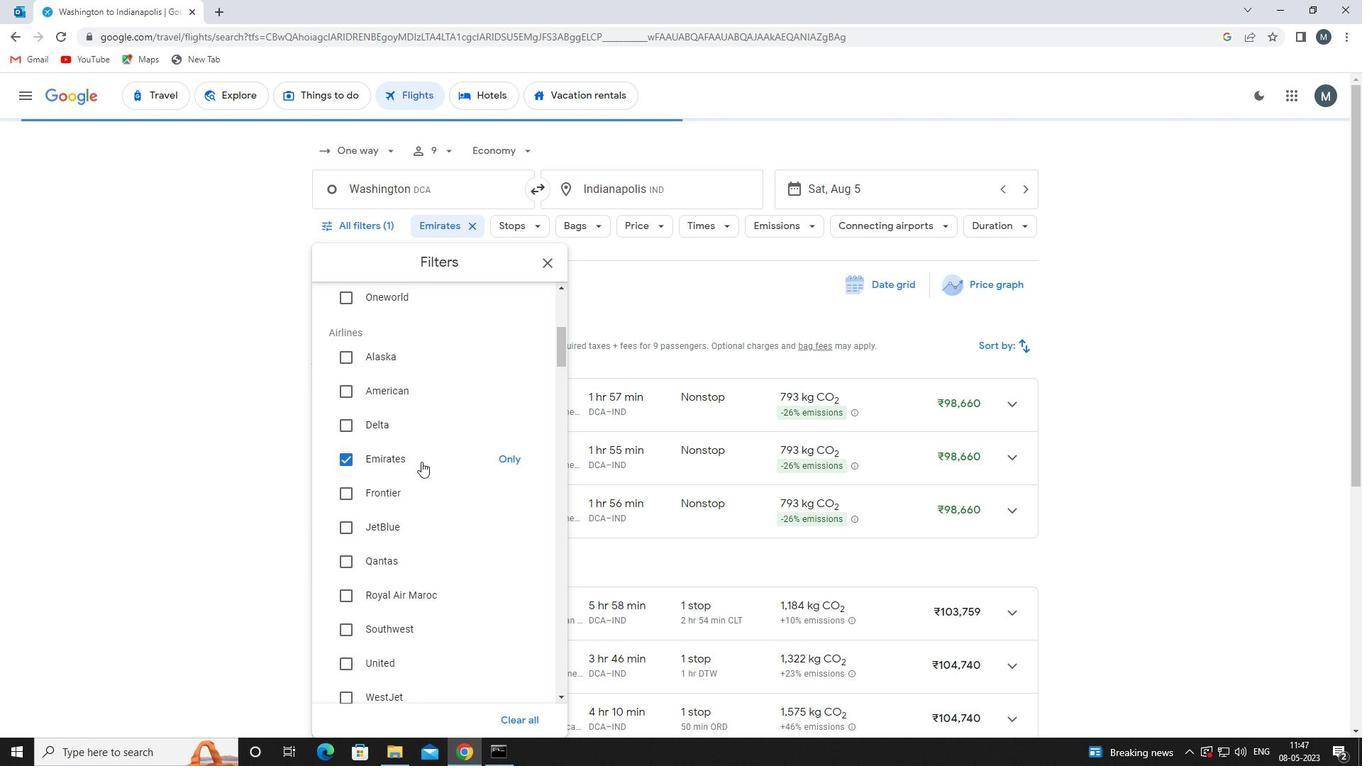 
Action: Mouse scrolled (421, 459) with delta (0, 0)
Screenshot: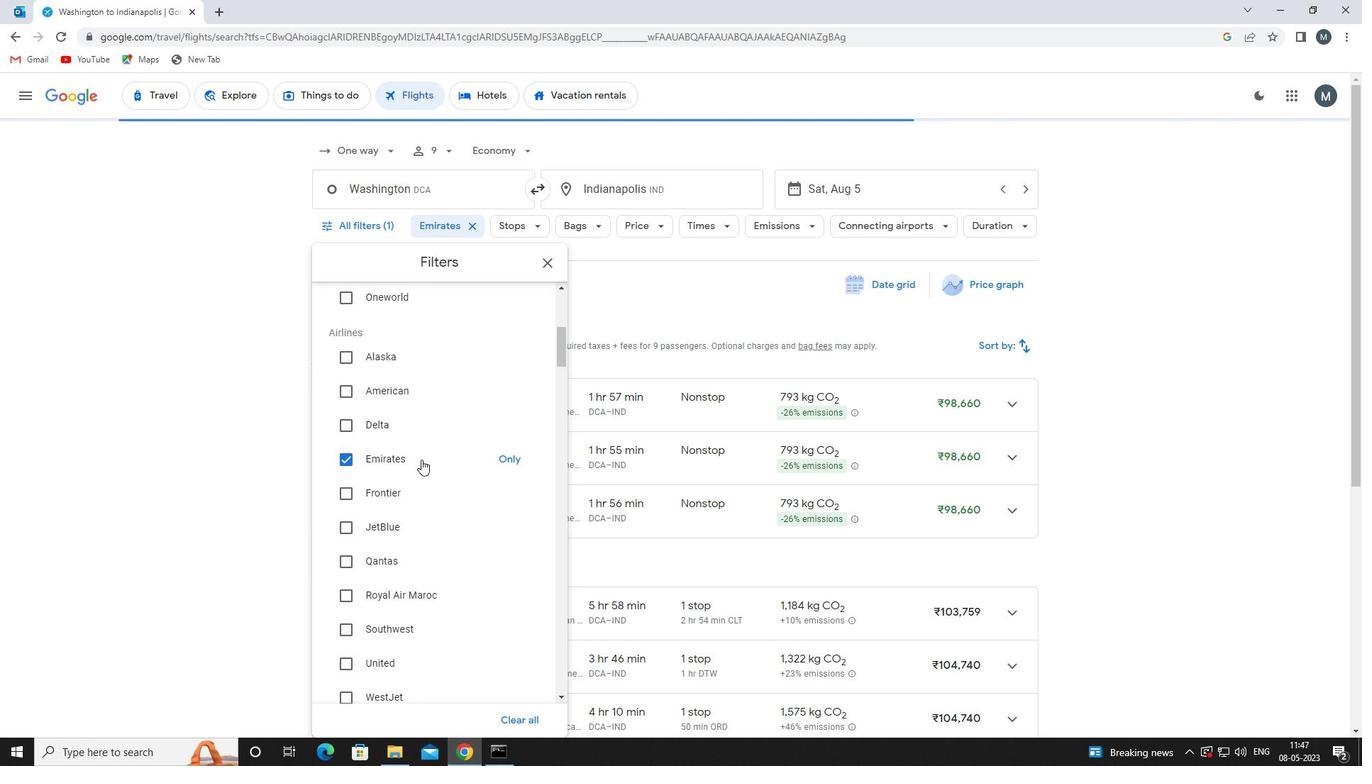 
Action: Mouse moved to (421, 459)
Screenshot: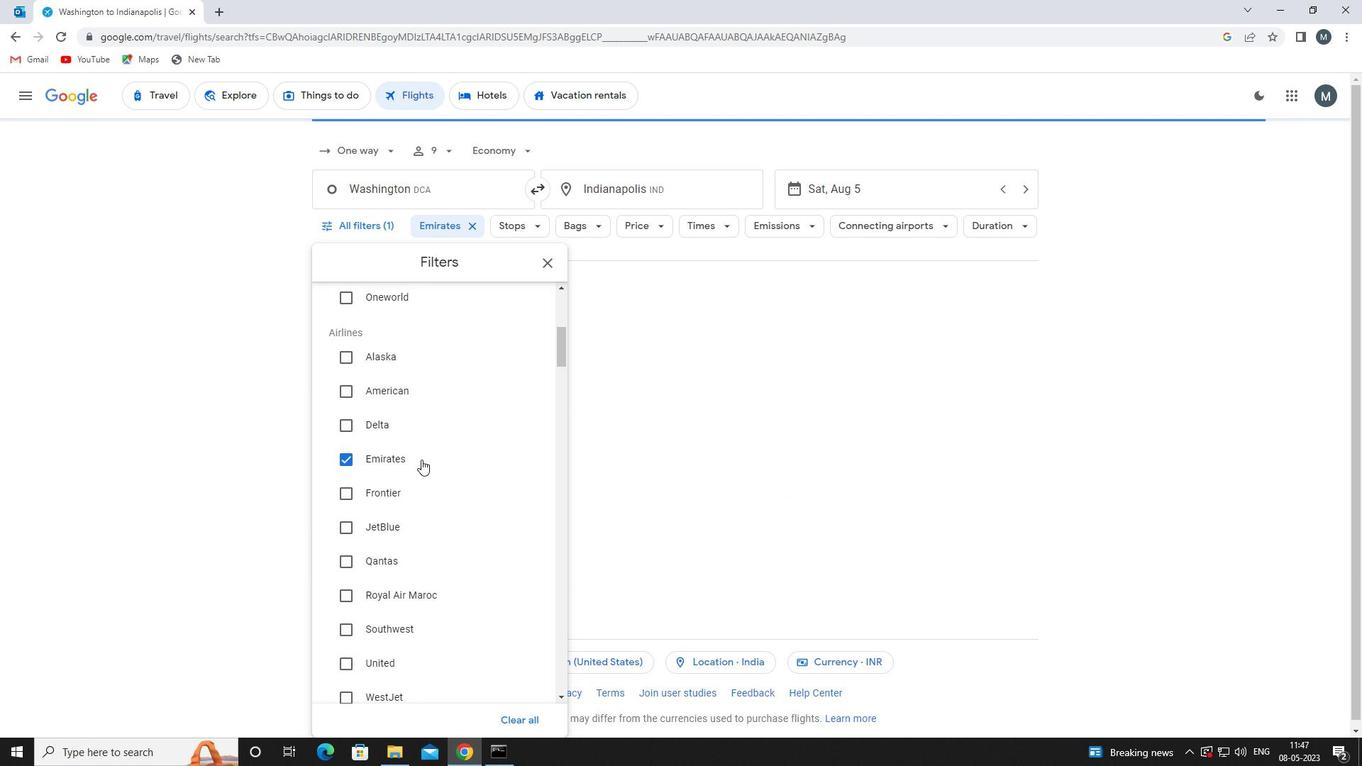 
Action: Mouse scrolled (421, 458) with delta (0, 0)
Screenshot: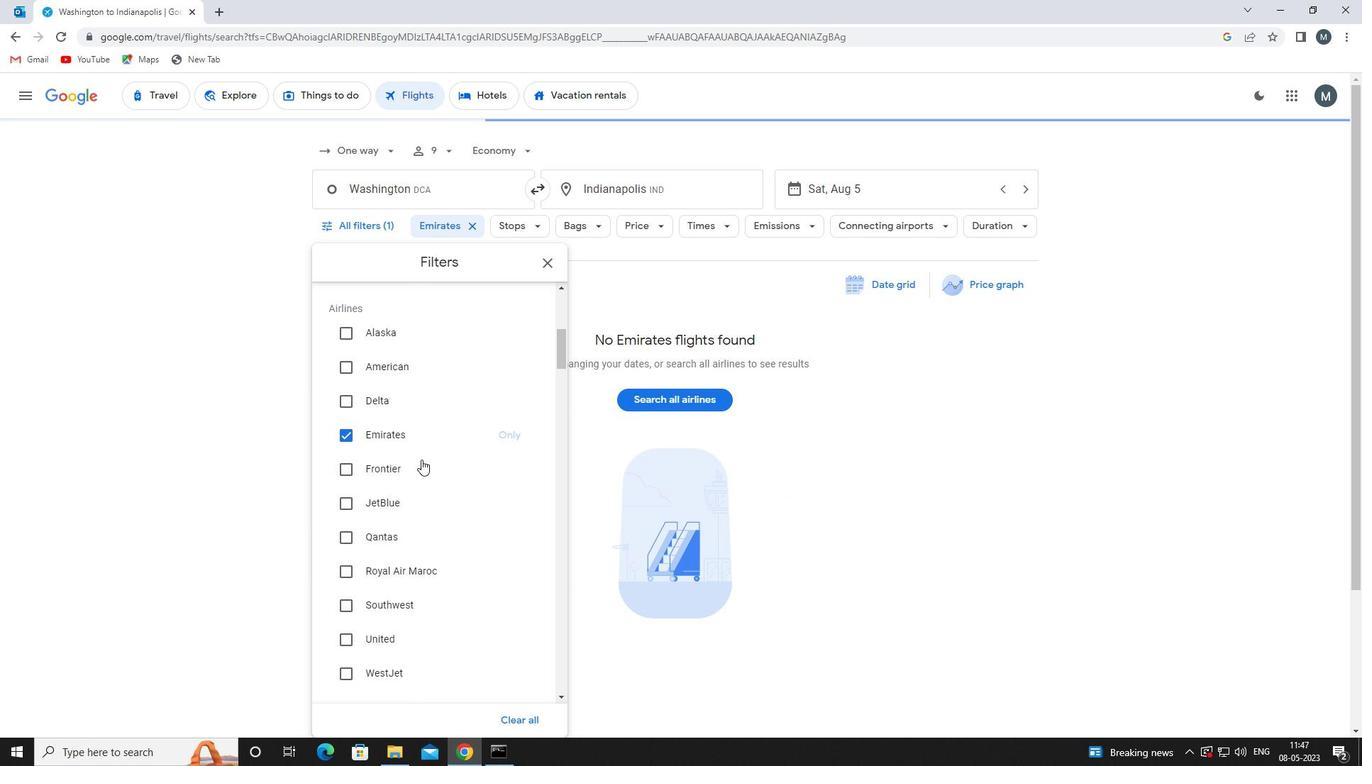 
Action: Mouse moved to (425, 457)
Screenshot: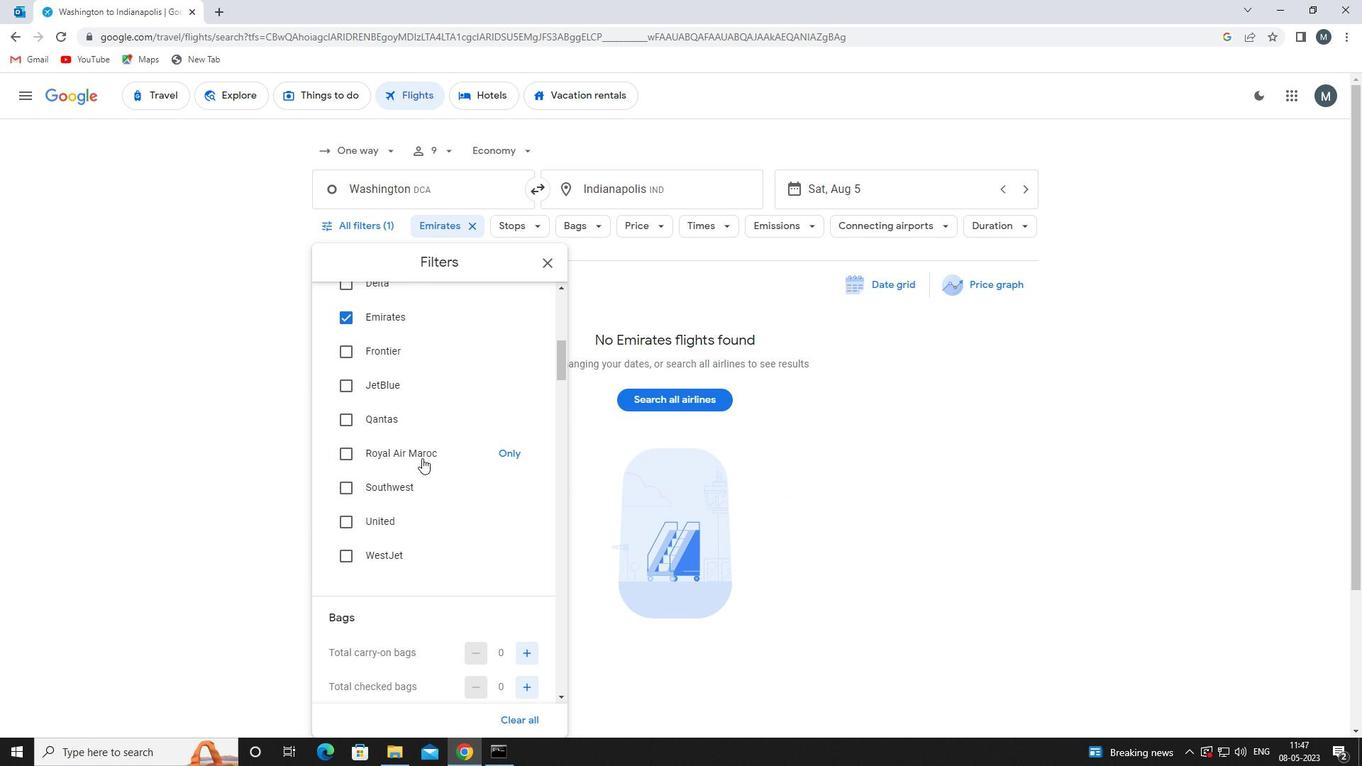 
Action: Mouse scrolled (425, 457) with delta (0, 0)
Screenshot: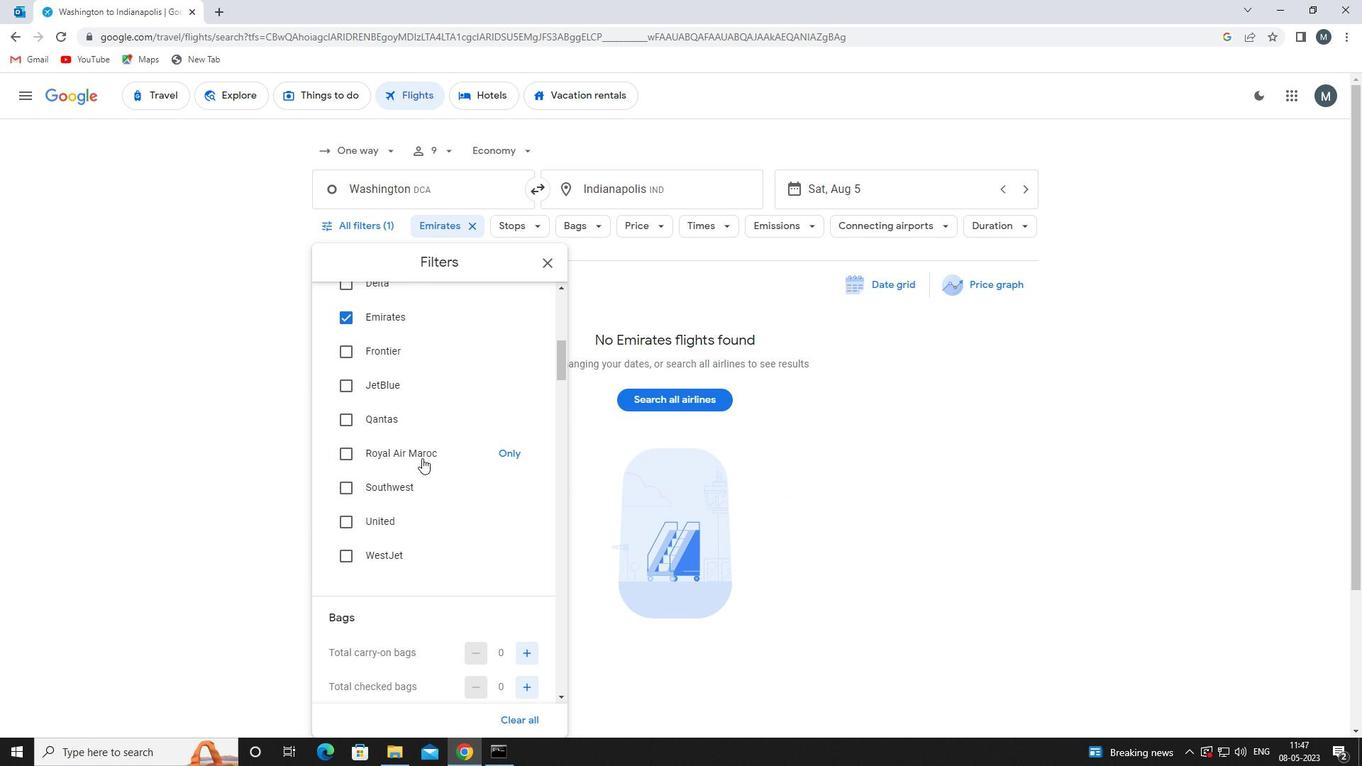 
Action: Mouse scrolled (425, 457) with delta (0, 0)
Screenshot: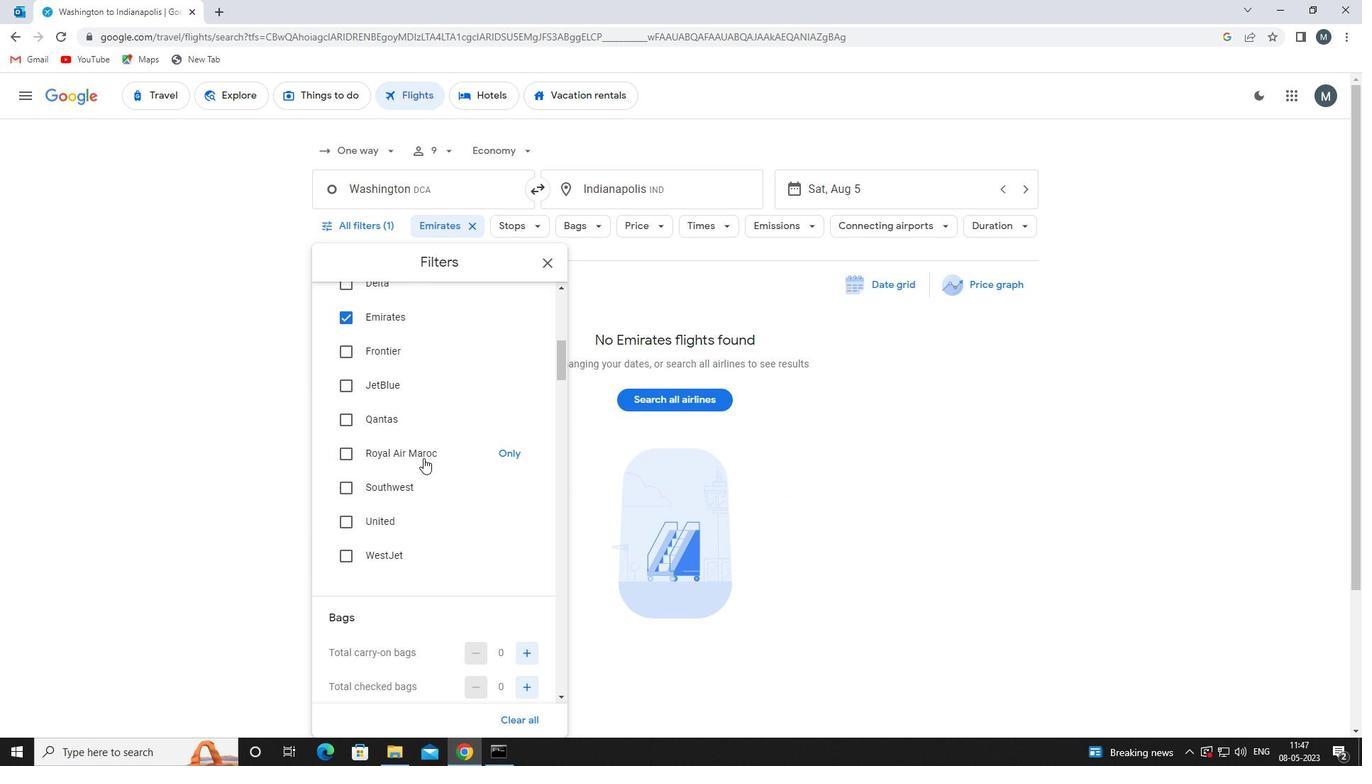 
Action: Mouse scrolled (425, 457) with delta (0, 0)
Screenshot: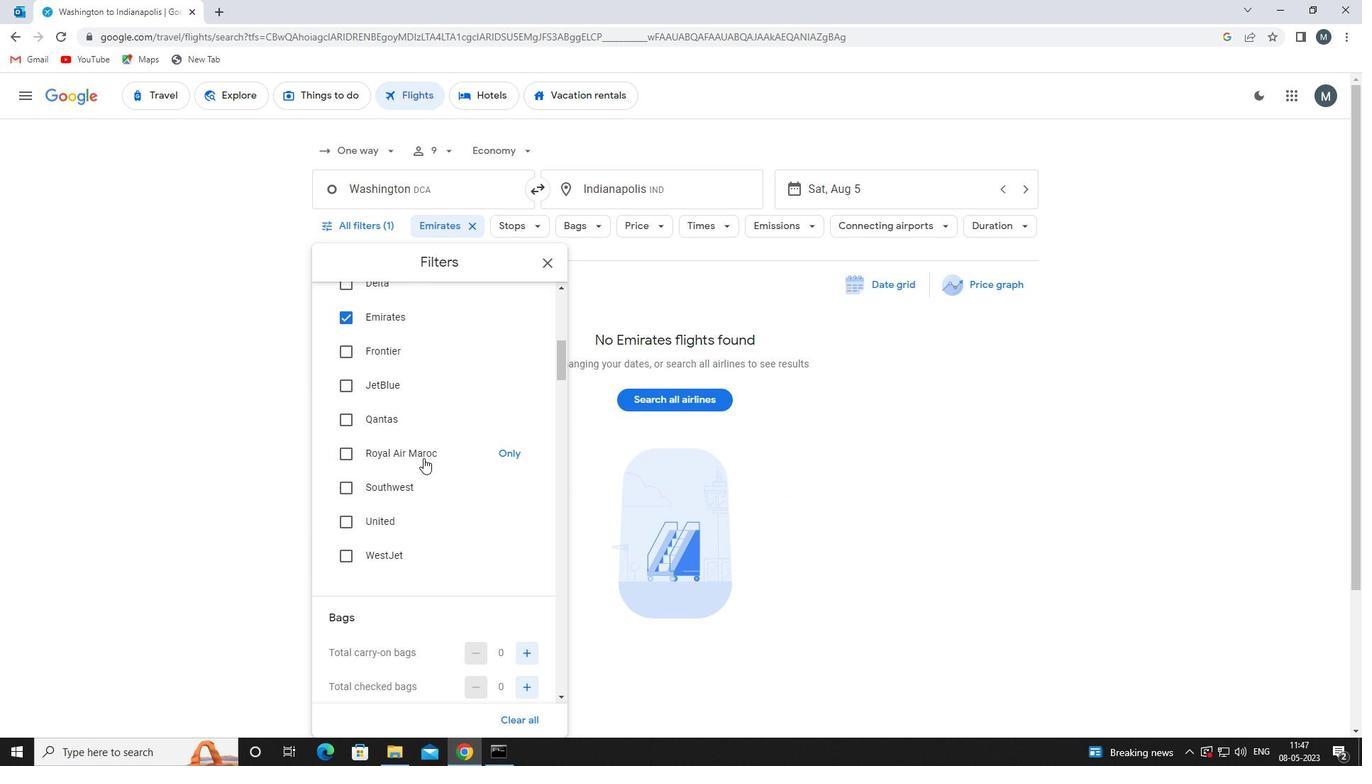 
Action: Mouse moved to (526, 446)
Screenshot: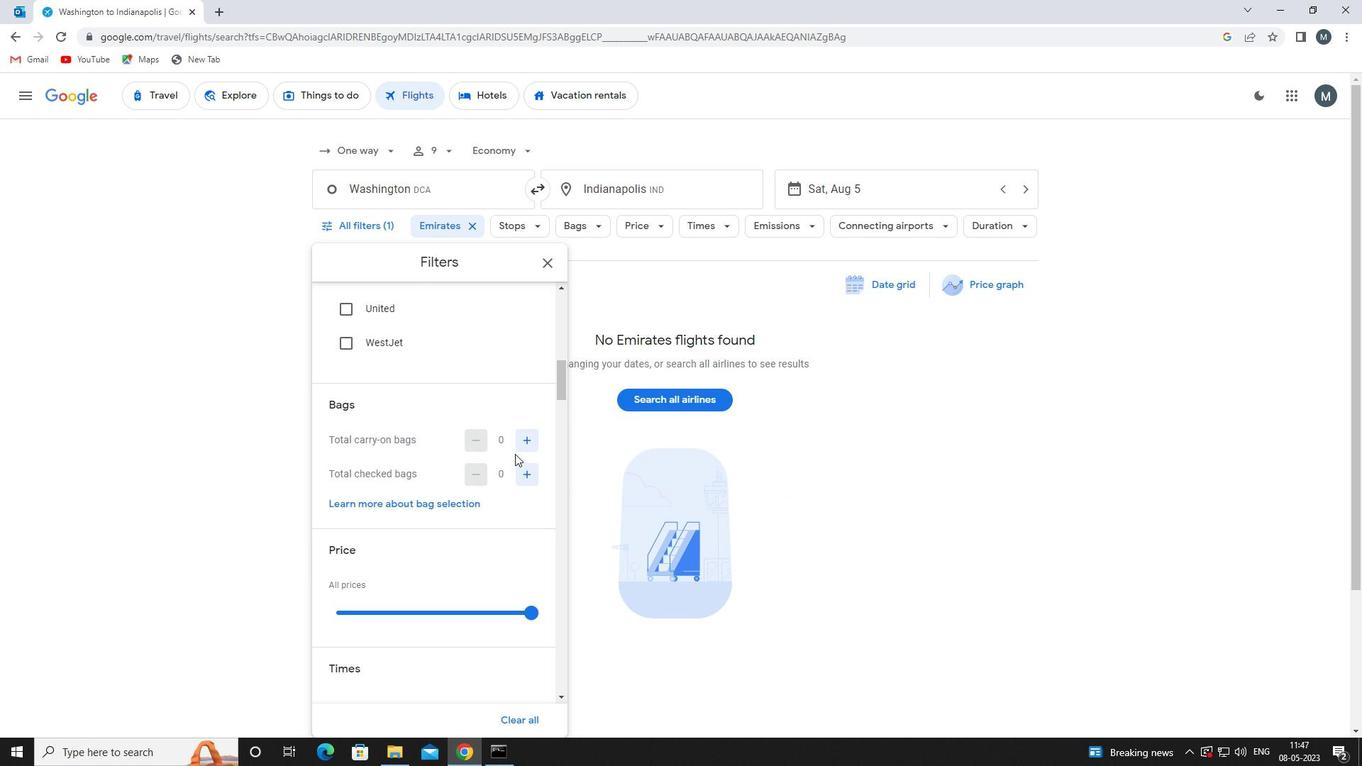 
Action: Mouse pressed left at (526, 446)
Screenshot: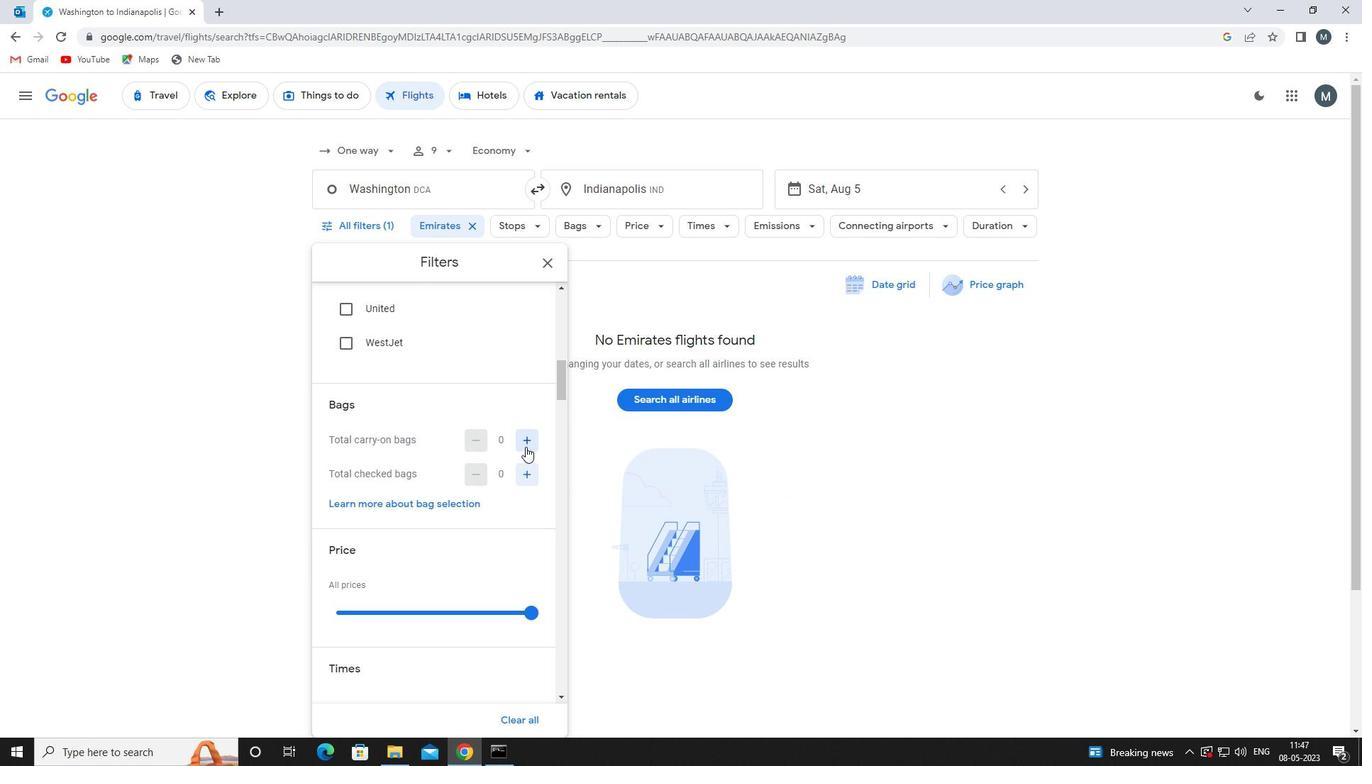 
Action: Mouse moved to (447, 465)
Screenshot: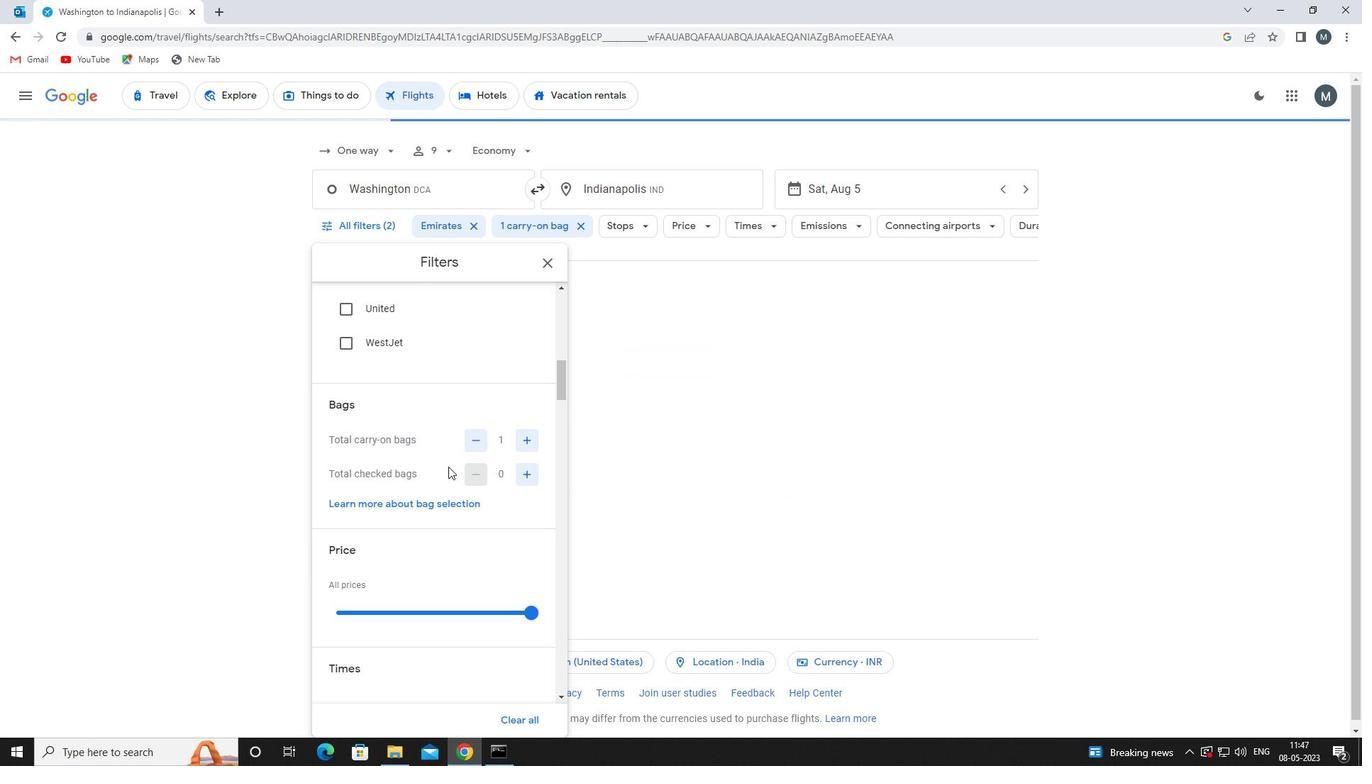 
Action: Mouse scrolled (447, 464) with delta (0, 0)
Screenshot: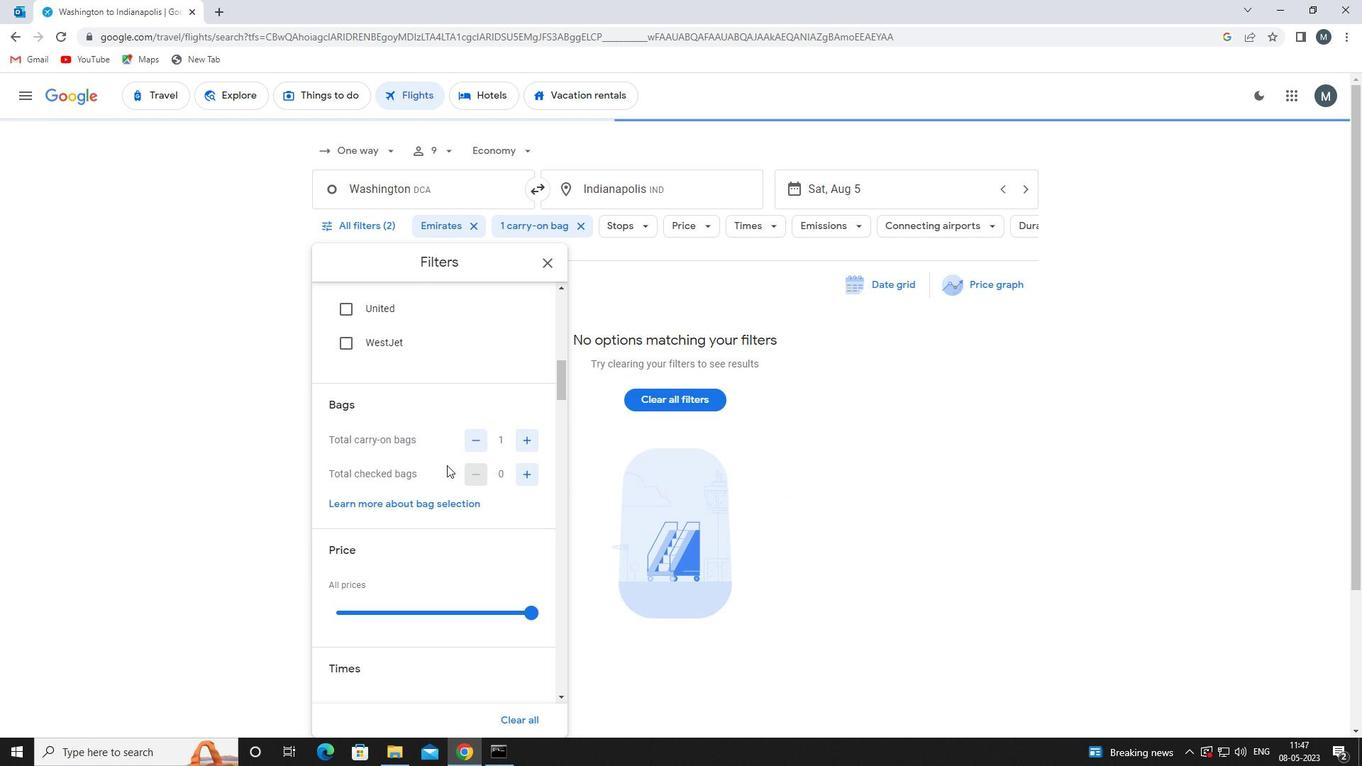 
Action: Mouse moved to (447, 465)
Screenshot: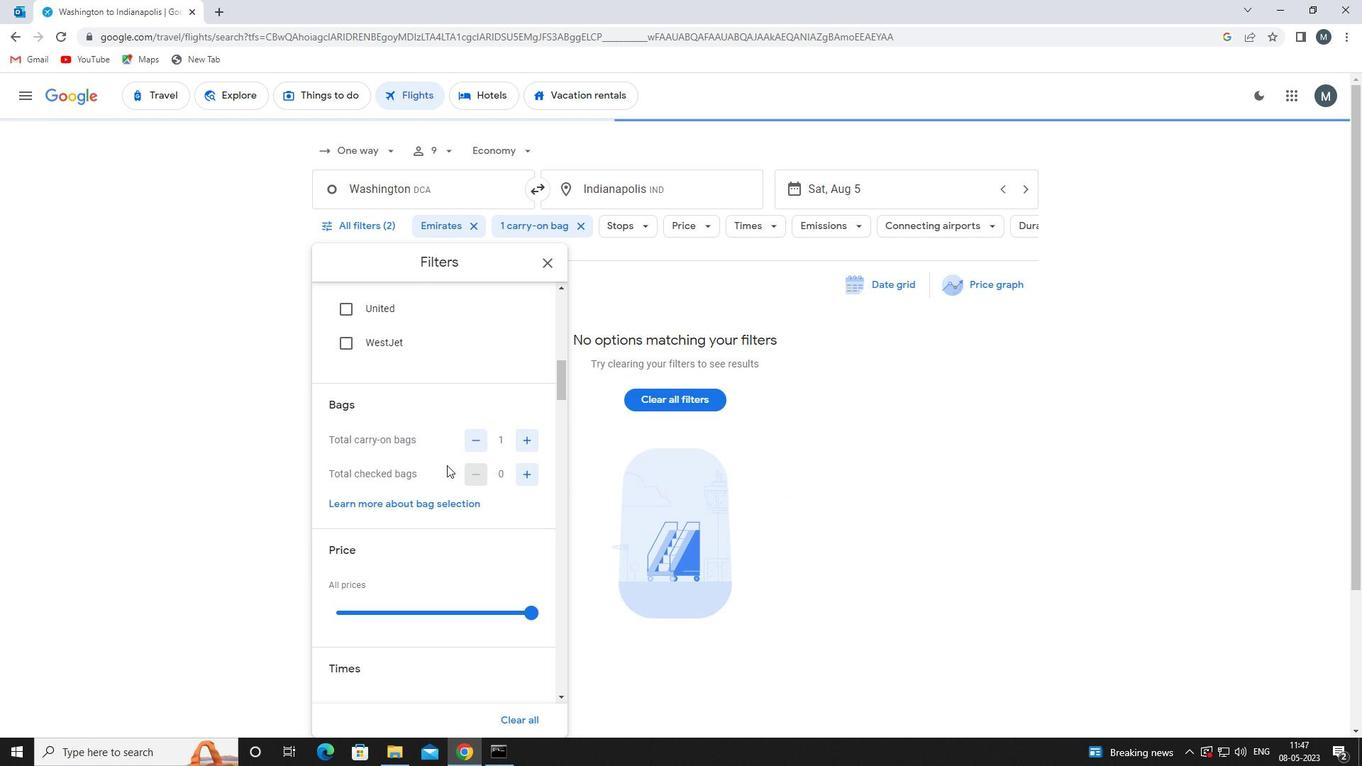 
Action: Mouse scrolled (447, 464) with delta (0, 0)
Screenshot: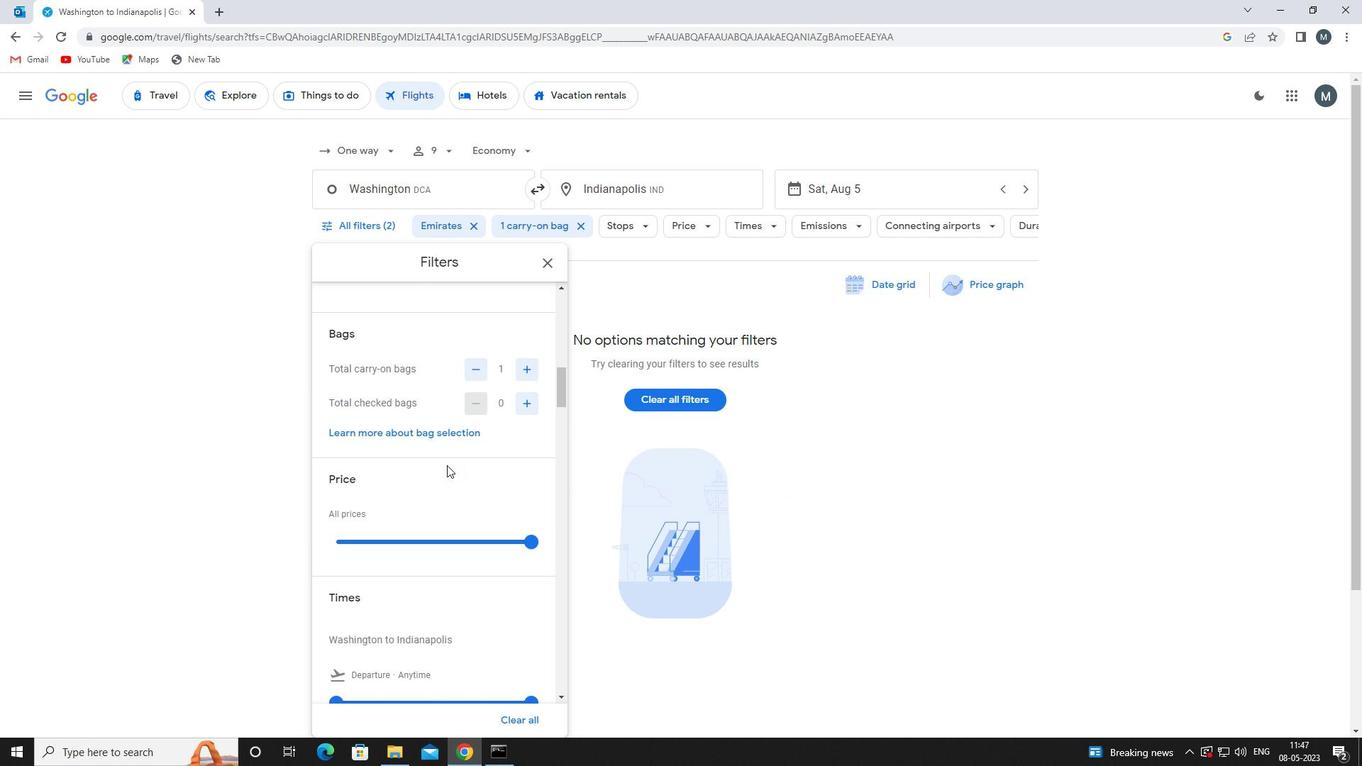 
Action: Mouse moved to (429, 468)
Screenshot: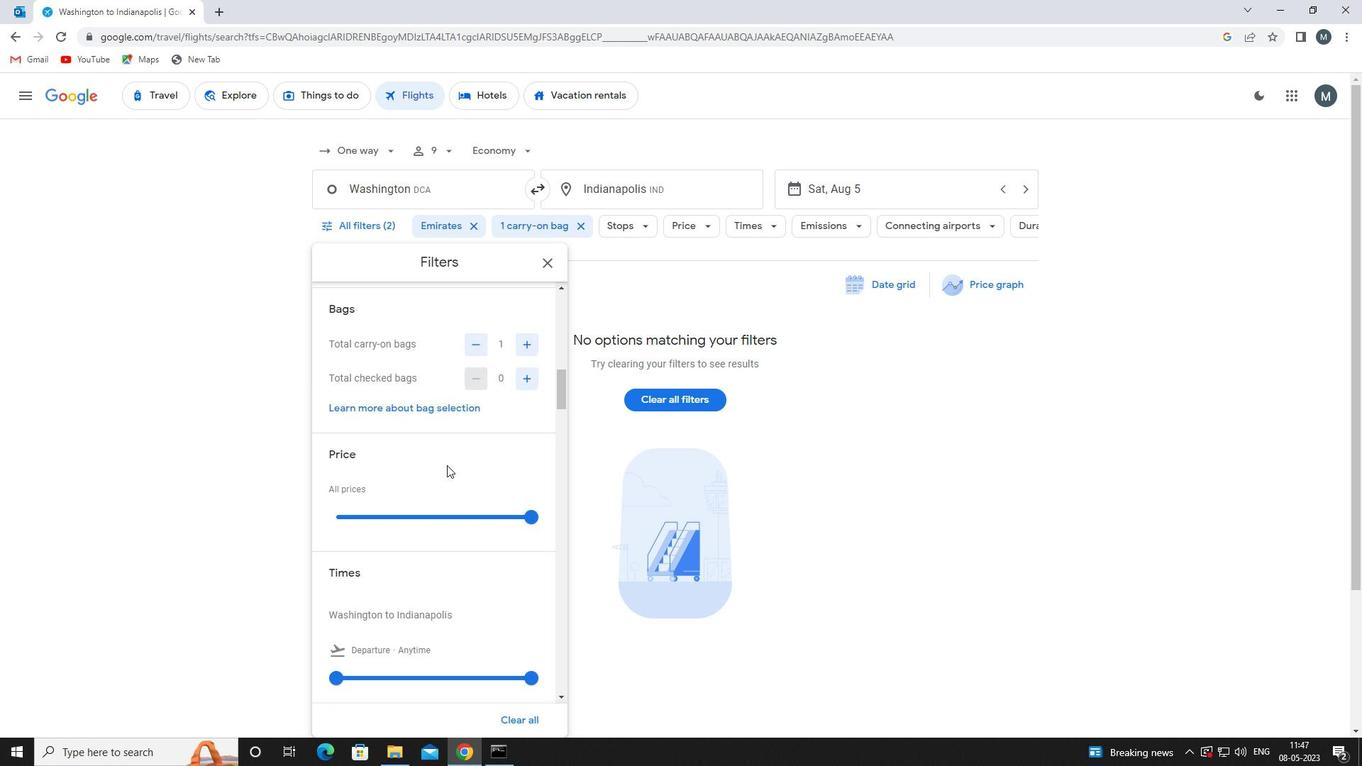 
Action: Mouse pressed left at (429, 468)
Screenshot: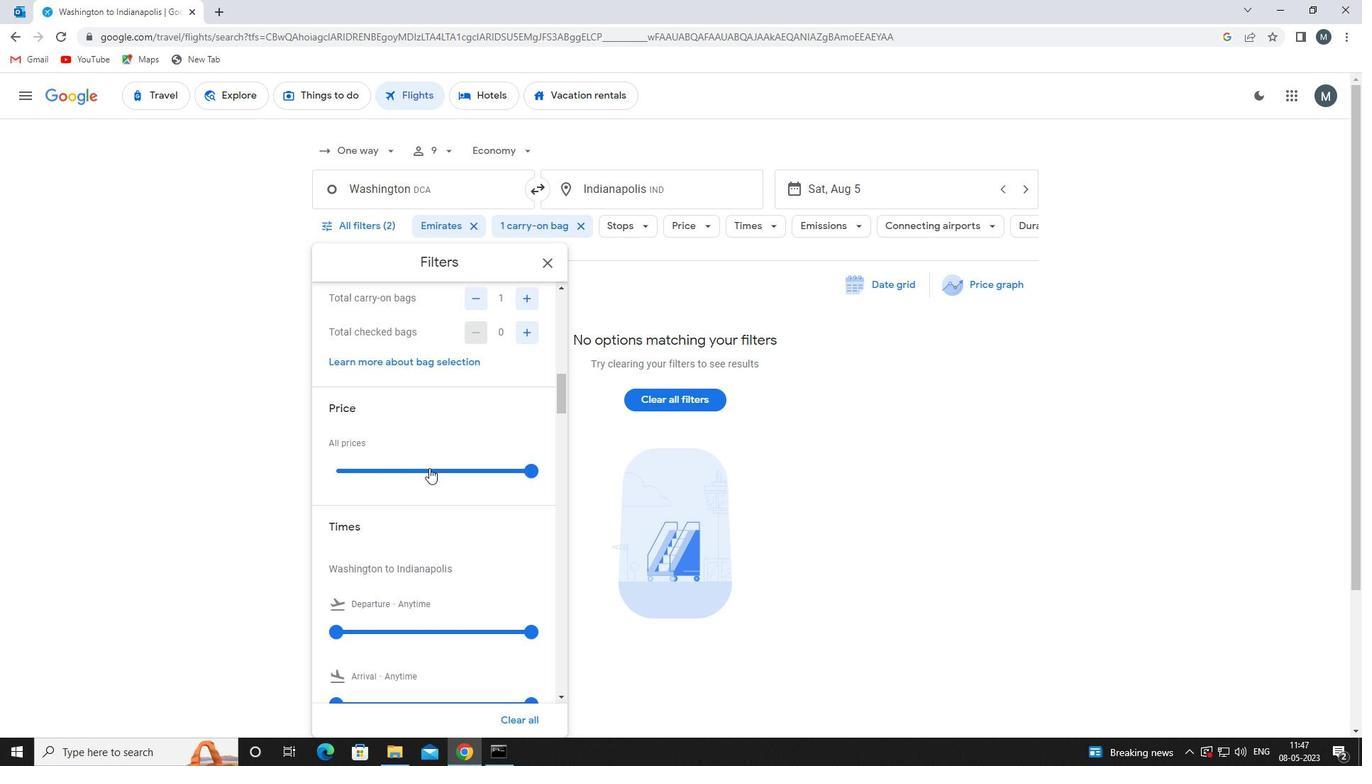 
Action: Mouse pressed left at (429, 468)
Screenshot: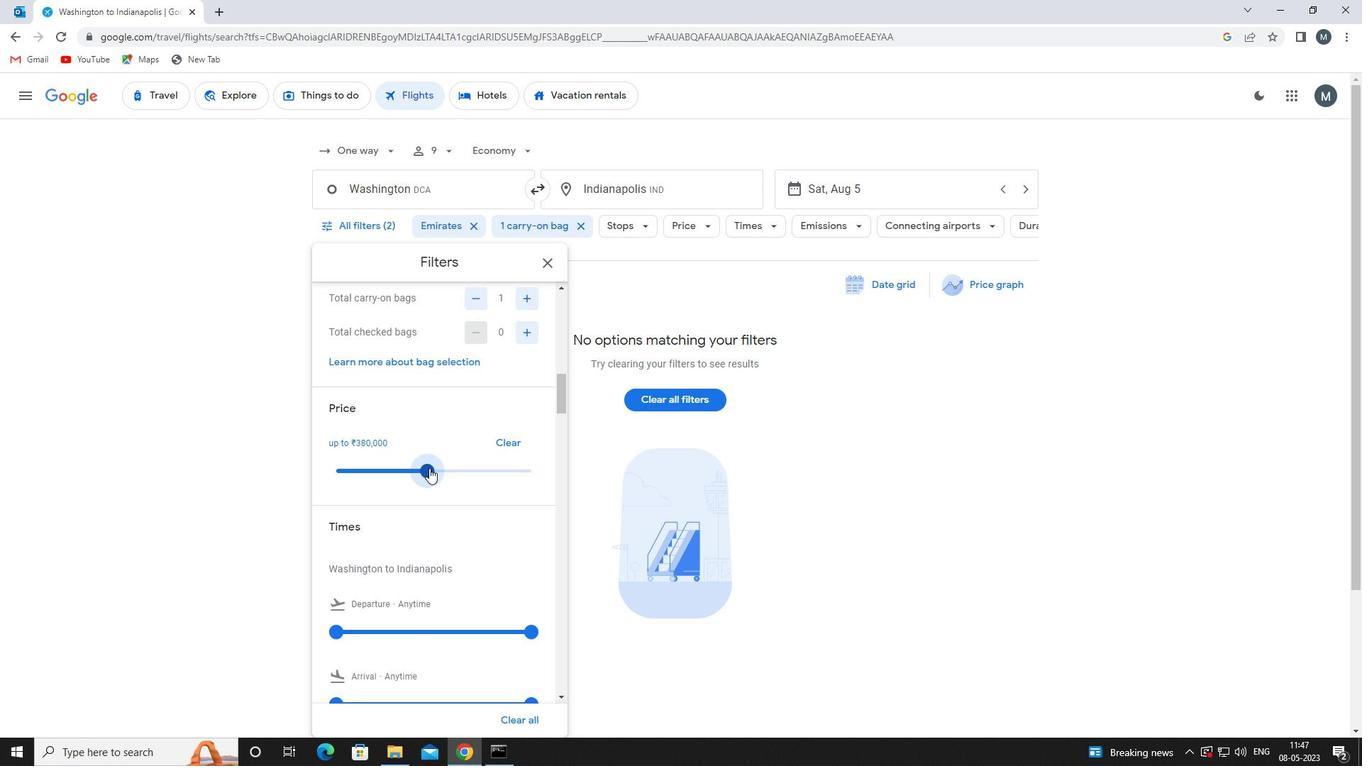 
Action: Mouse moved to (409, 440)
Screenshot: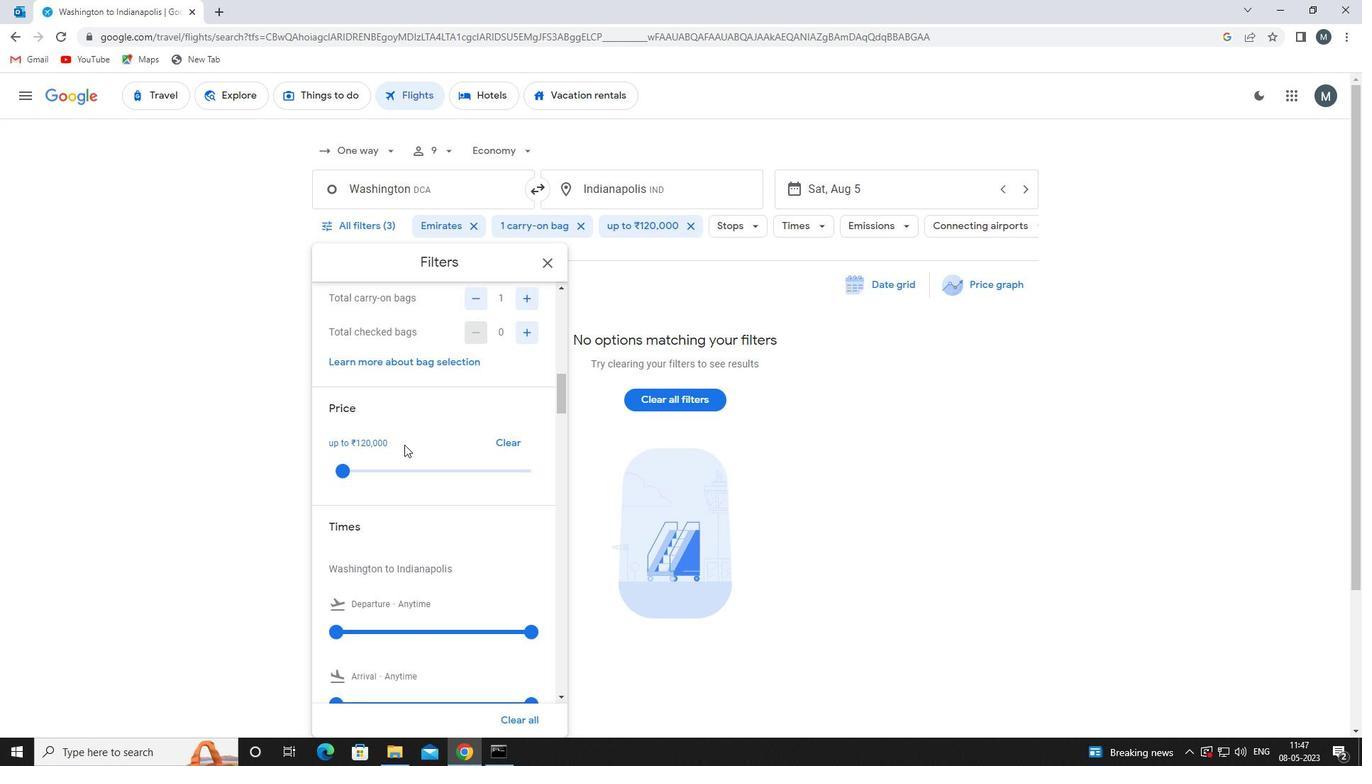 
Action: Mouse scrolled (409, 440) with delta (0, 0)
Screenshot: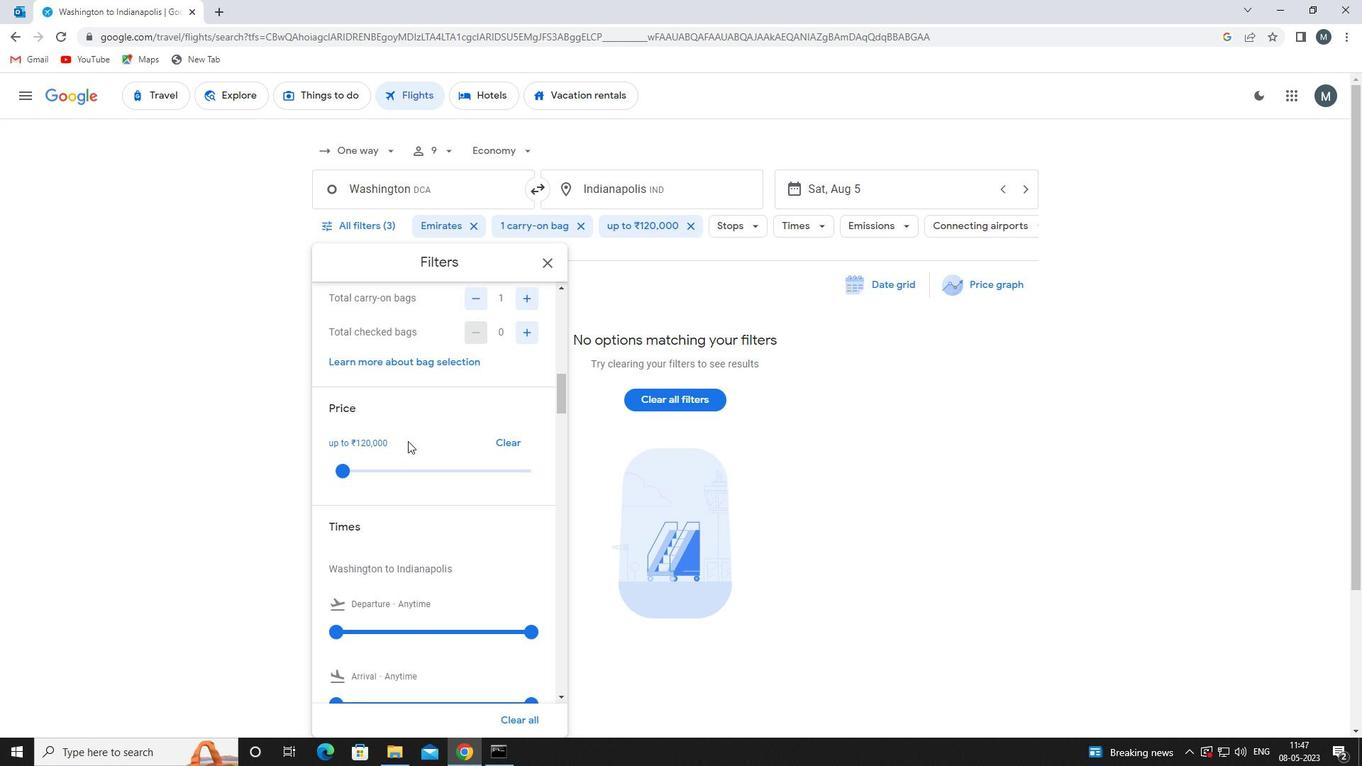 
Action: Mouse scrolled (409, 440) with delta (0, 0)
Screenshot: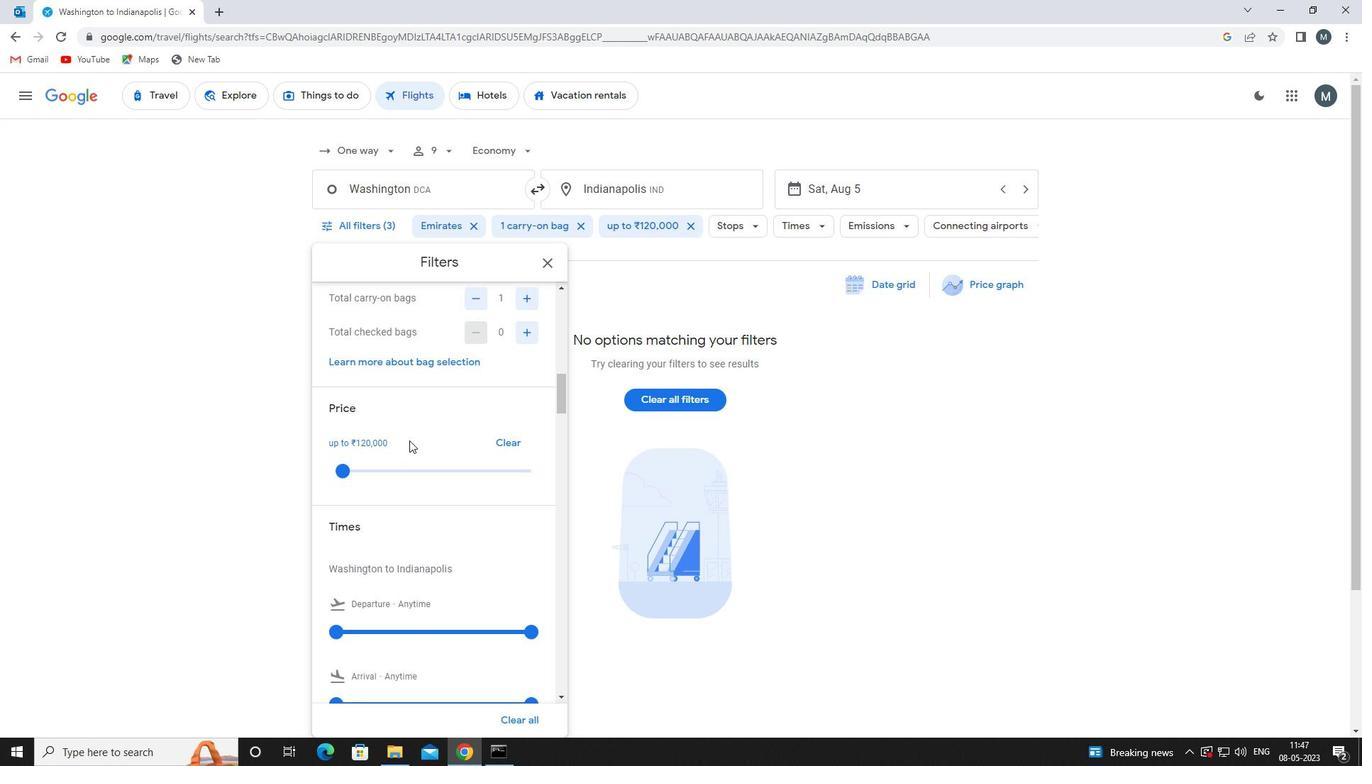 
Action: Mouse moved to (337, 488)
Screenshot: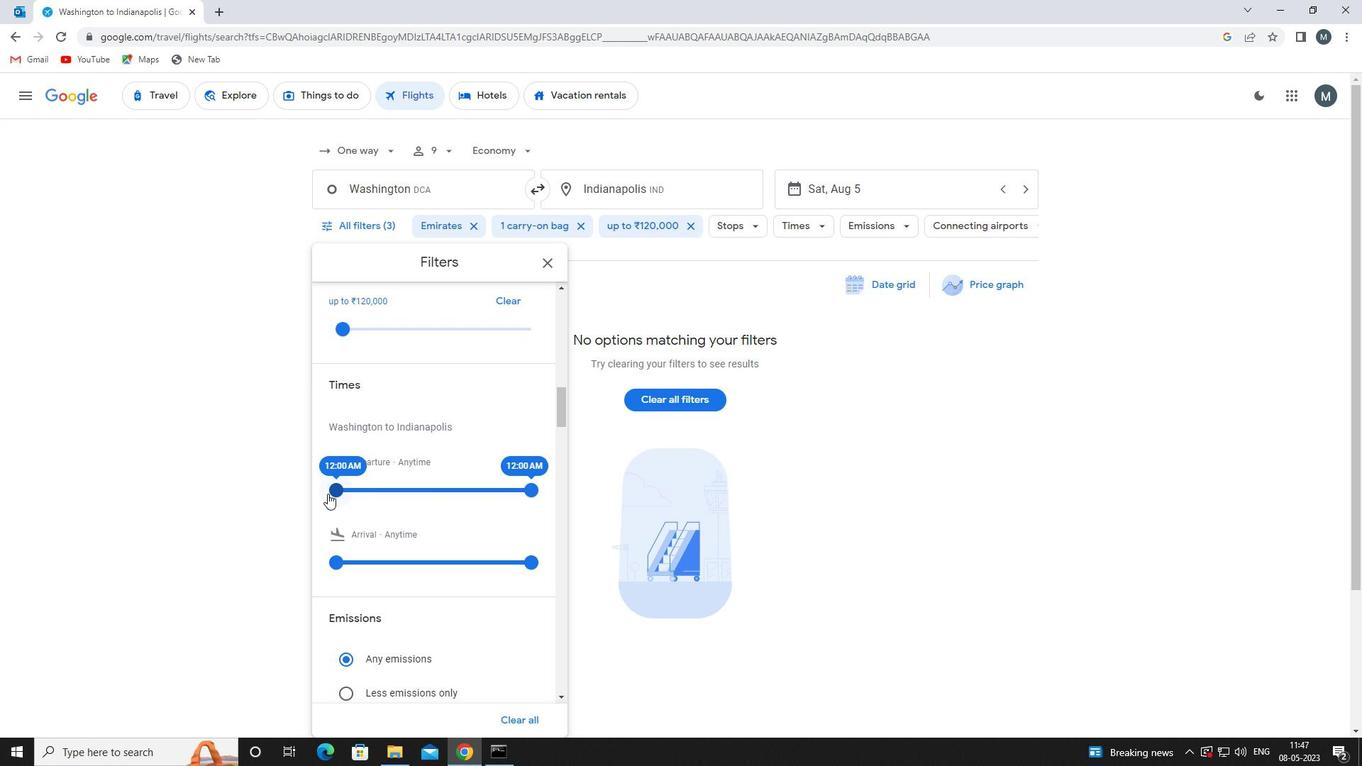 
Action: Mouse pressed left at (337, 488)
Screenshot: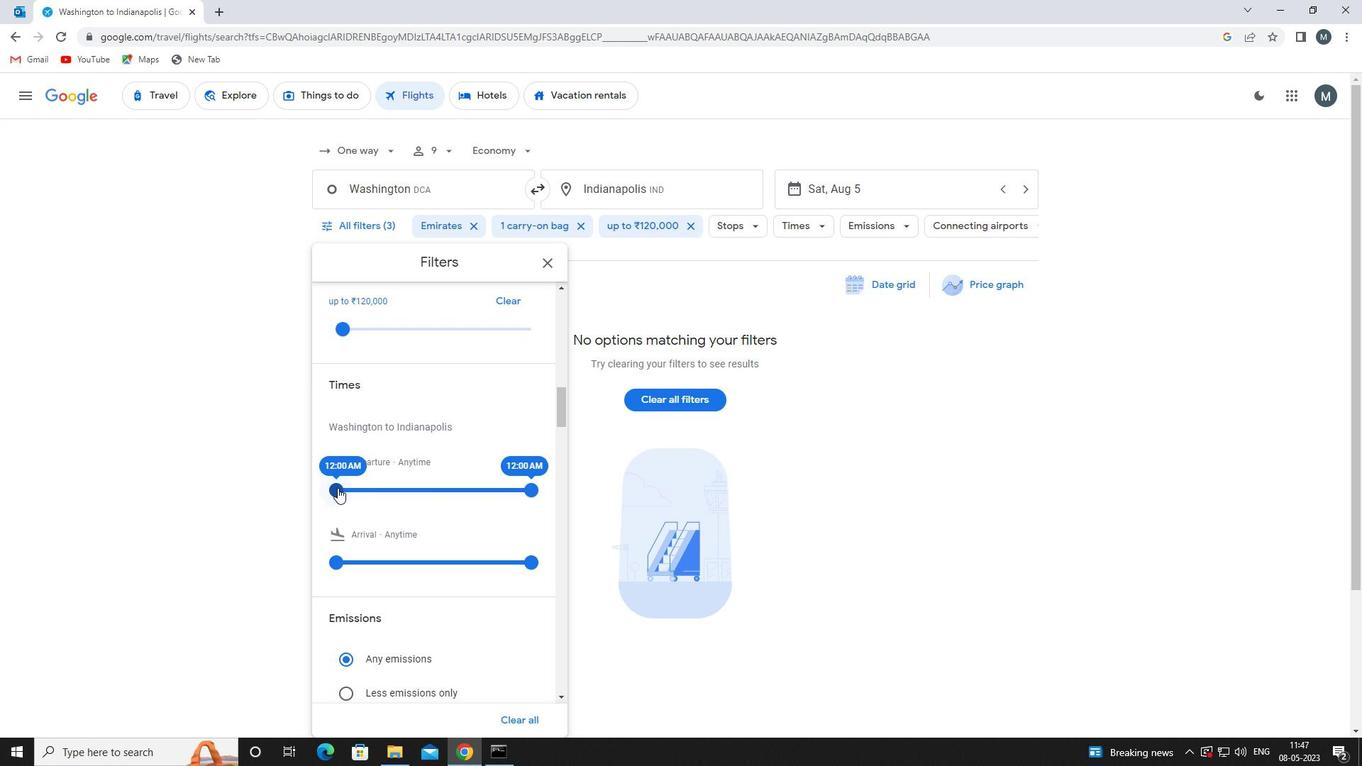 
Action: Mouse moved to (531, 493)
Screenshot: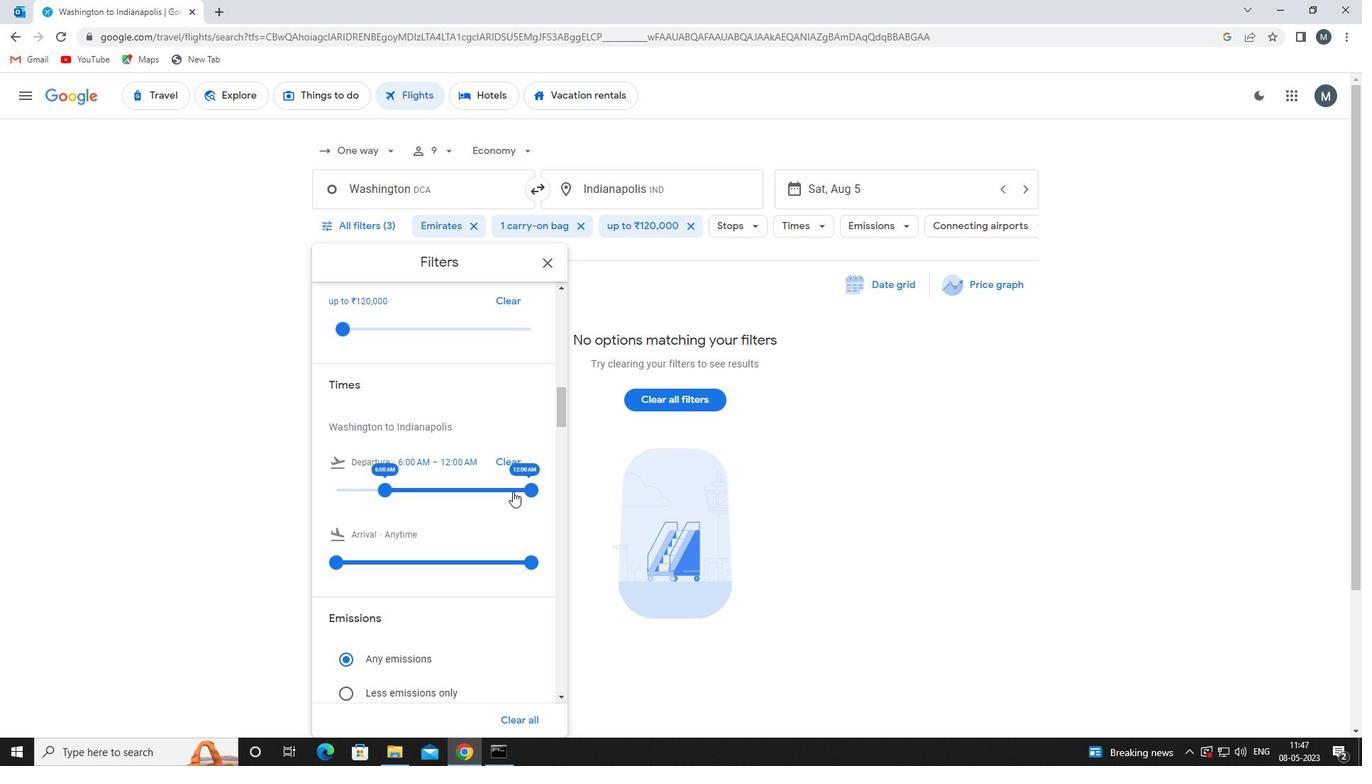 
Action: Mouse pressed left at (531, 493)
Screenshot: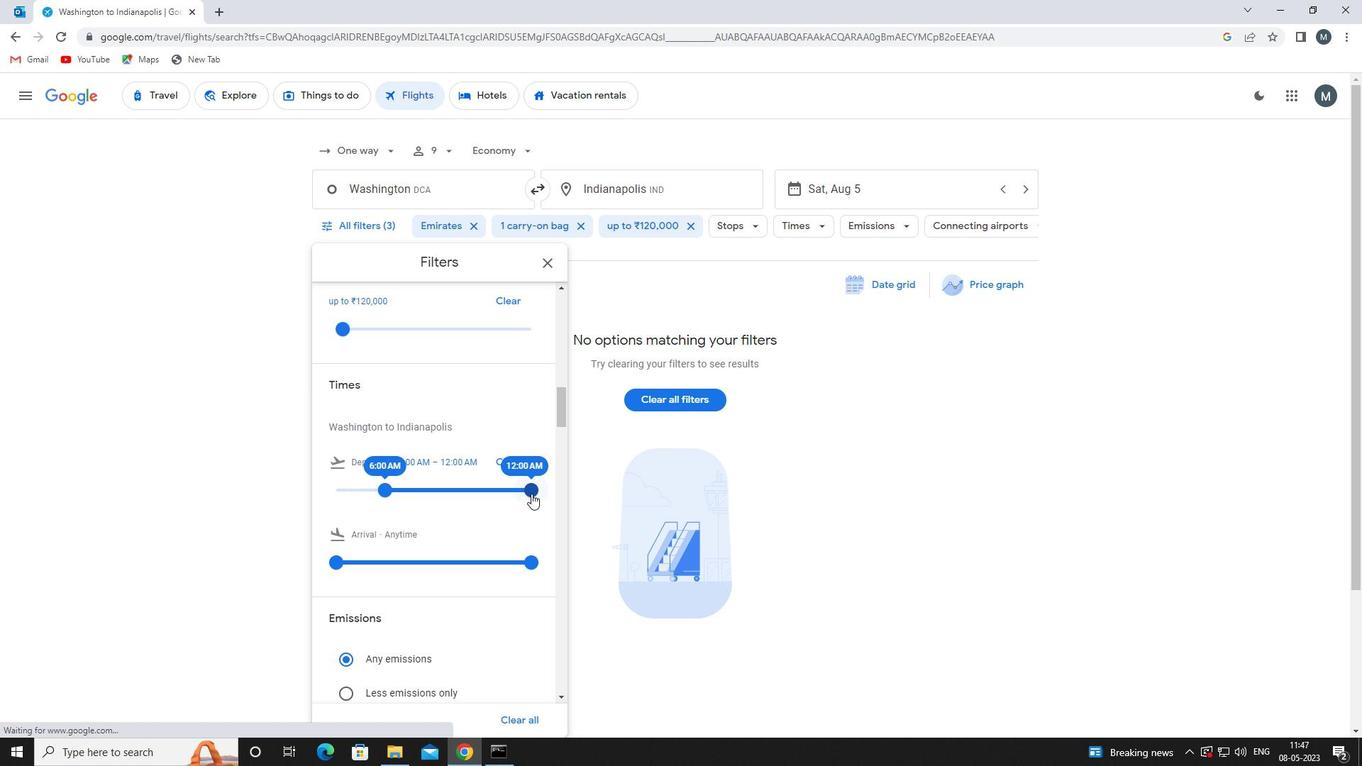 
Action: Mouse moved to (359, 488)
Screenshot: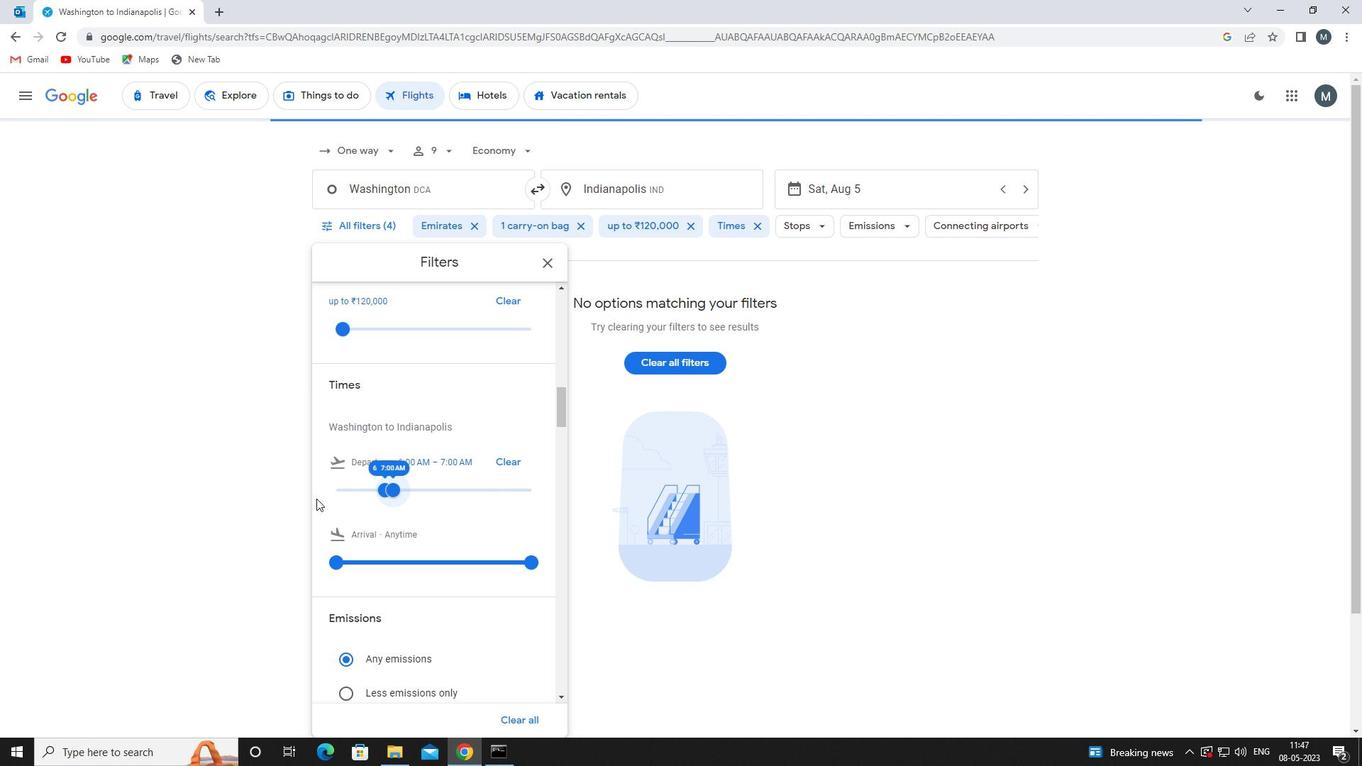 
Action: Mouse scrolled (359, 488) with delta (0, 0)
Screenshot: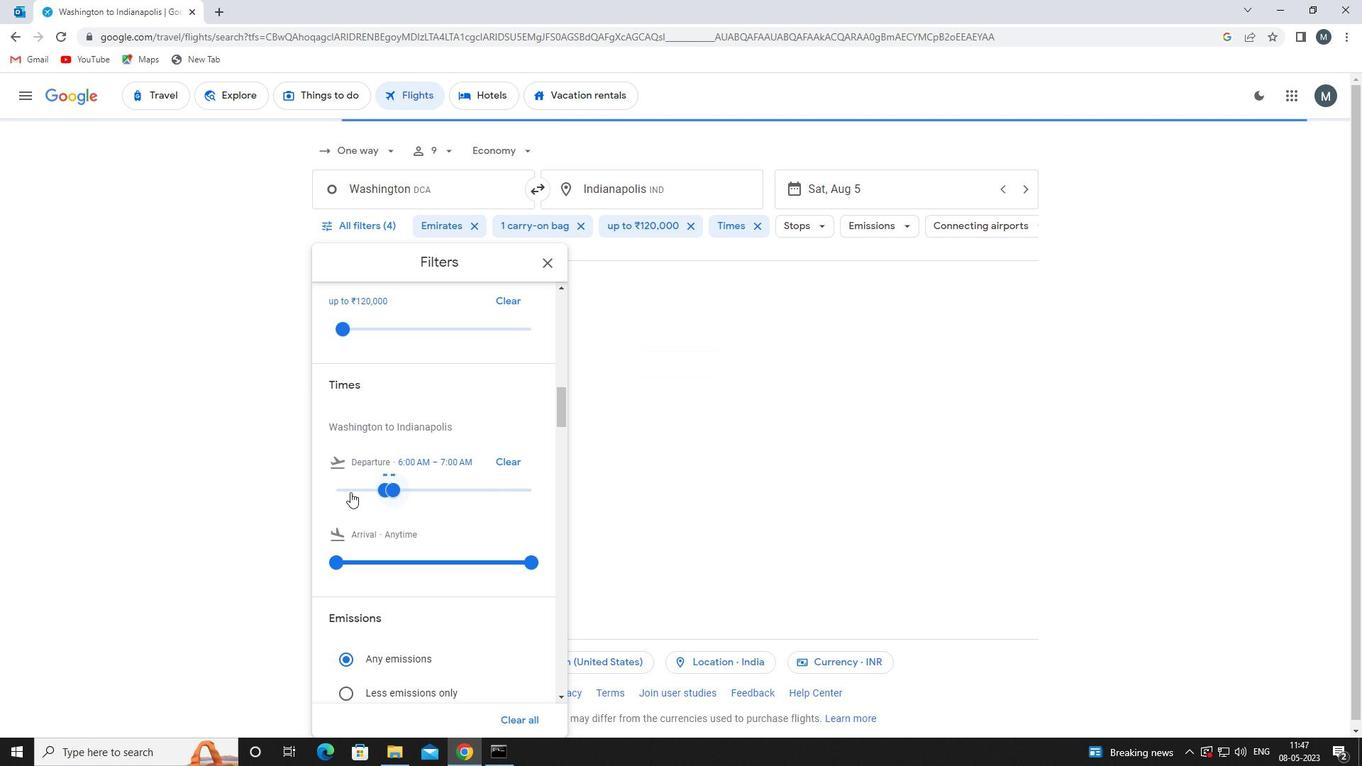 
Action: Mouse moved to (544, 263)
Screenshot: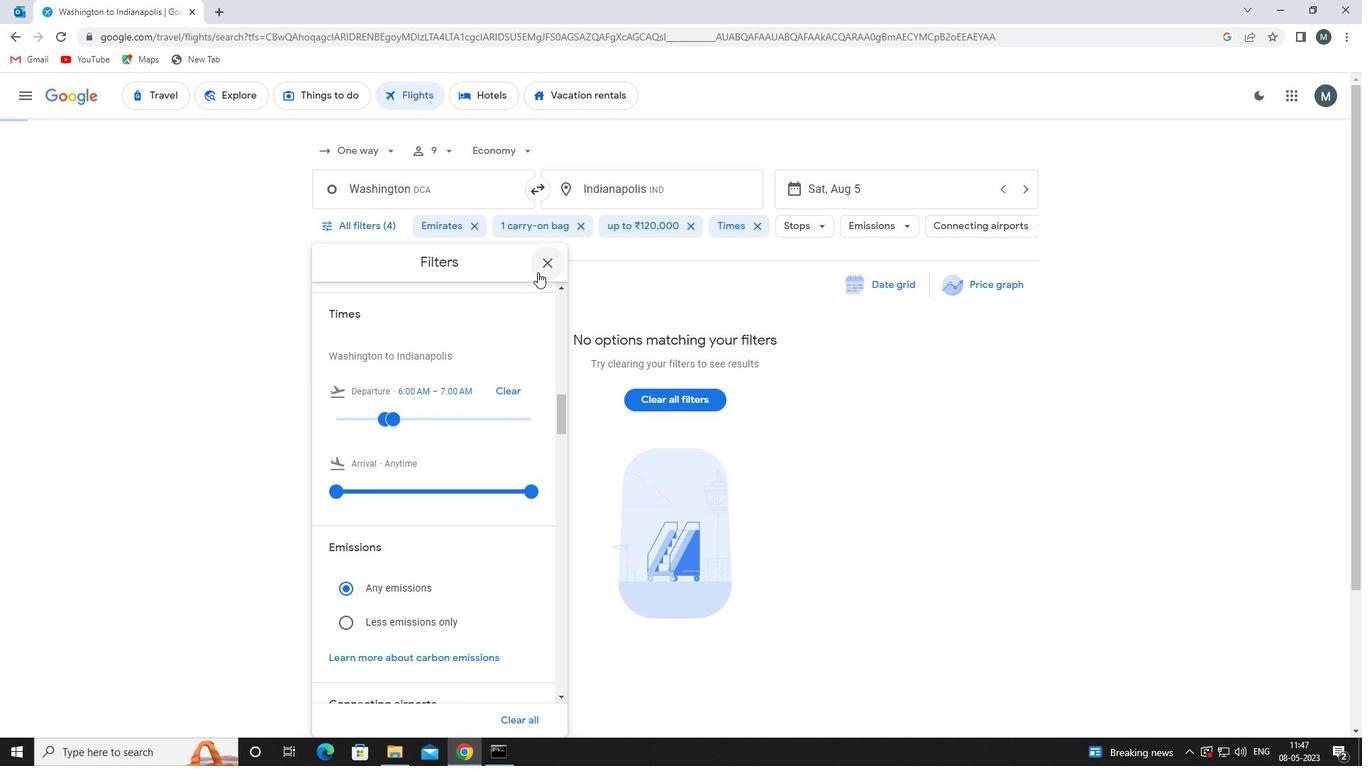 
Action: Mouse pressed left at (544, 263)
Screenshot: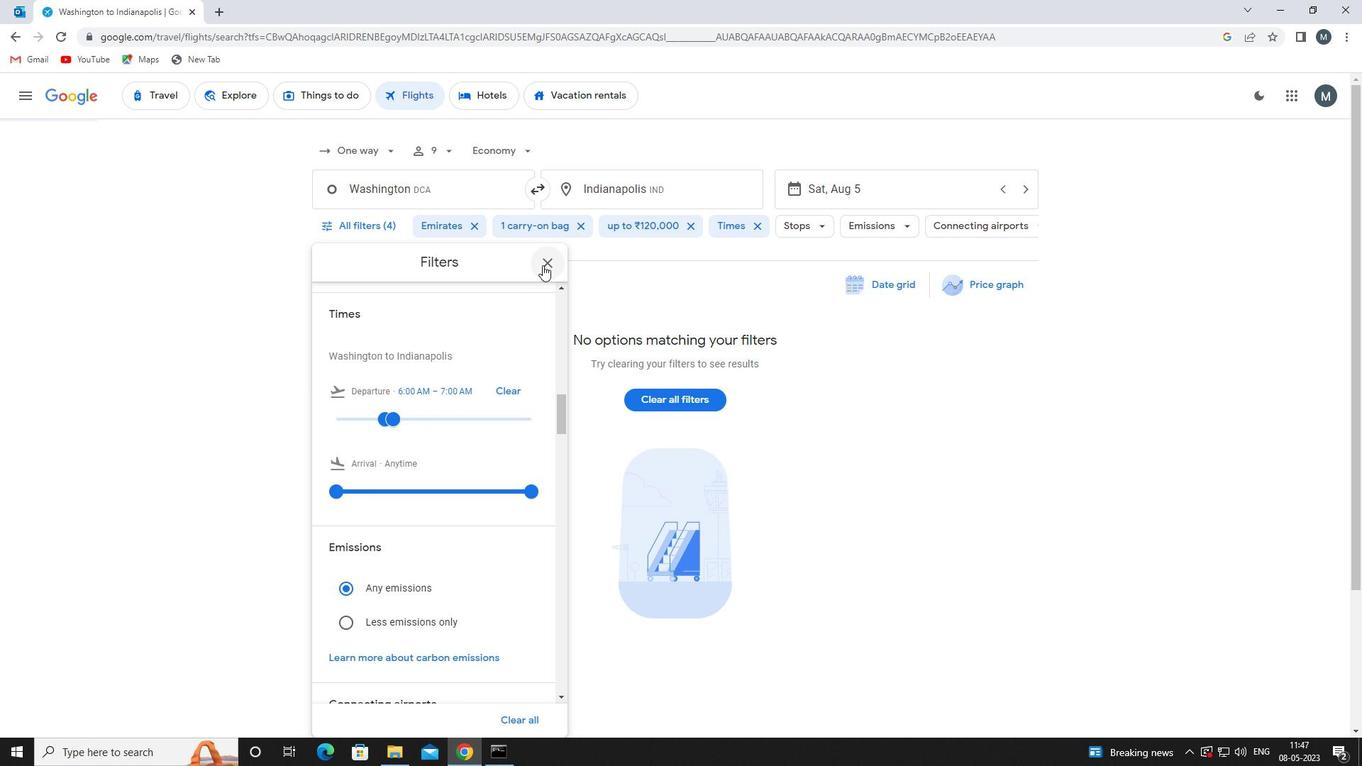 
